 Task: Explore Airbnb accommodation in Mityana, Uganda from 10th December, 2023 to 15th December, 2023 for 7 adults.4 bedrooms having 7 beds and 4 bathrooms. Property type can be house. Amenities needed are: wifi, TV, free parkinig on premises, gym, breakfast. Look for 3 properties as per requirement.
Action: Mouse moved to (472, 114)
Screenshot: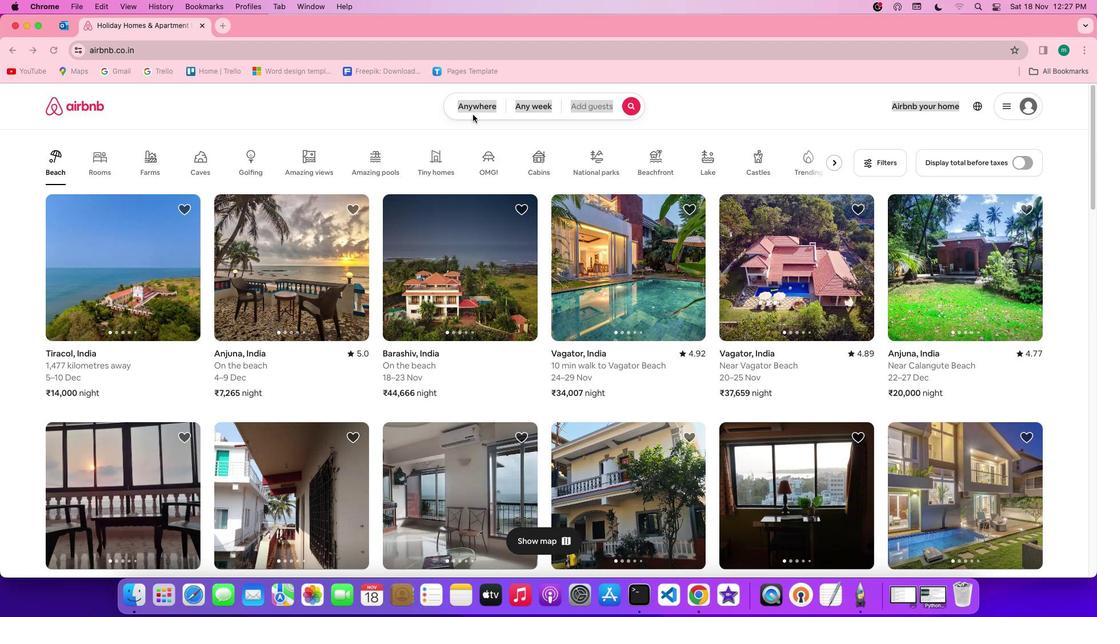 
Action: Mouse pressed left at (472, 114)
Screenshot: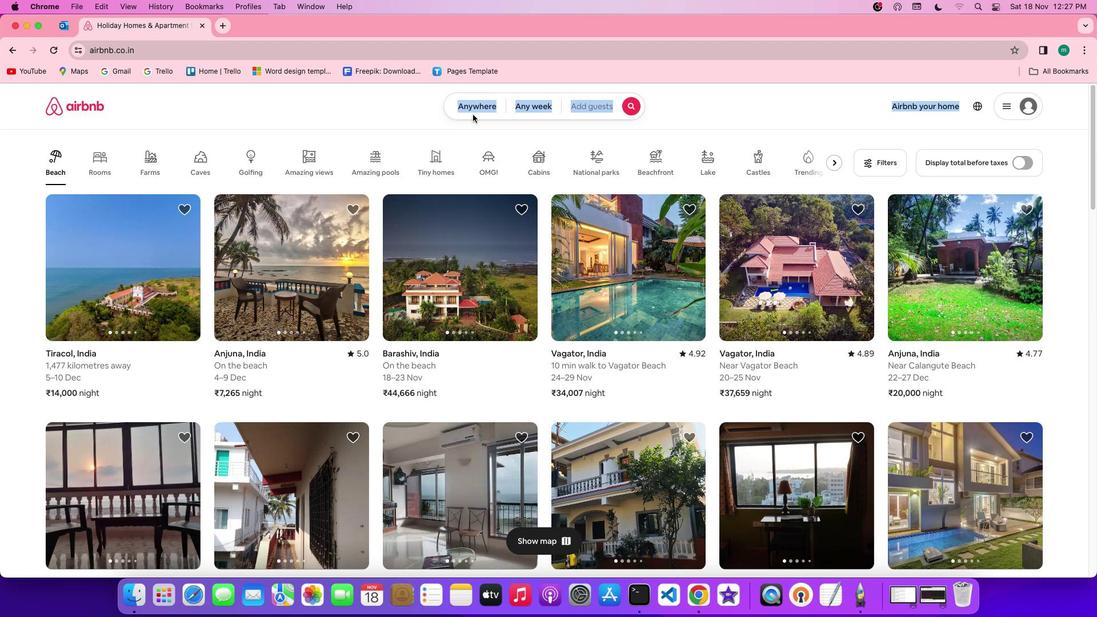 
Action: Mouse moved to (473, 110)
Screenshot: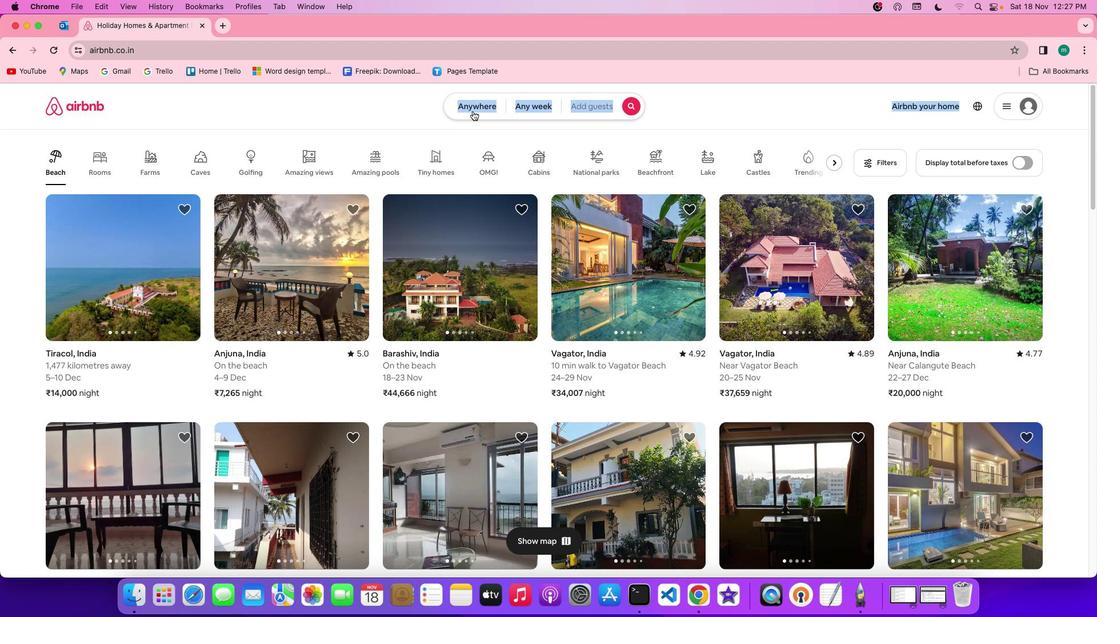 
Action: Mouse pressed left at (473, 110)
Screenshot: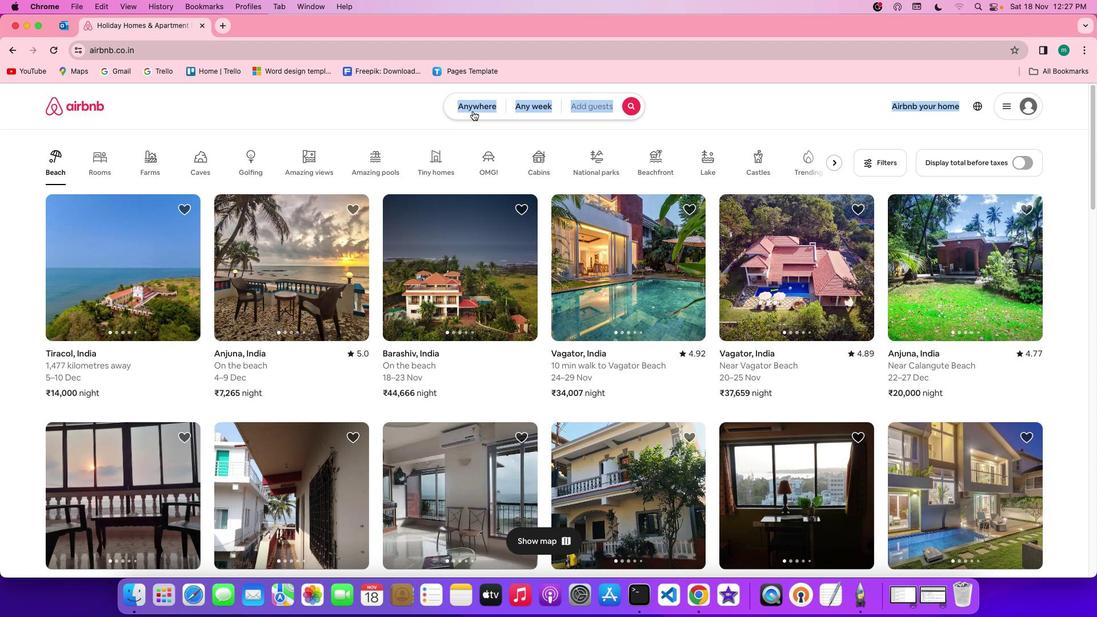 
Action: Mouse moved to (401, 152)
Screenshot: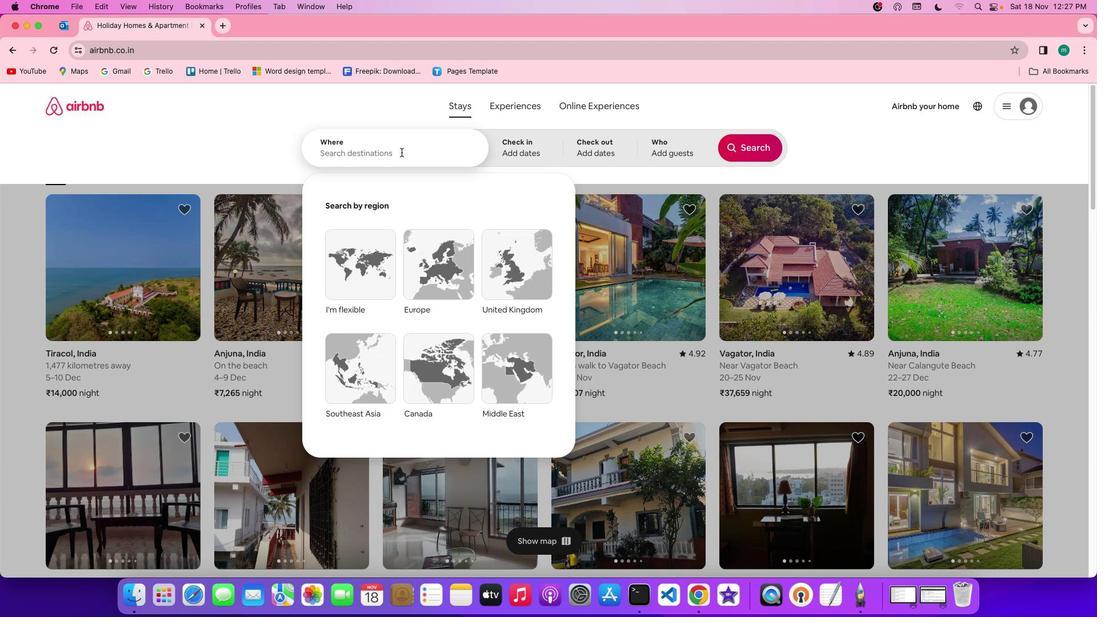 
Action: Mouse pressed left at (401, 152)
Screenshot: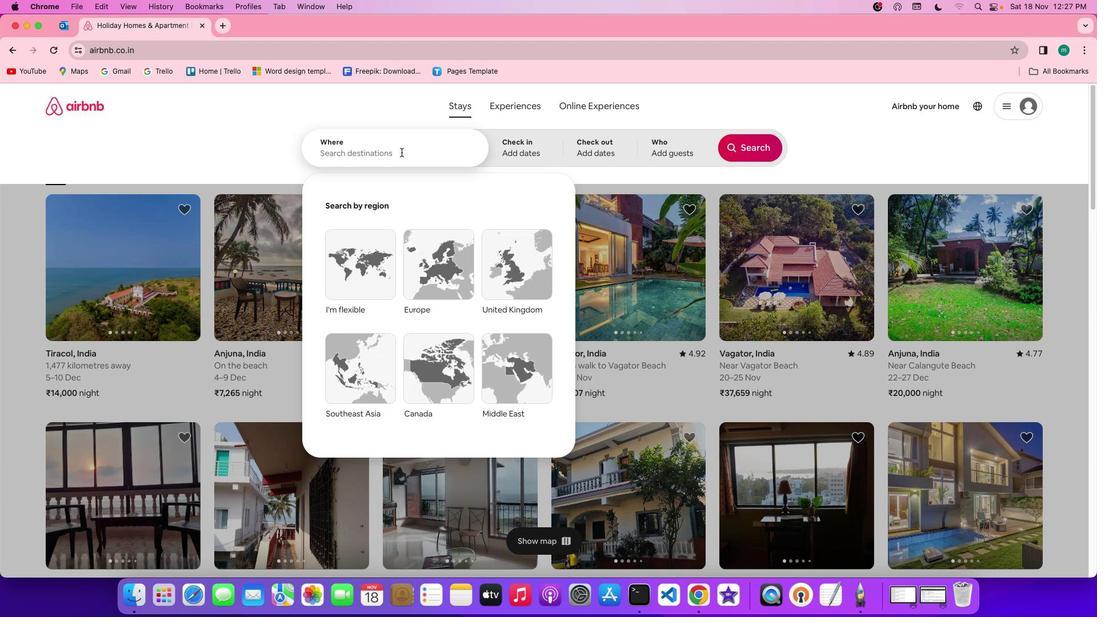 
Action: Key pressed Key.shift'M''i''t''y''a''n''a'','Key.spaceKey.shift'U''g''a''n''d'
Screenshot: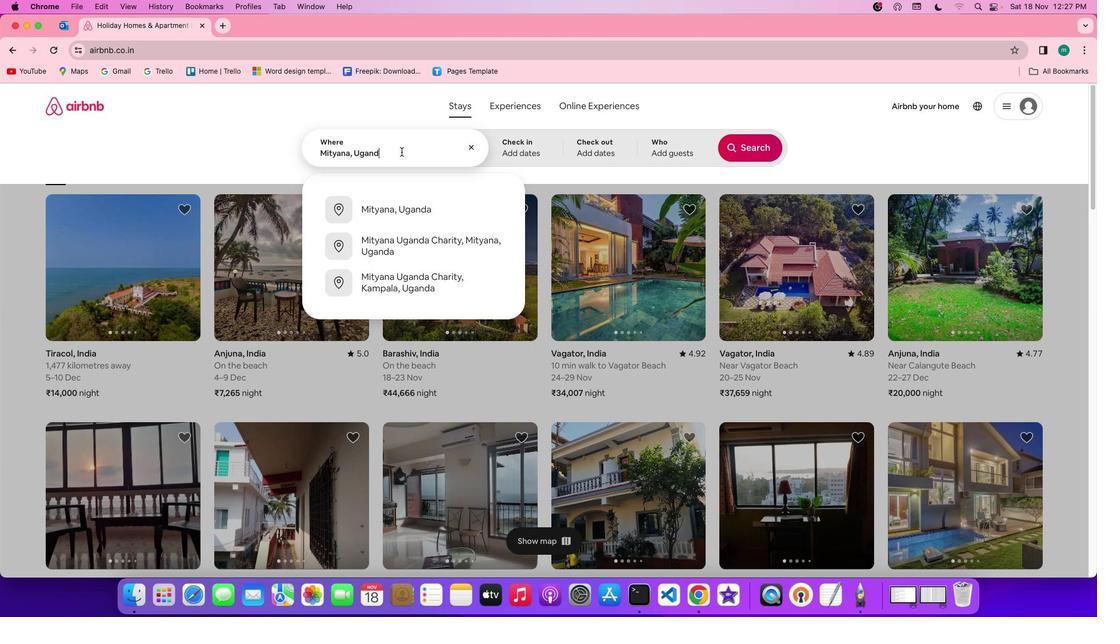 
Action: Mouse moved to (401, 152)
Screenshot: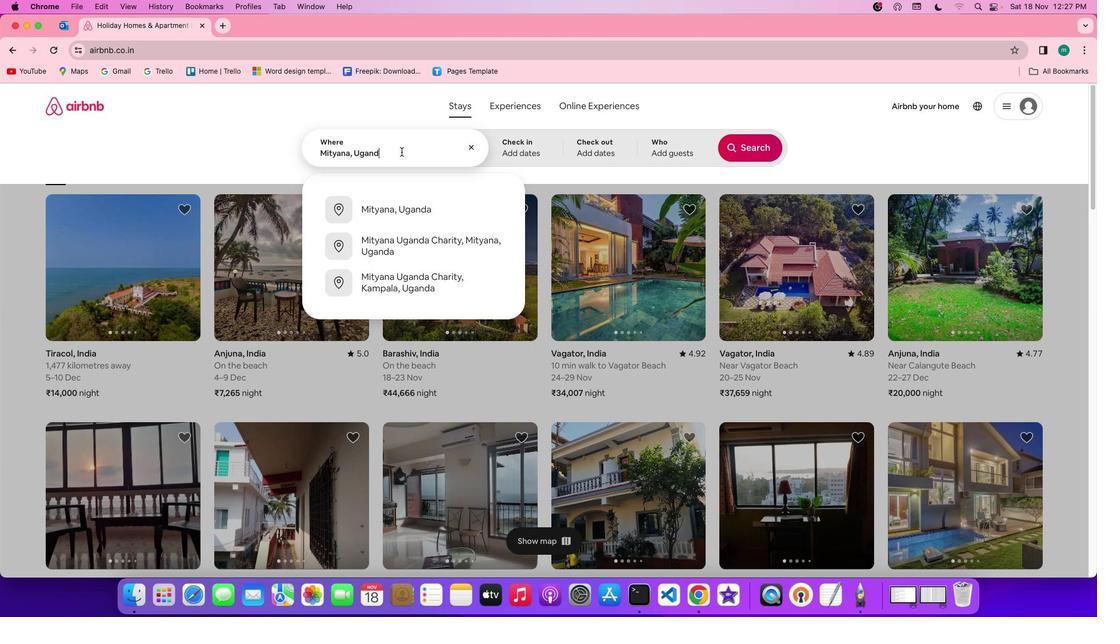 
Action: Key pressed 'a'
Screenshot: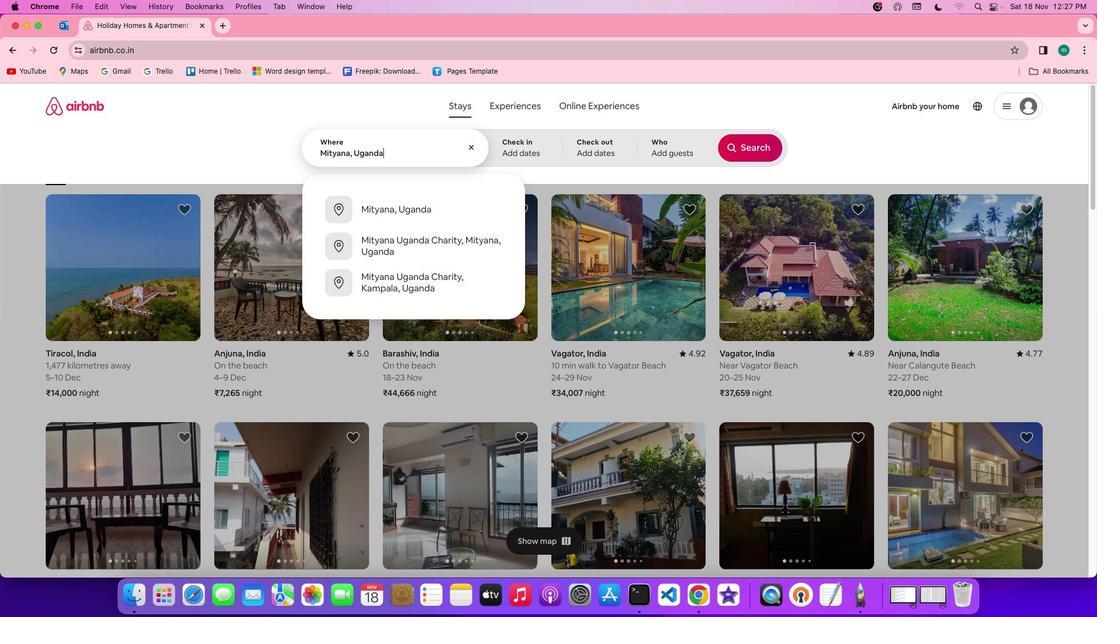 
Action: Mouse moved to (531, 144)
Screenshot: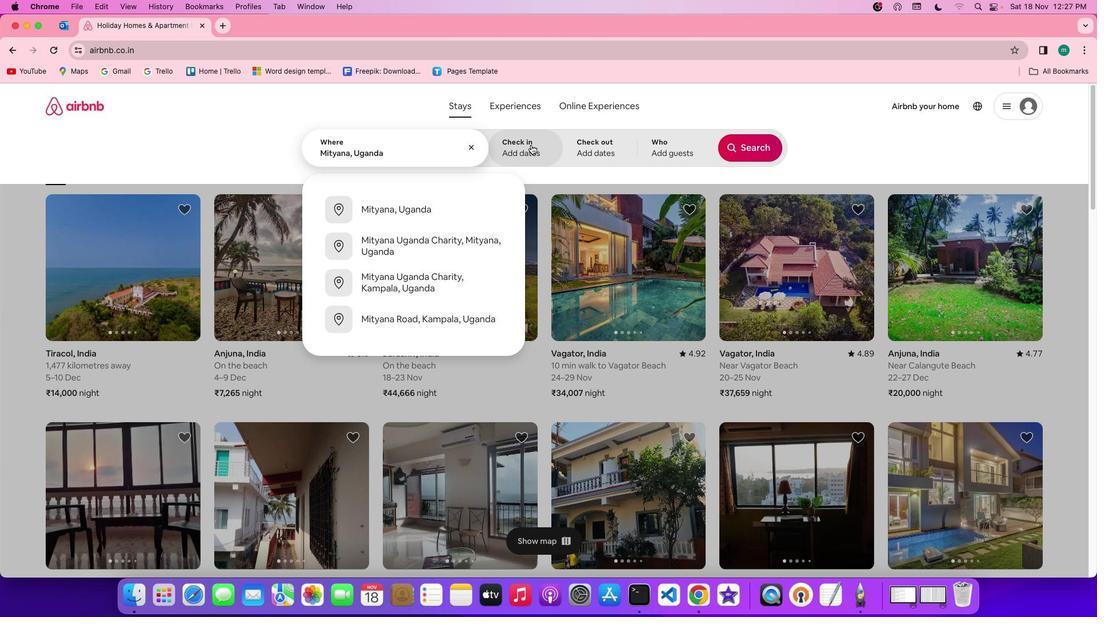 
Action: Mouse pressed left at (531, 144)
Screenshot: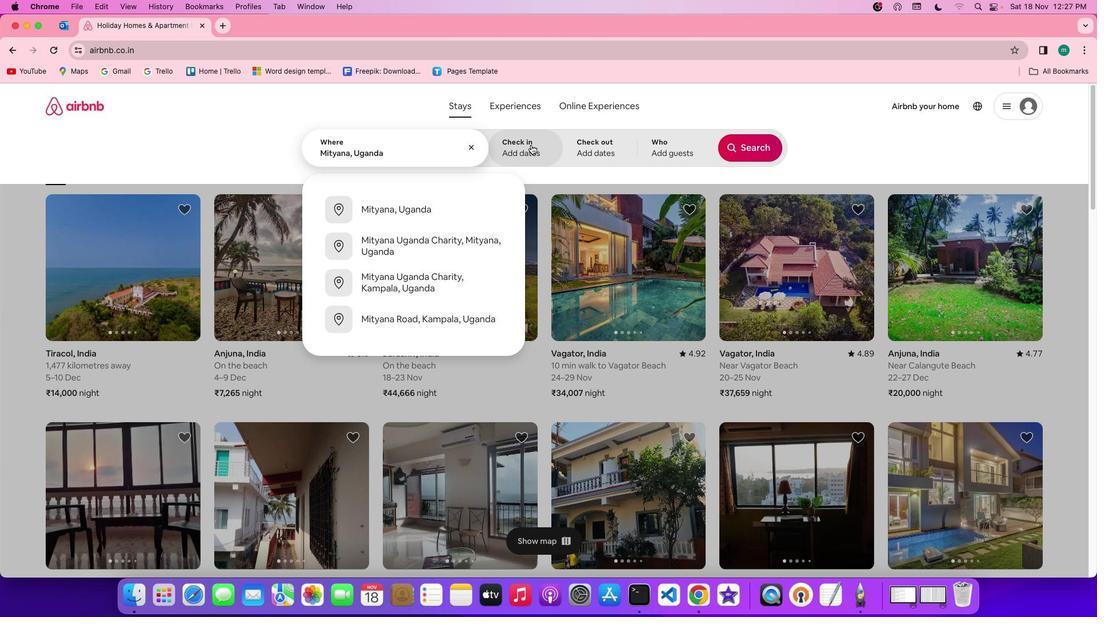 
Action: Mouse moved to (575, 341)
Screenshot: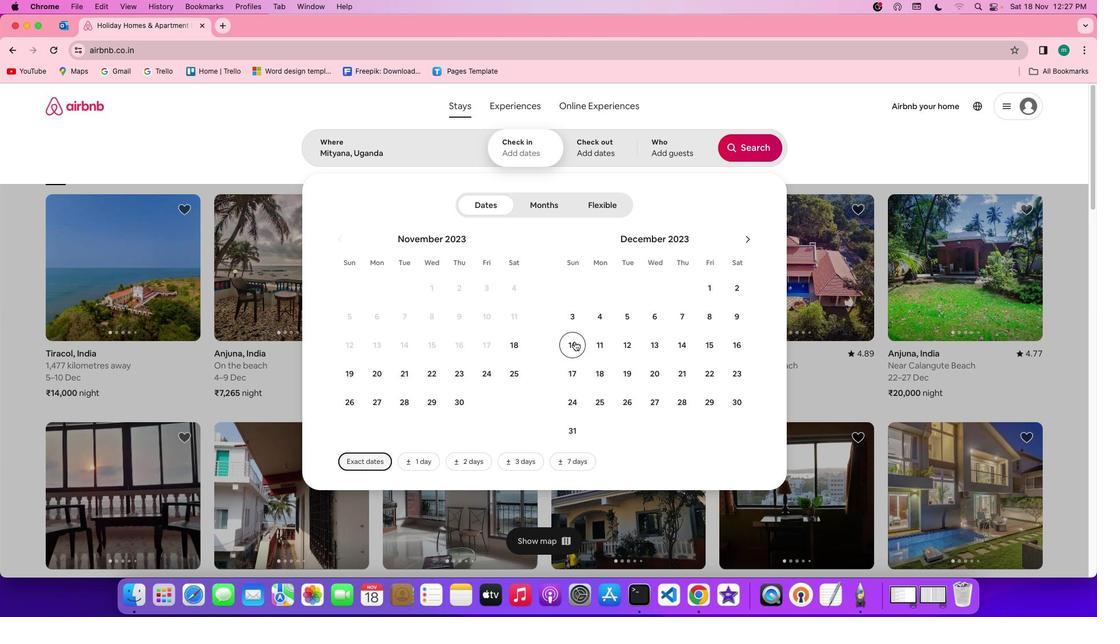 
Action: Mouse pressed left at (575, 341)
Screenshot: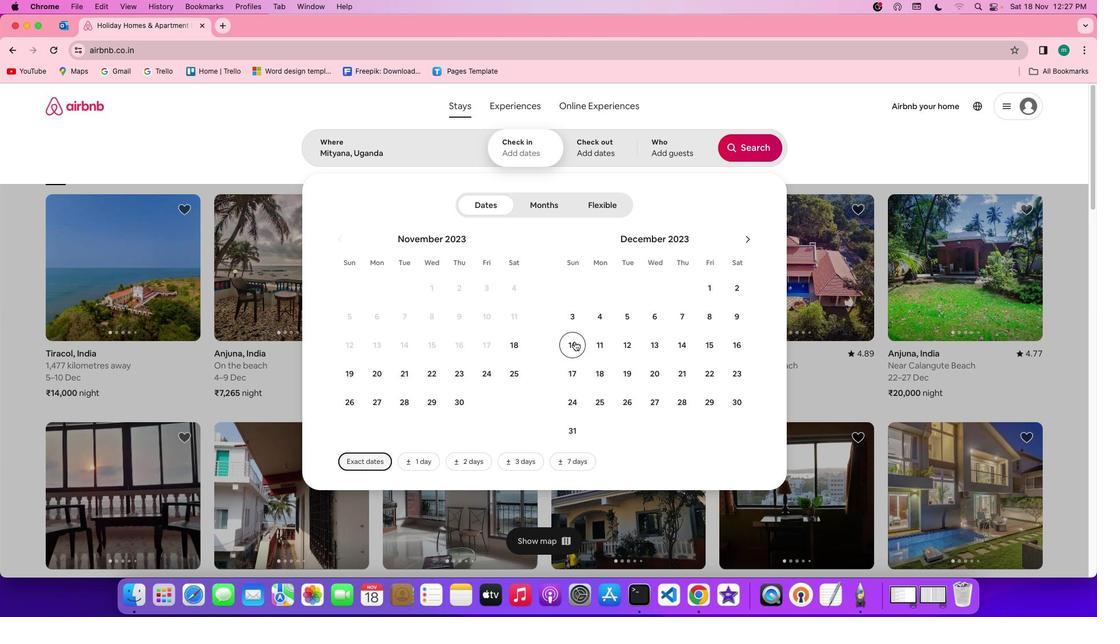 
Action: Mouse moved to (720, 345)
Screenshot: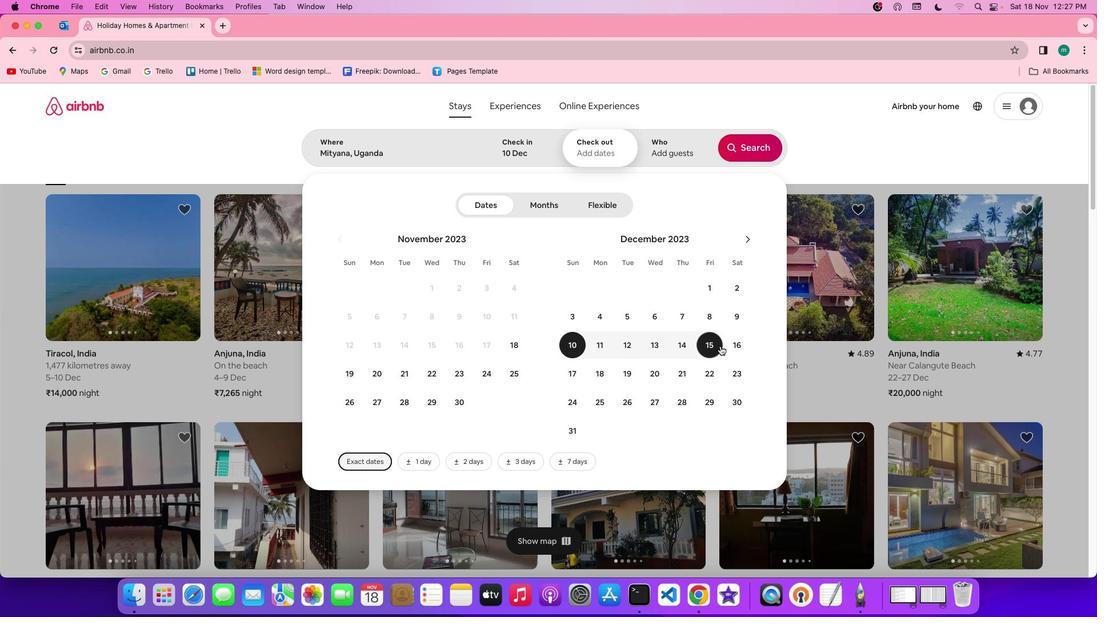 
Action: Mouse pressed left at (720, 345)
Screenshot: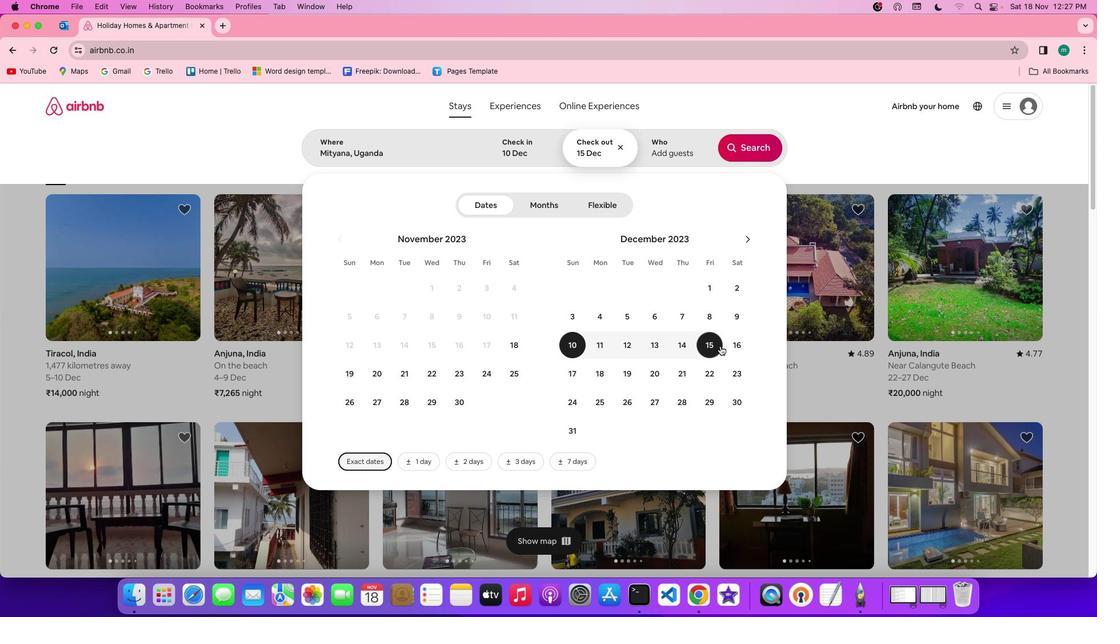 
Action: Mouse moved to (683, 144)
Screenshot: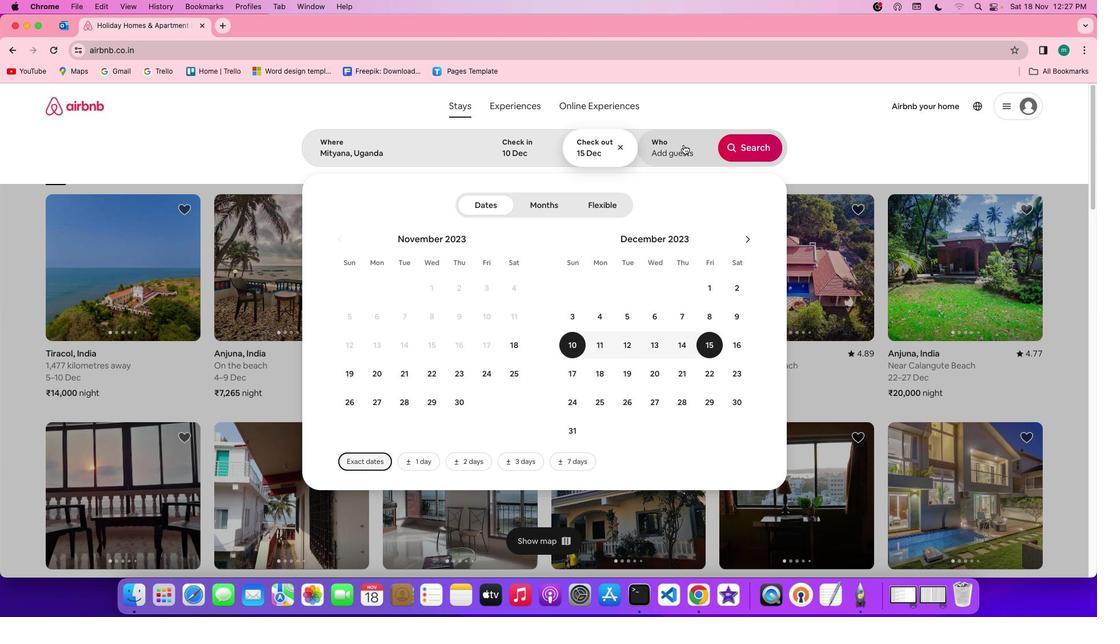 
Action: Mouse pressed left at (683, 144)
Screenshot: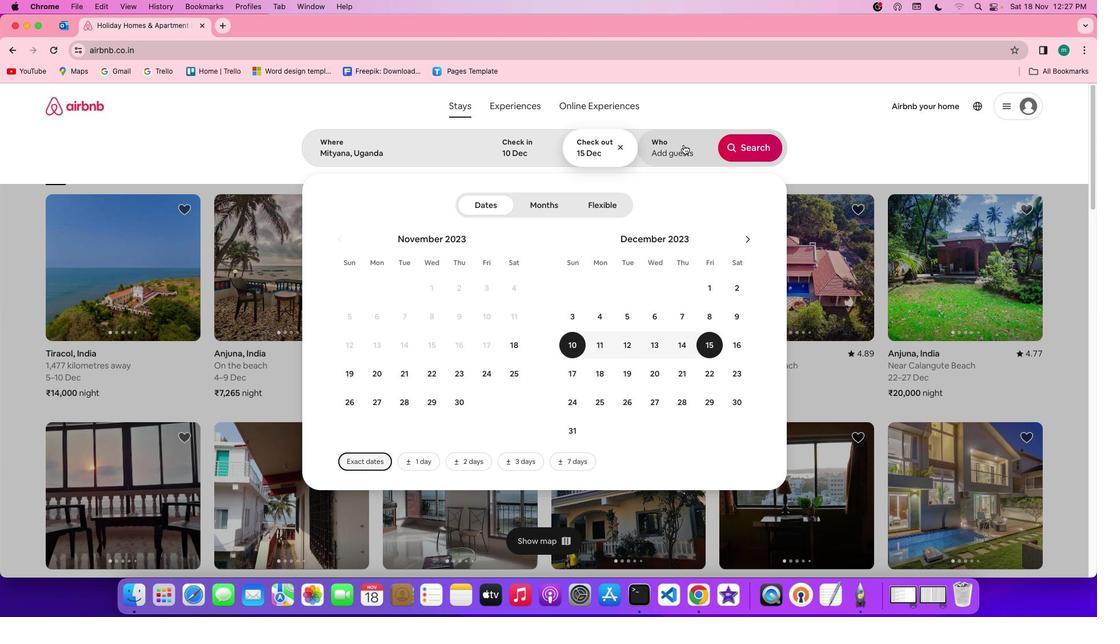 
Action: Mouse moved to (752, 209)
Screenshot: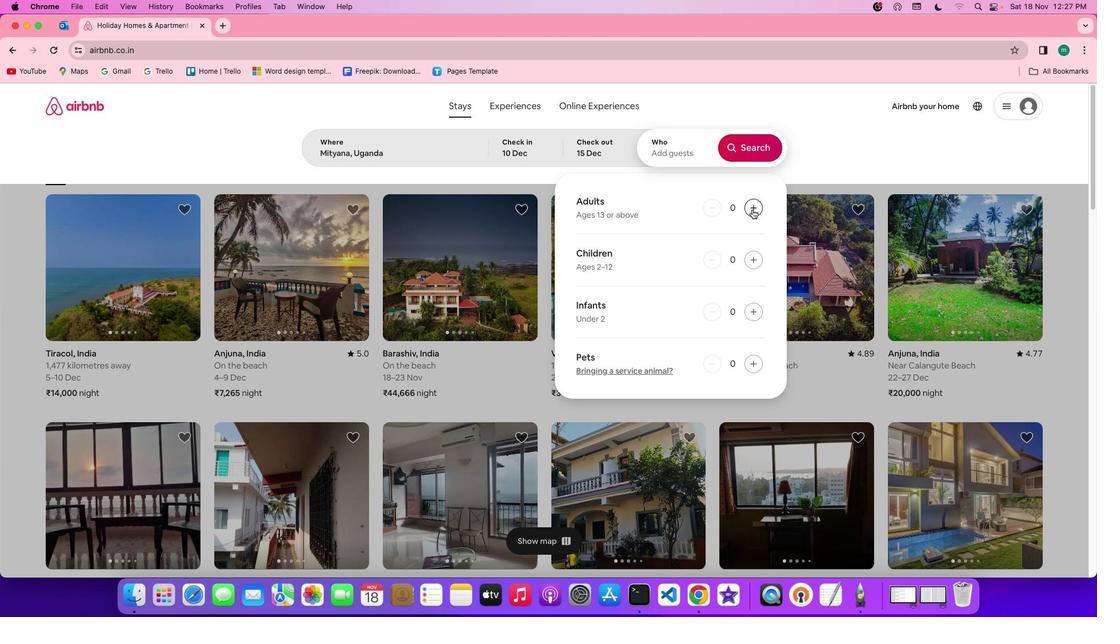 
Action: Mouse pressed left at (752, 209)
Screenshot: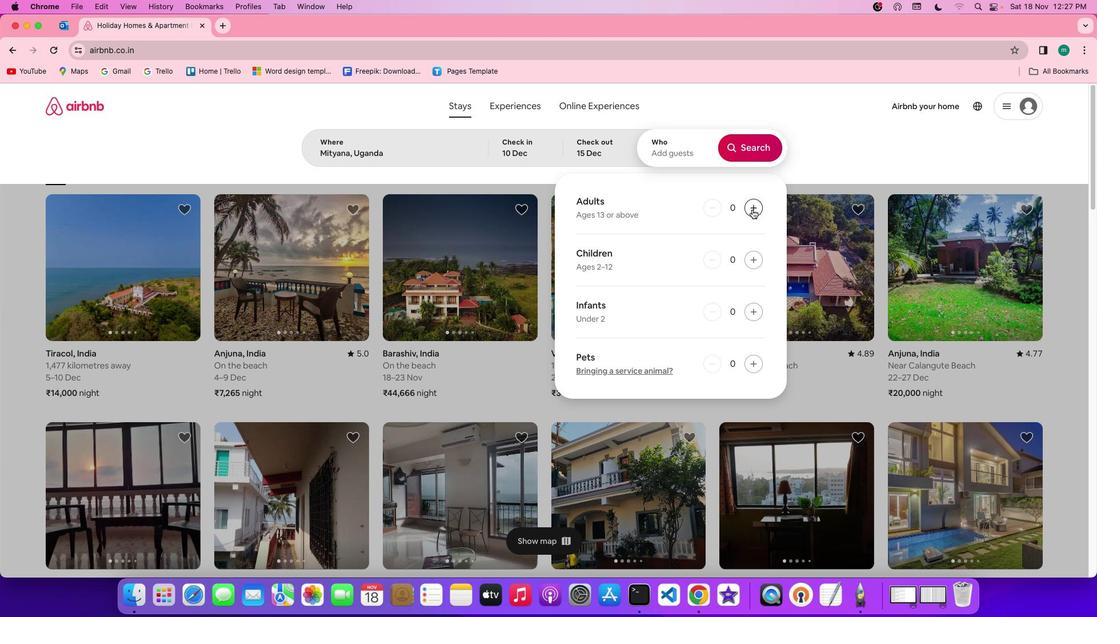 
Action: Mouse pressed left at (752, 209)
Screenshot: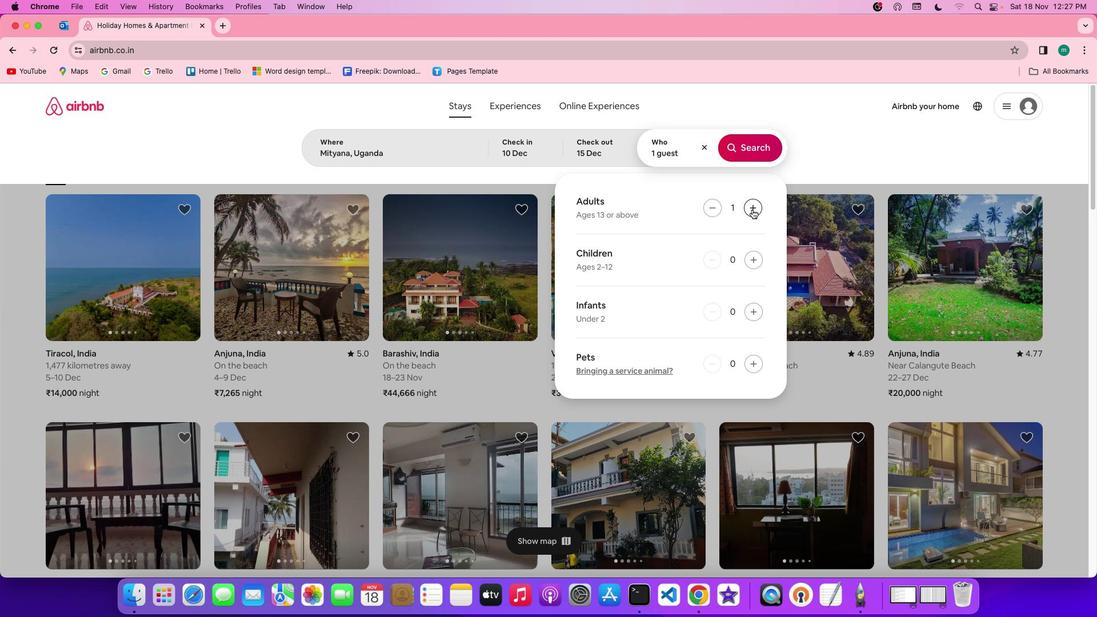 
Action: Mouse pressed left at (752, 209)
Screenshot: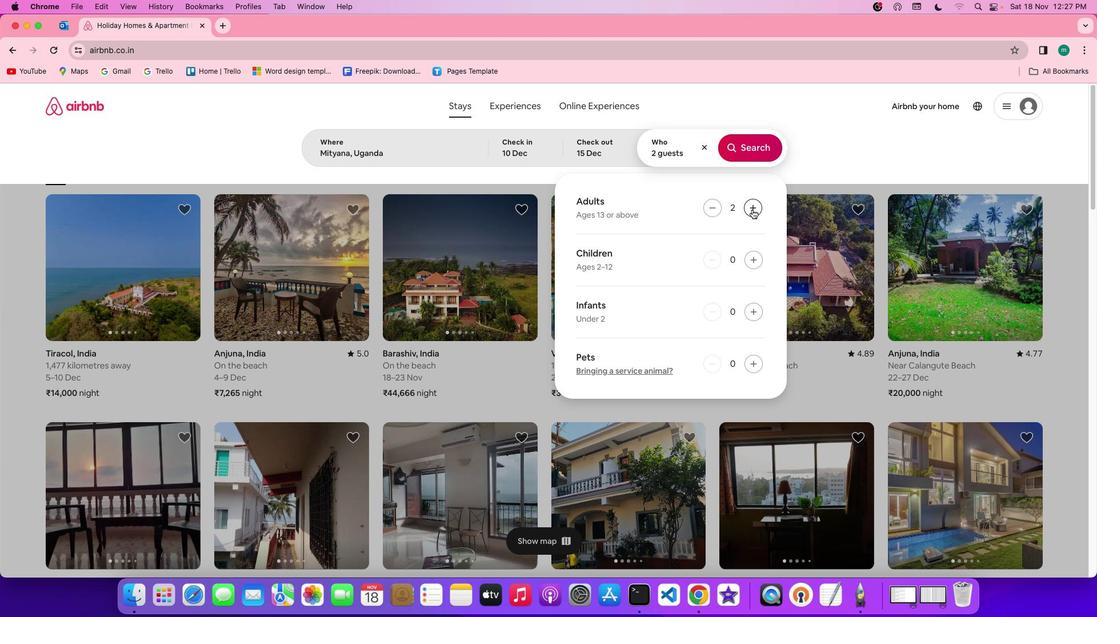
Action: Mouse pressed left at (752, 209)
Screenshot: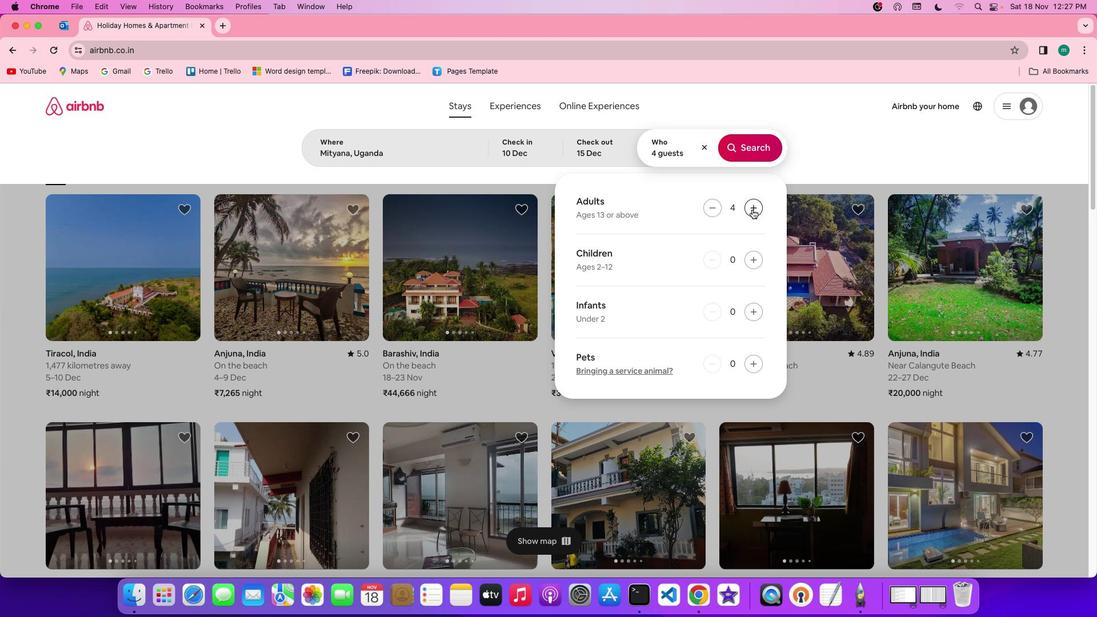 
Action: Mouse pressed left at (752, 209)
Screenshot: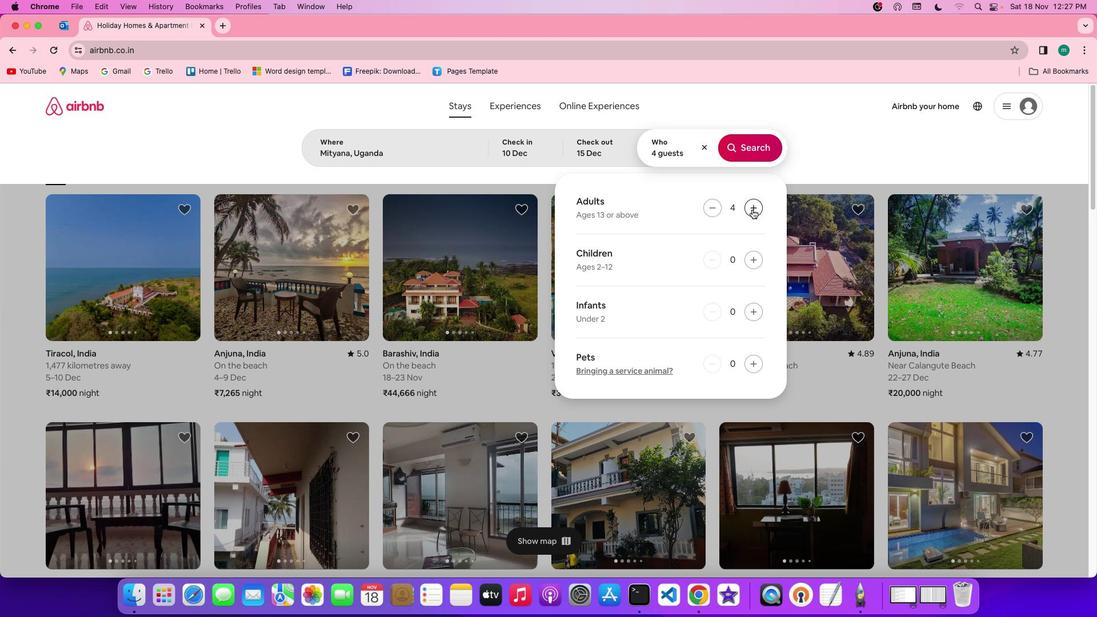 
Action: Mouse pressed left at (752, 209)
Screenshot: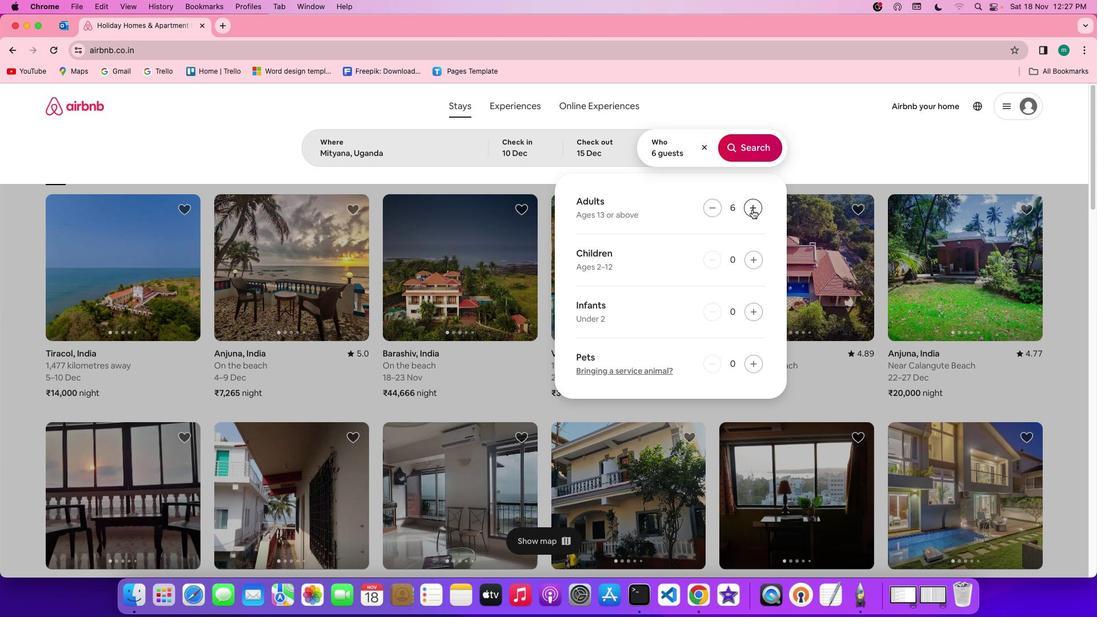 
Action: Mouse pressed left at (752, 209)
Screenshot: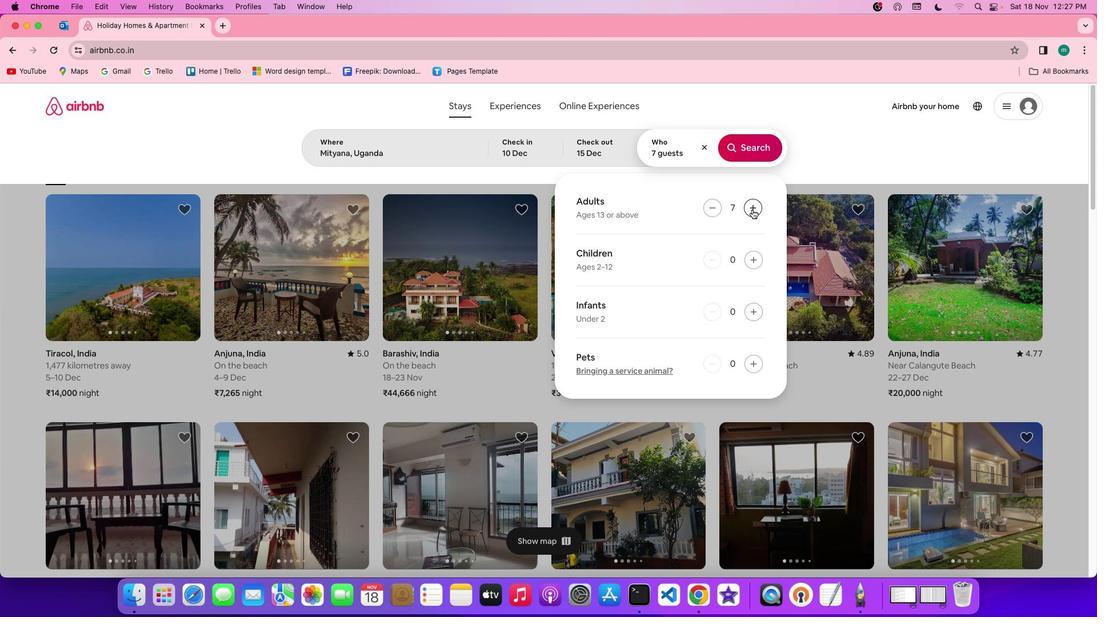 
Action: Mouse moved to (750, 141)
Screenshot: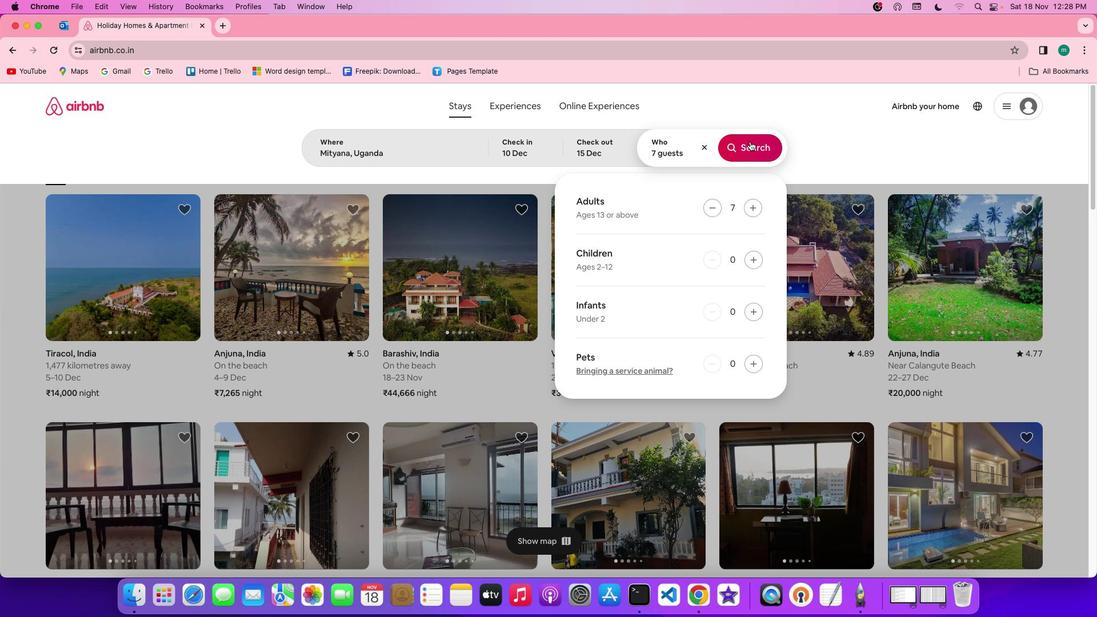 
Action: Mouse pressed left at (750, 141)
Screenshot: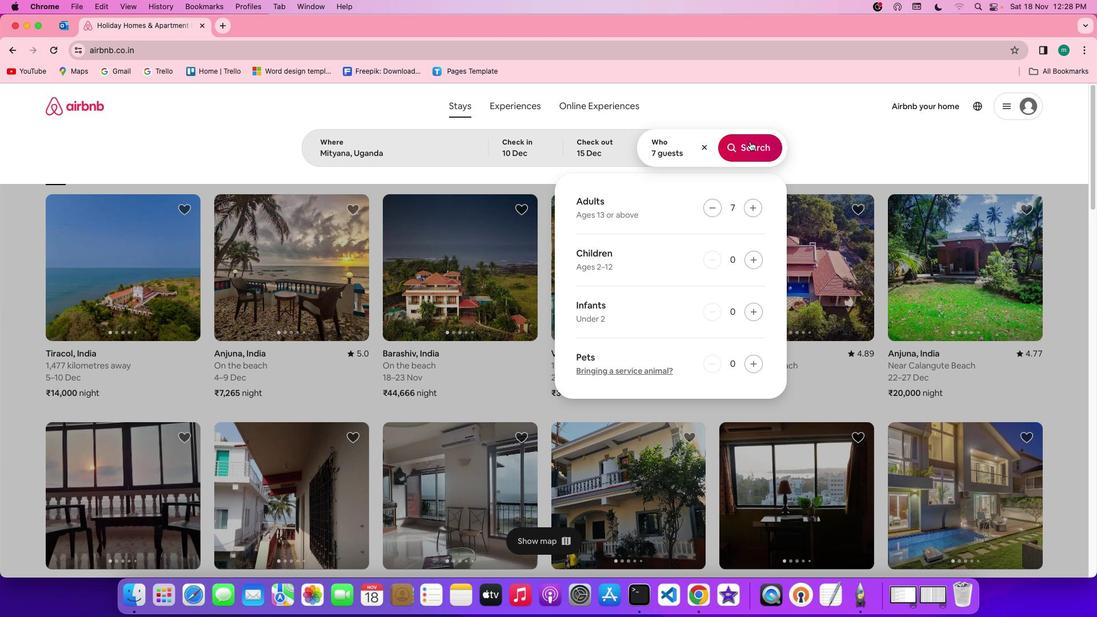 
Action: Mouse moved to (925, 153)
Screenshot: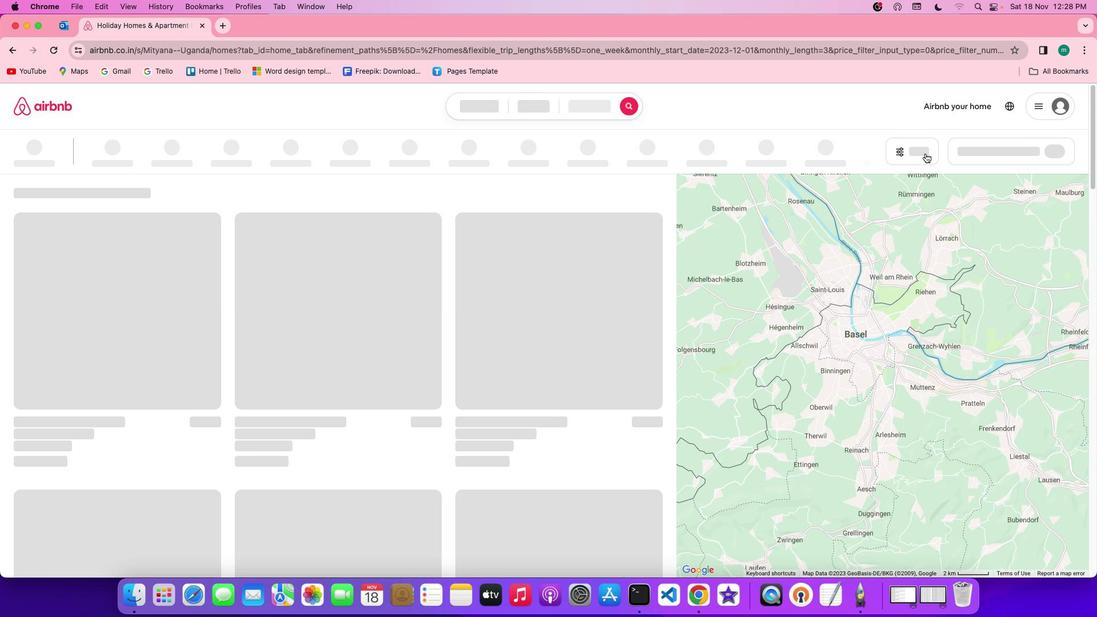 
Action: Mouse pressed left at (925, 153)
Screenshot: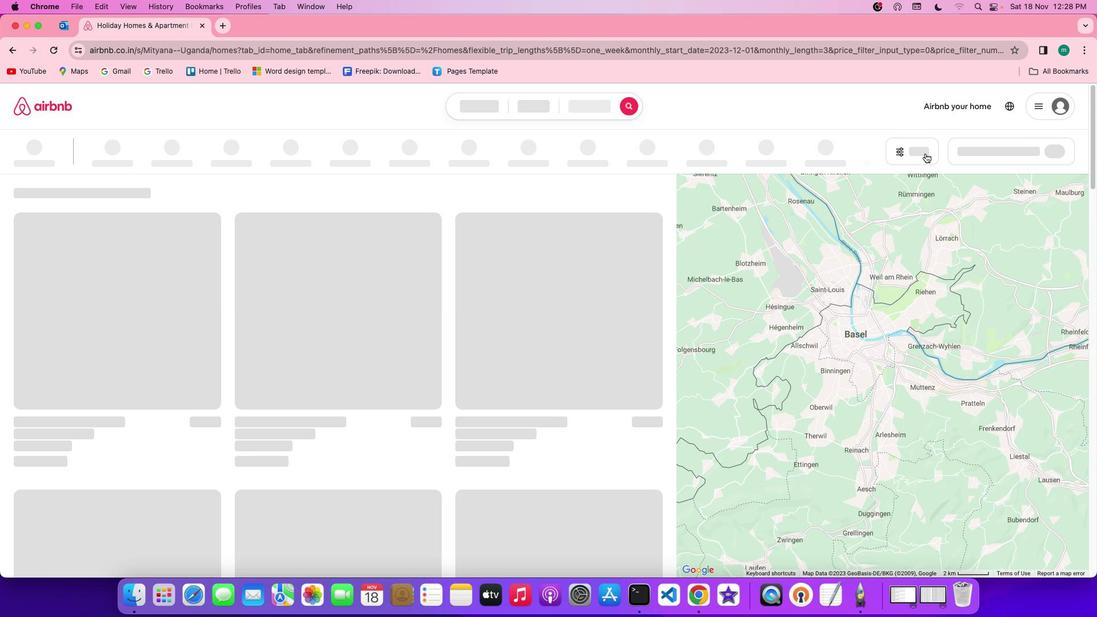 
Action: Mouse moved to (569, 316)
Screenshot: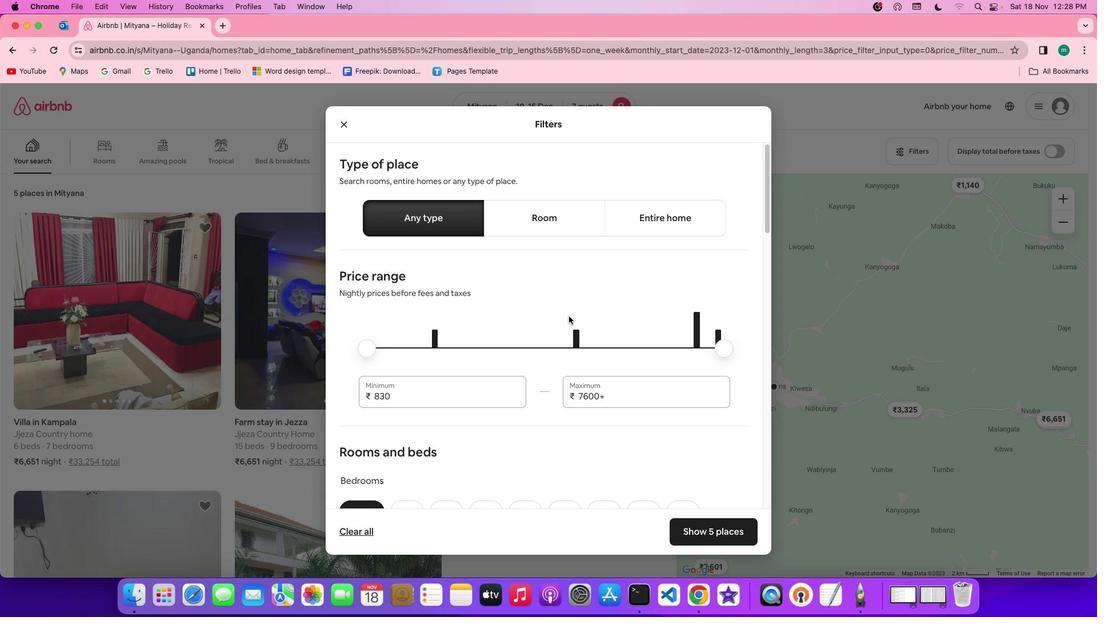 
Action: Mouse scrolled (569, 316) with delta (0, 0)
Screenshot: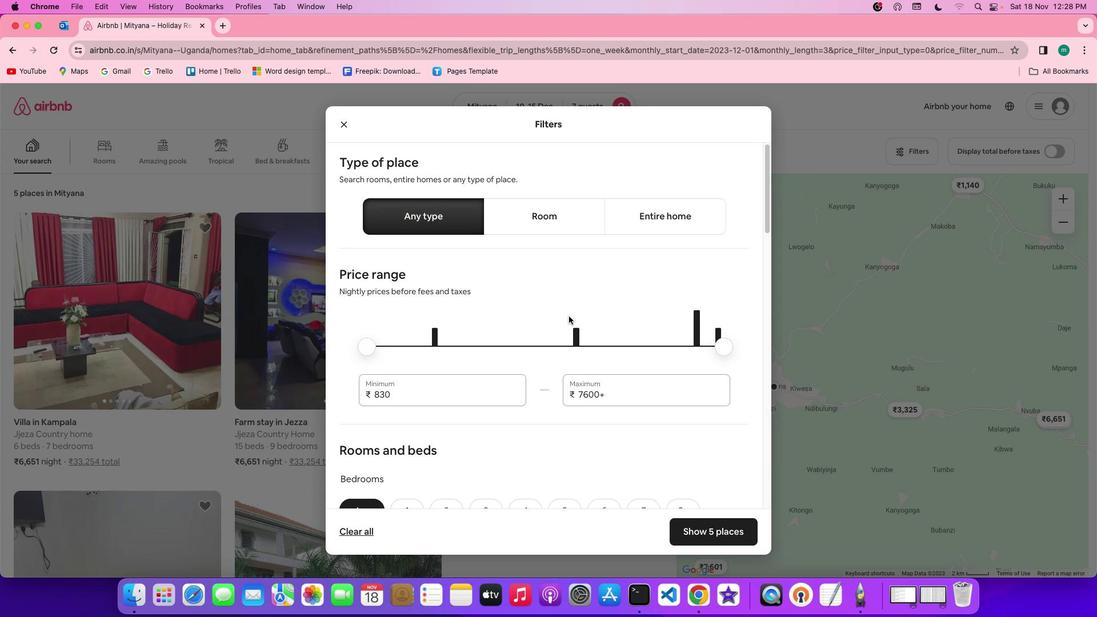 
Action: Mouse scrolled (569, 316) with delta (0, 0)
Screenshot: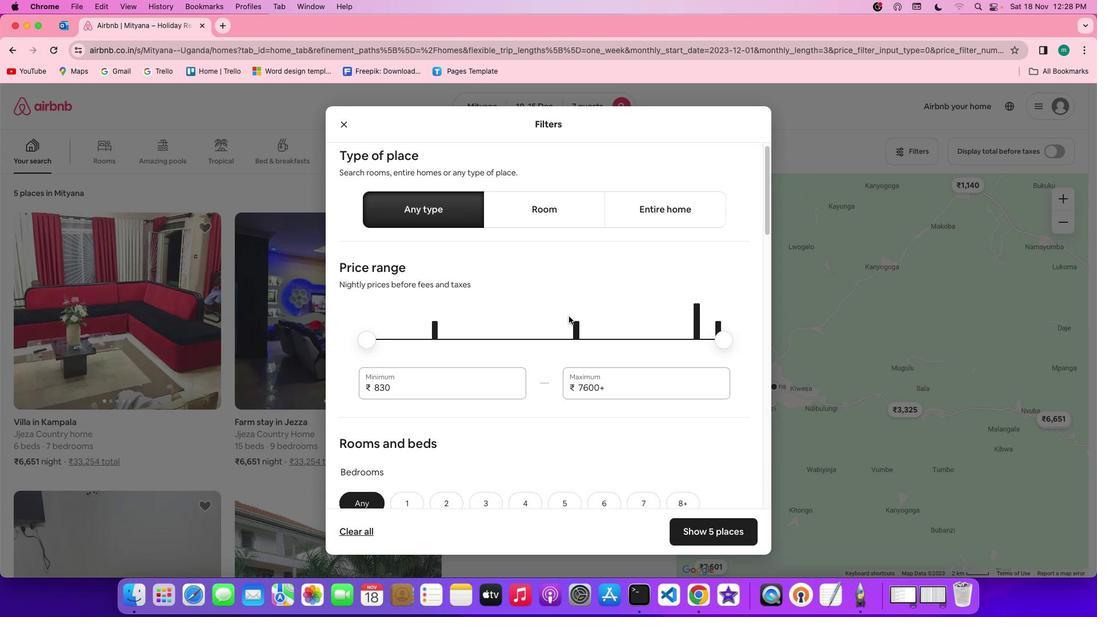 
Action: Mouse scrolled (569, 316) with delta (0, 0)
Screenshot: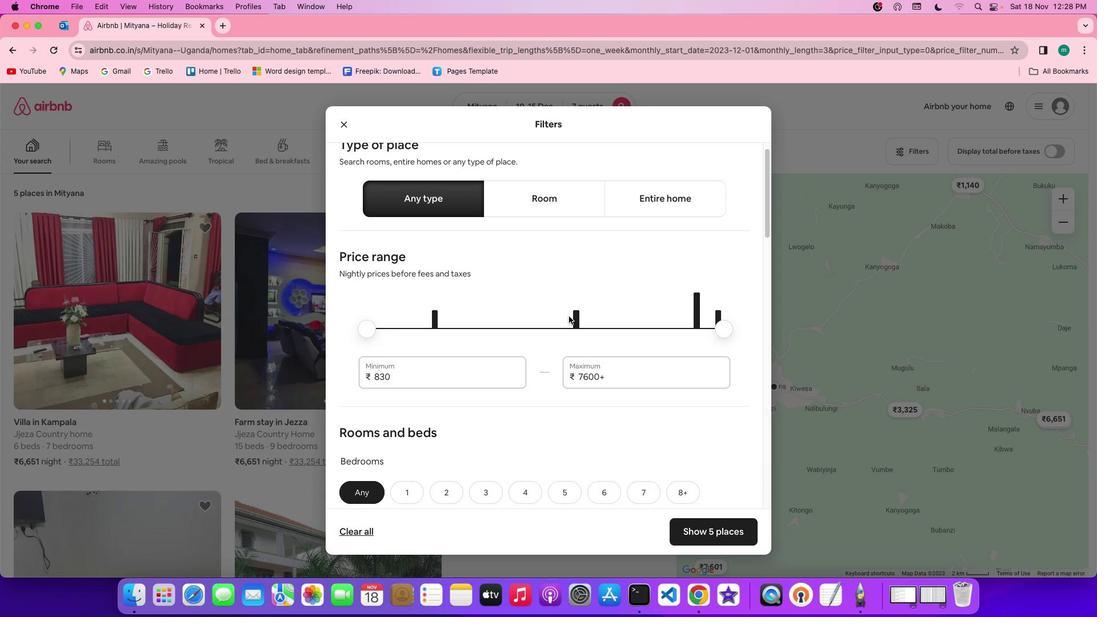 
Action: Mouse scrolled (569, 316) with delta (0, 0)
Screenshot: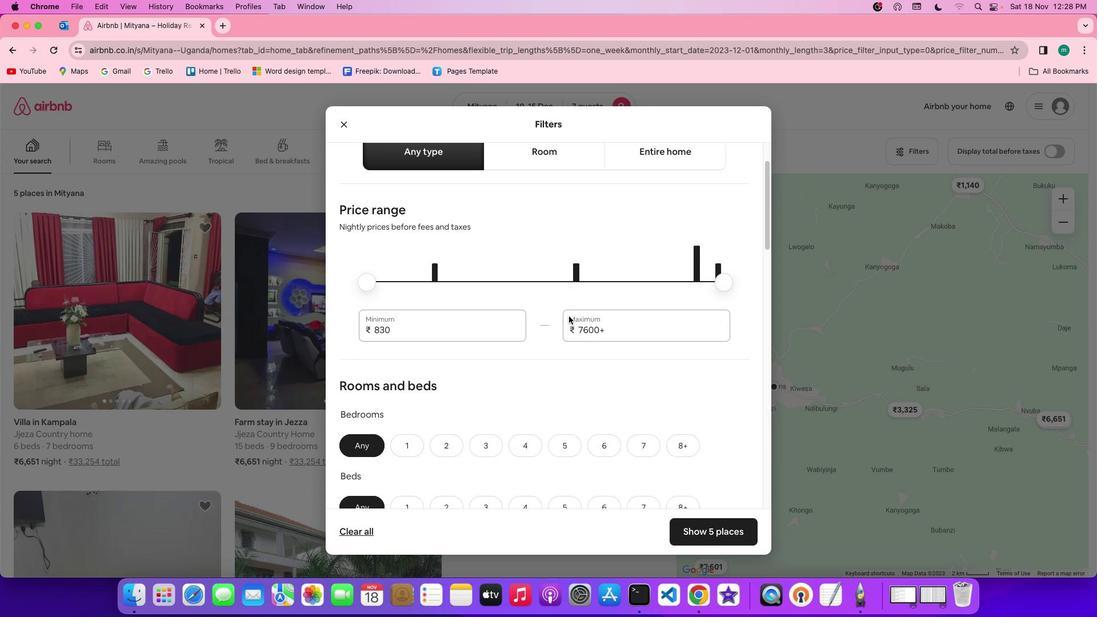
Action: Mouse moved to (569, 312)
Screenshot: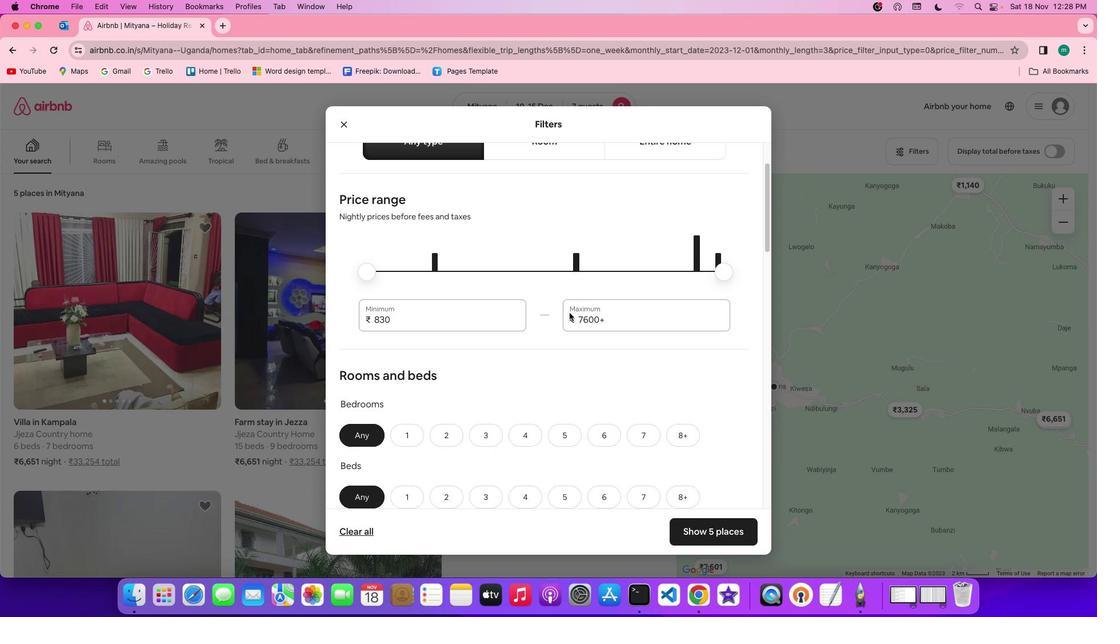 
Action: Mouse scrolled (569, 312) with delta (0, 0)
Screenshot: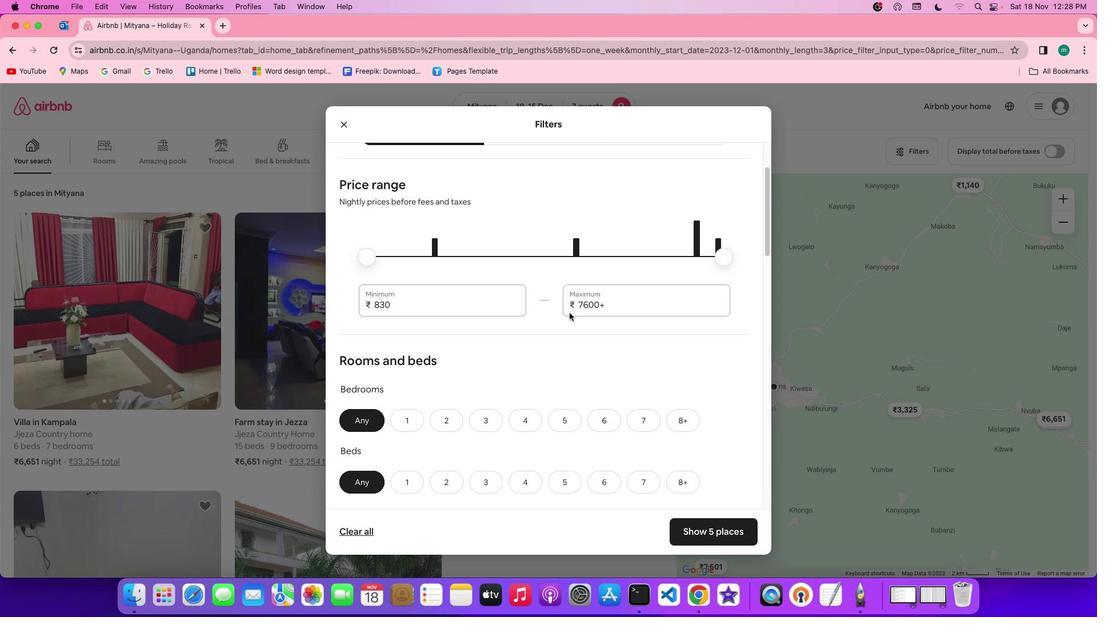 
Action: Mouse scrolled (569, 312) with delta (0, 0)
Screenshot: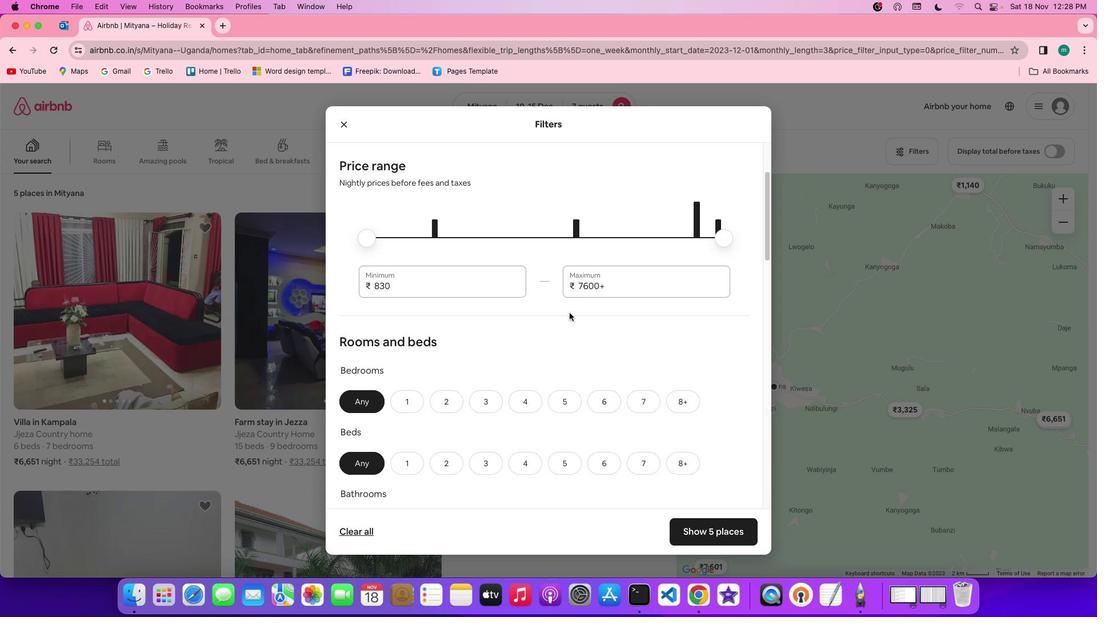 
Action: Mouse scrolled (569, 312) with delta (0, -1)
Screenshot: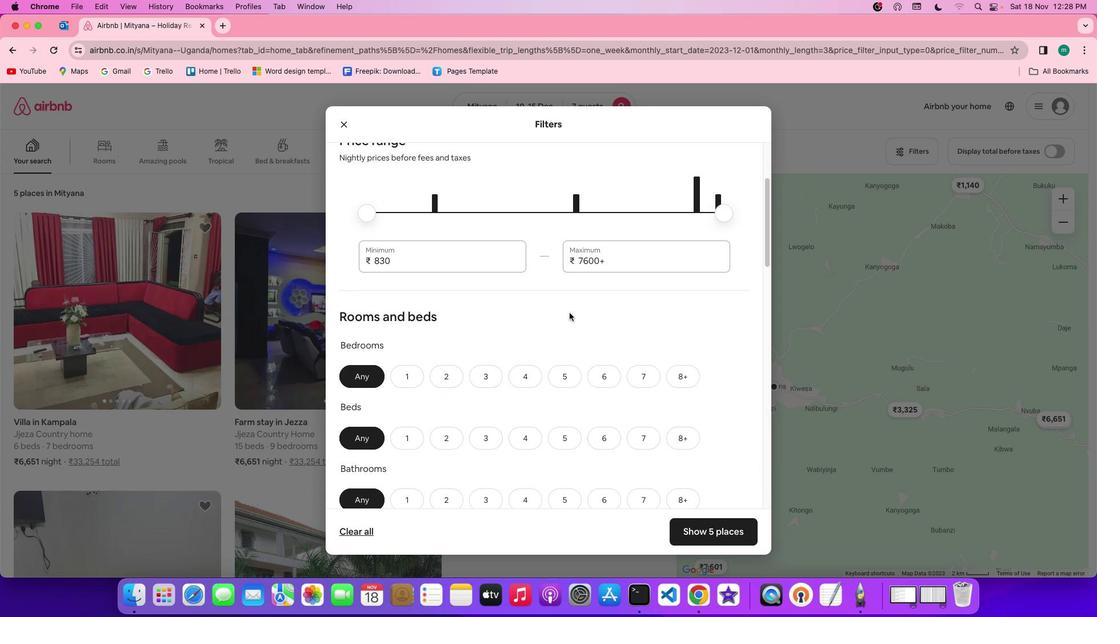 
Action: Mouse scrolled (569, 312) with delta (0, -1)
Screenshot: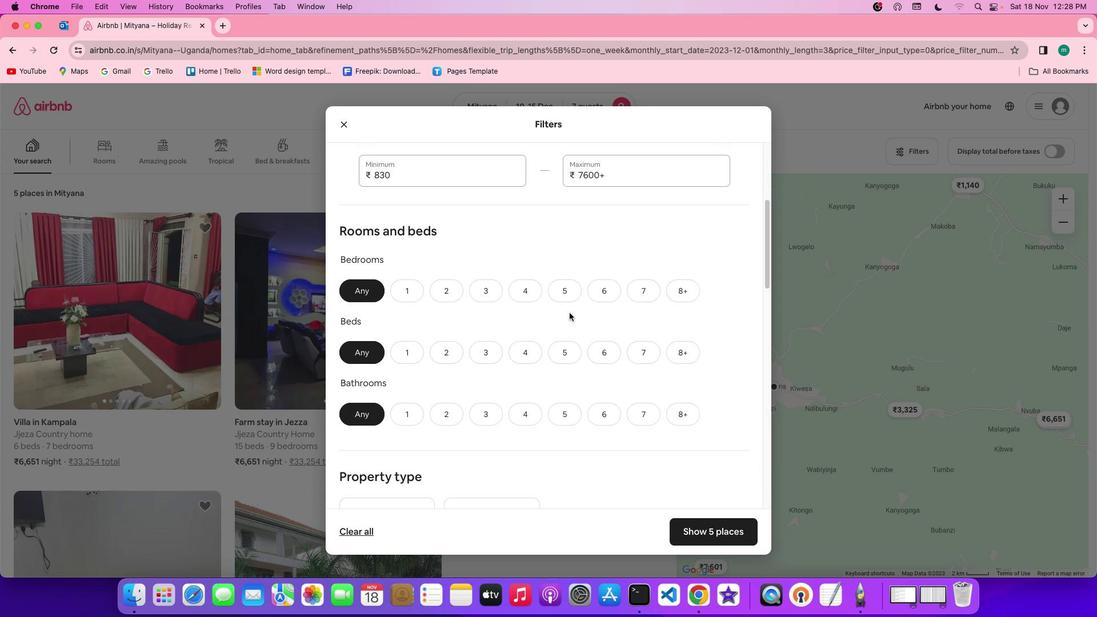 
Action: Mouse moved to (529, 283)
Screenshot: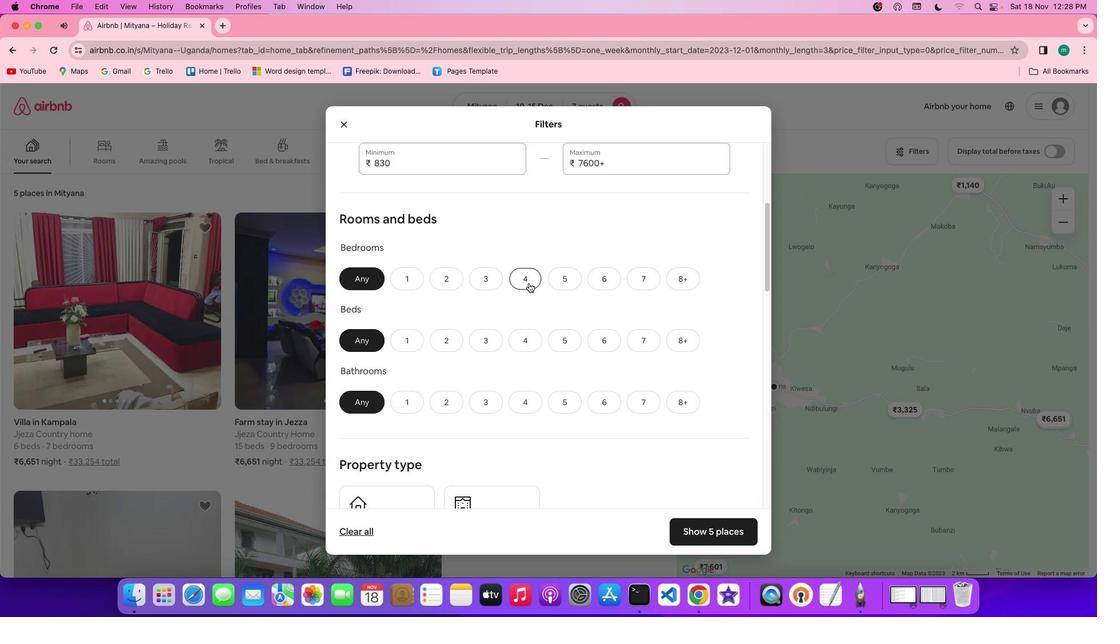 
Action: Mouse pressed left at (529, 283)
Screenshot: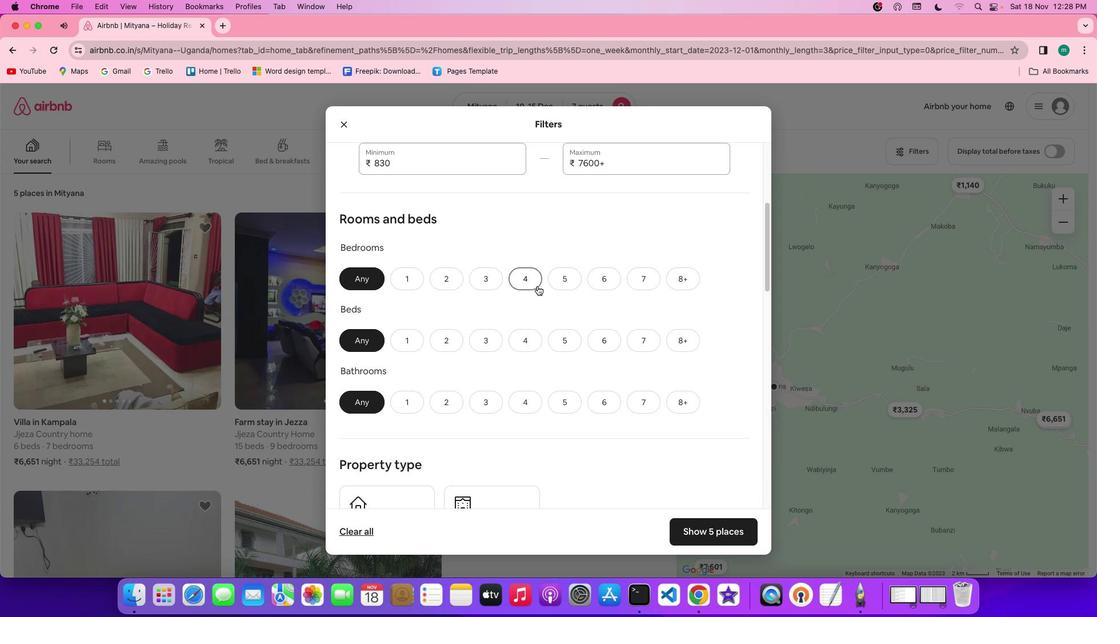 
Action: Mouse moved to (632, 334)
Screenshot: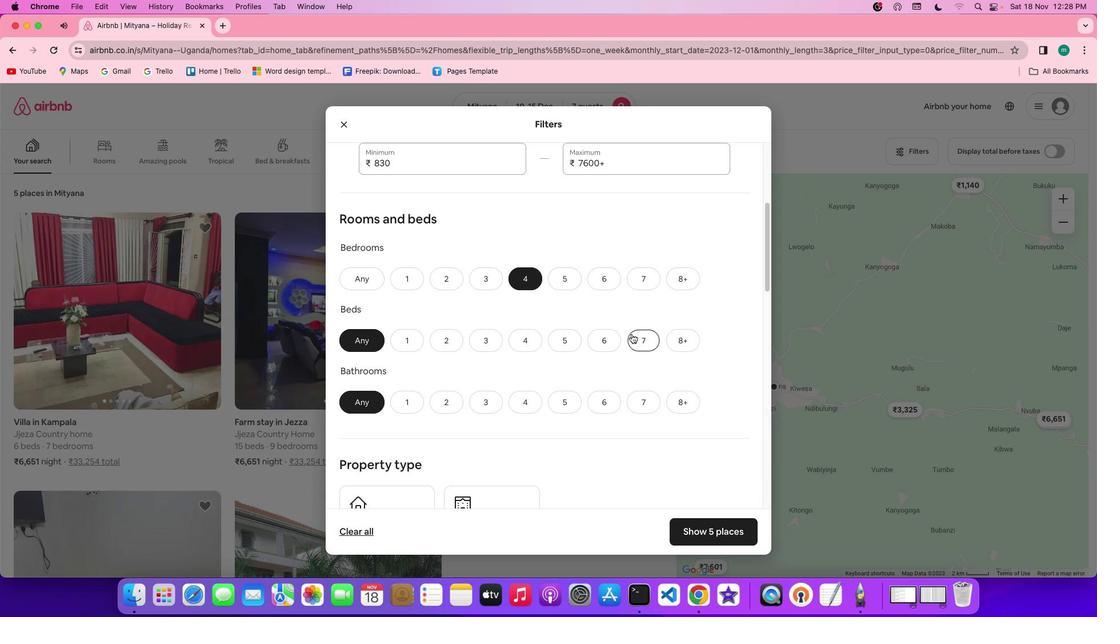 
Action: Mouse pressed left at (632, 334)
Screenshot: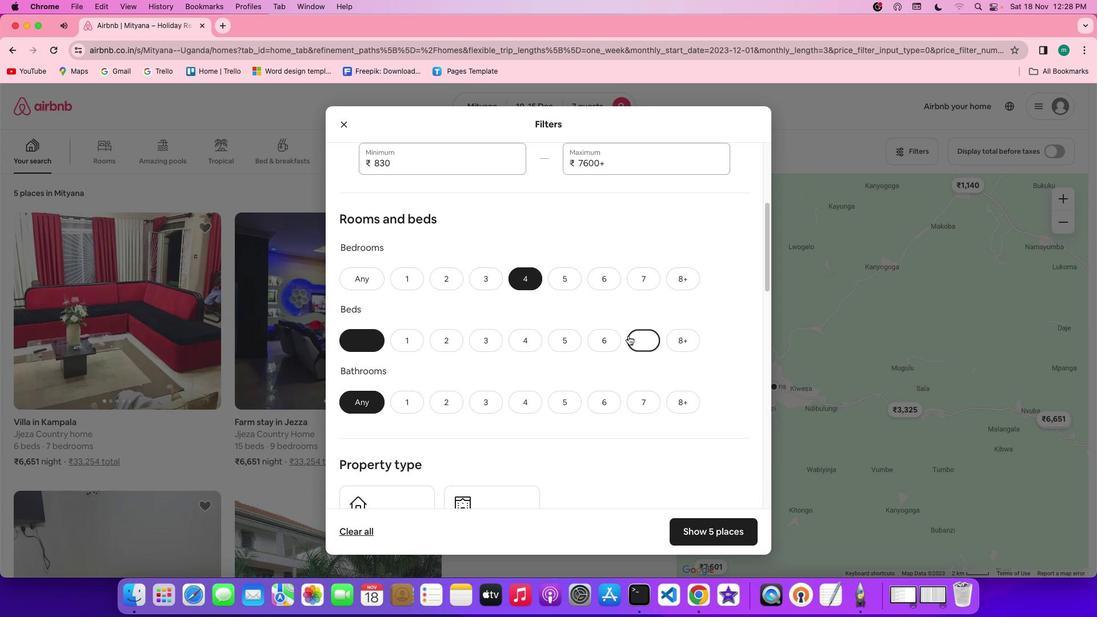 
Action: Mouse moved to (528, 397)
Screenshot: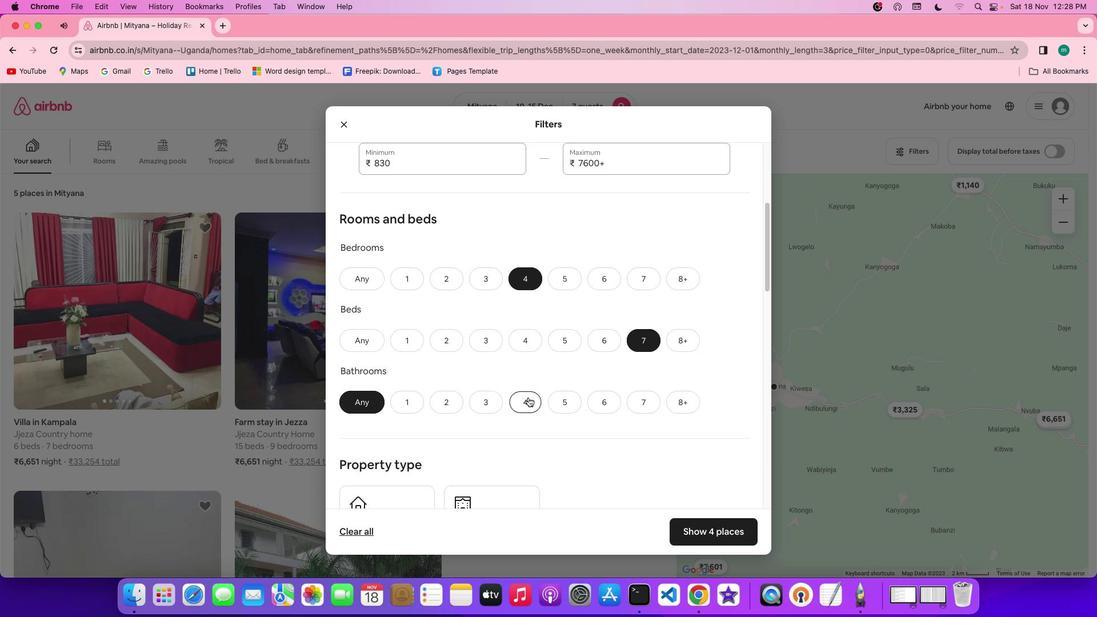 
Action: Mouse pressed left at (528, 397)
Screenshot: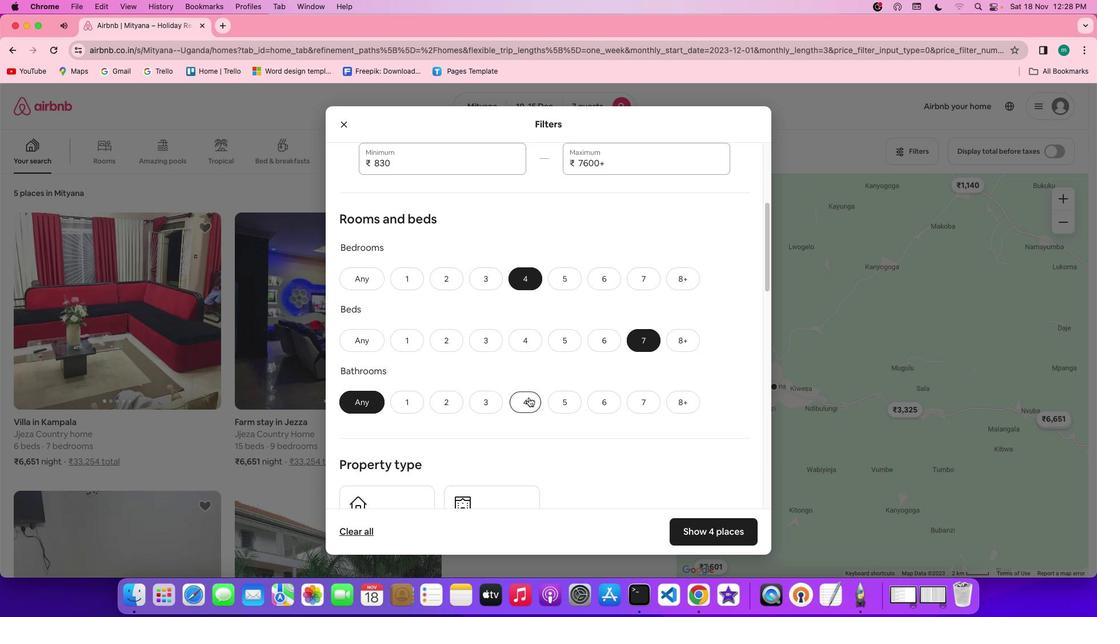 
Action: Mouse moved to (592, 395)
Screenshot: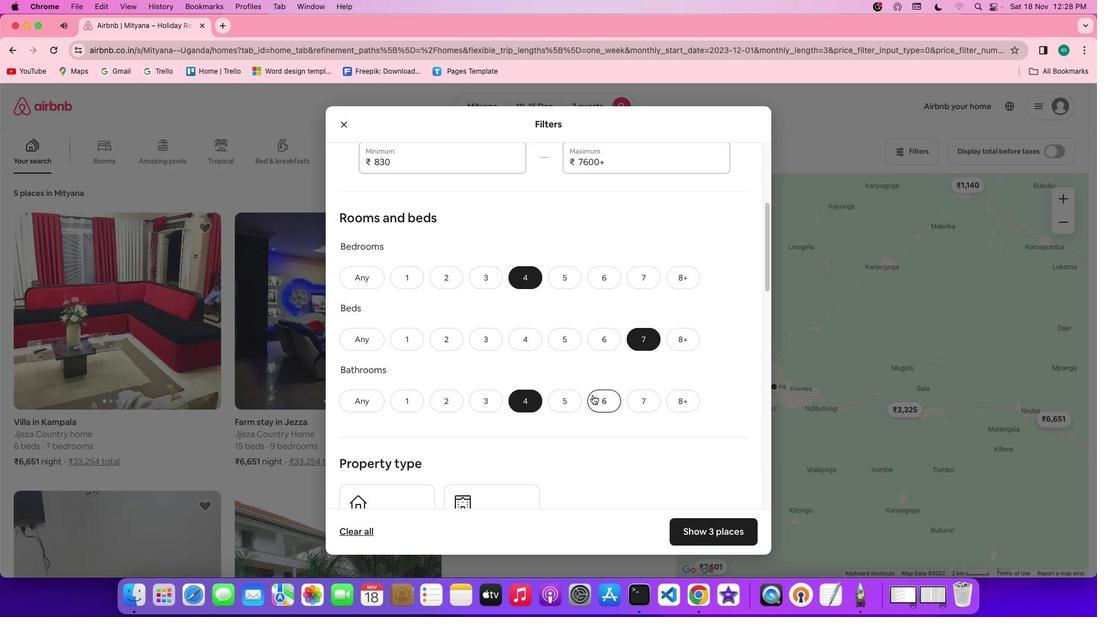 
Action: Mouse scrolled (592, 395) with delta (0, 0)
Screenshot: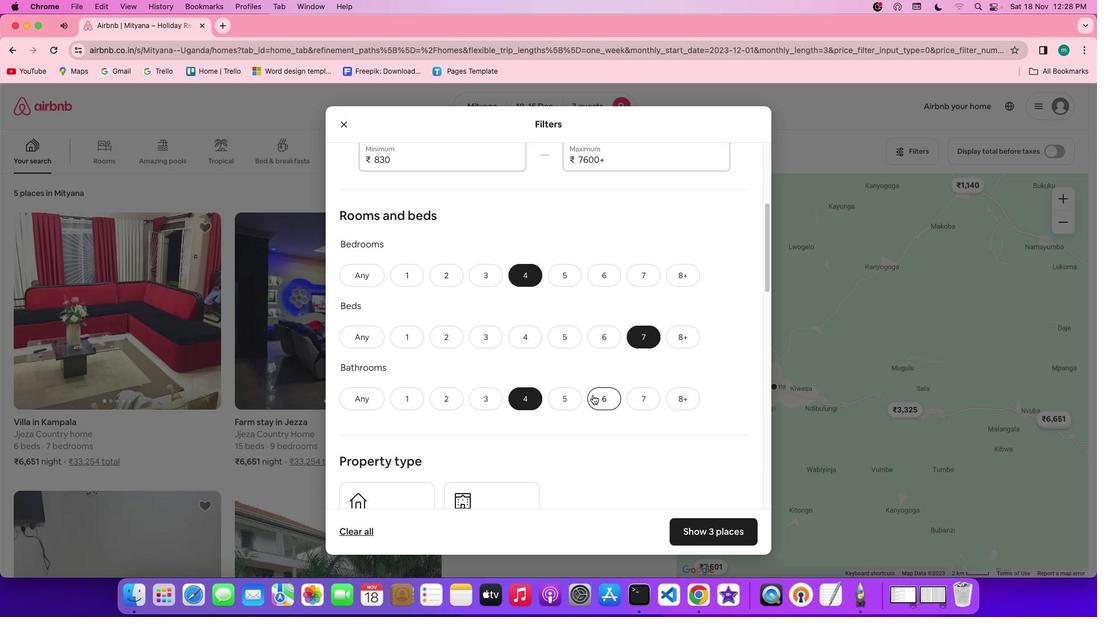 
Action: Mouse scrolled (592, 395) with delta (0, 0)
Screenshot: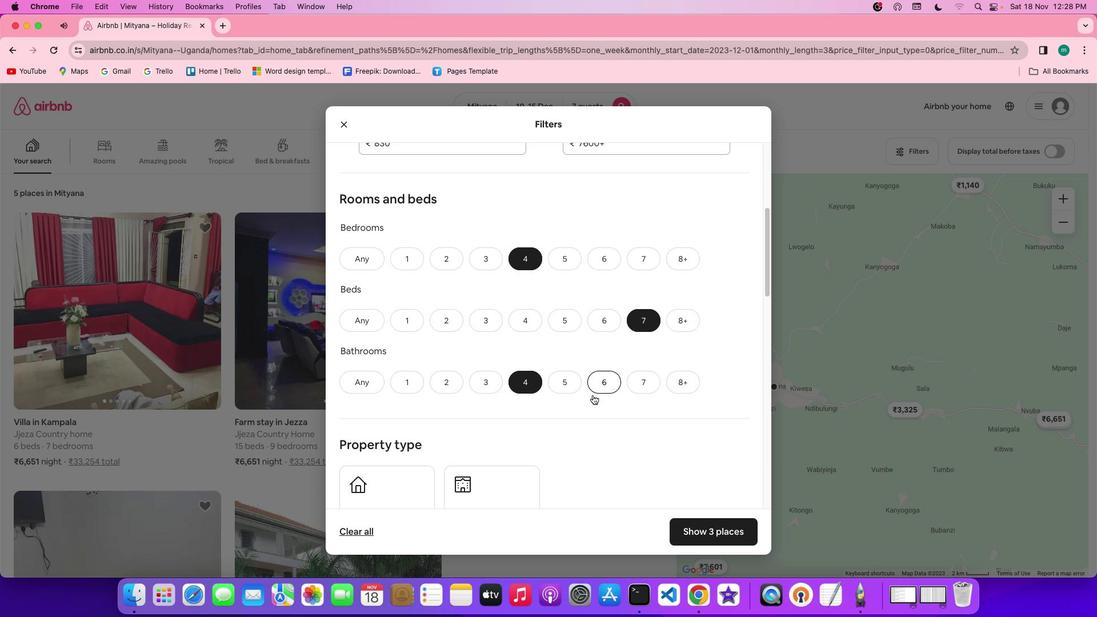
Action: Mouse scrolled (592, 395) with delta (0, 0)
Screenshot: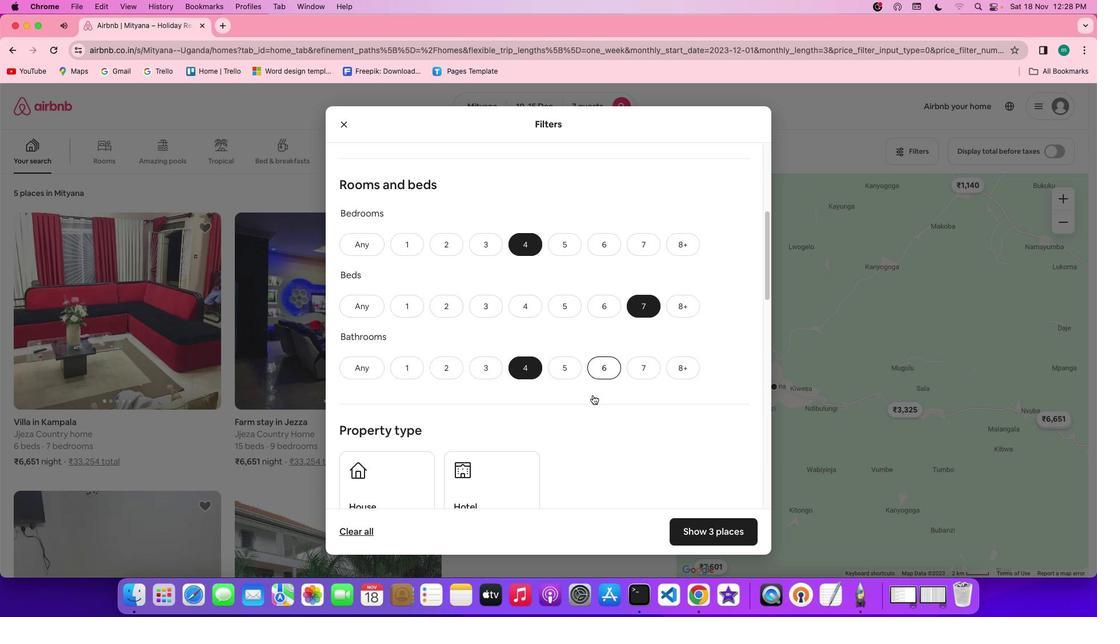 
Action: Mouse scrolled (592, 395) with delta (0, -1)
Screenshot: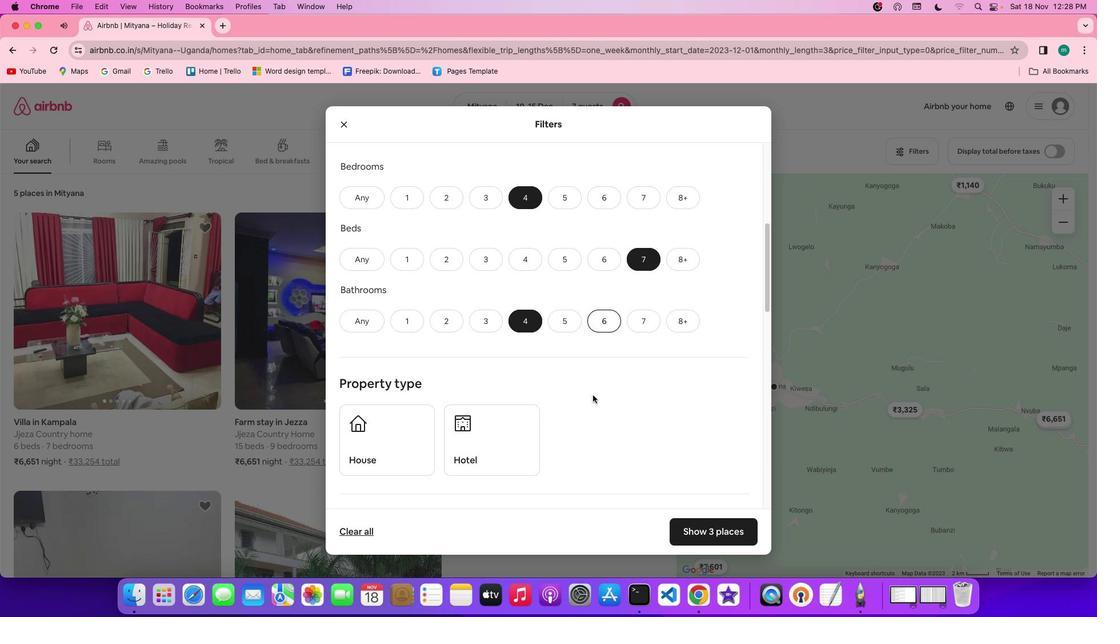 
Action: Mouse moved to (593, 395)
Screenshot: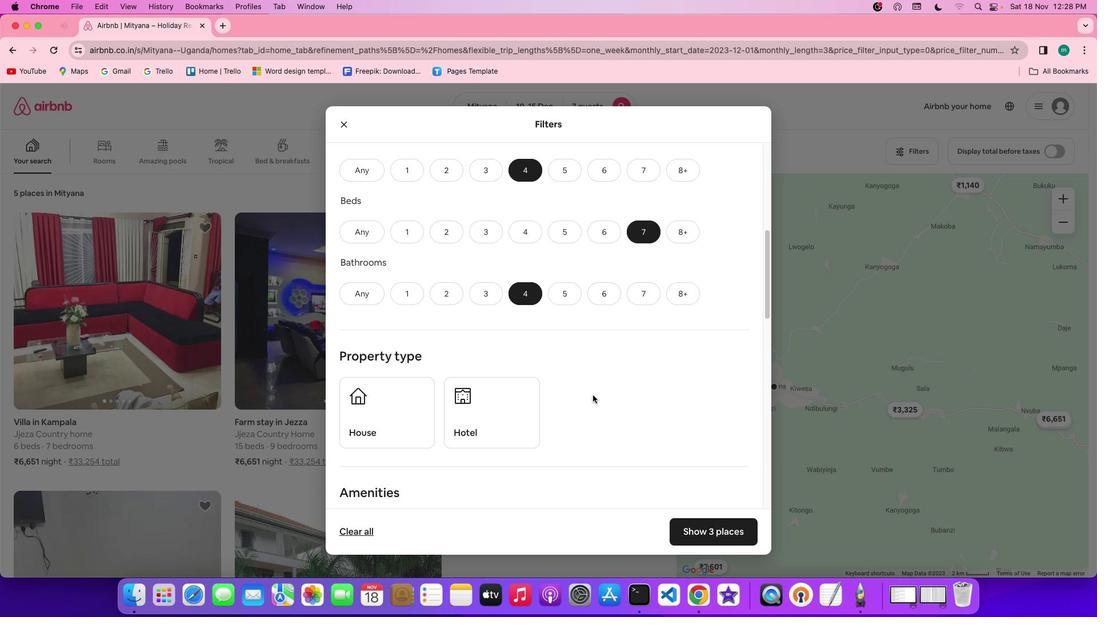 
Action: Mouse scrolled (593, 395) with delta (0, 0)
Screenshot: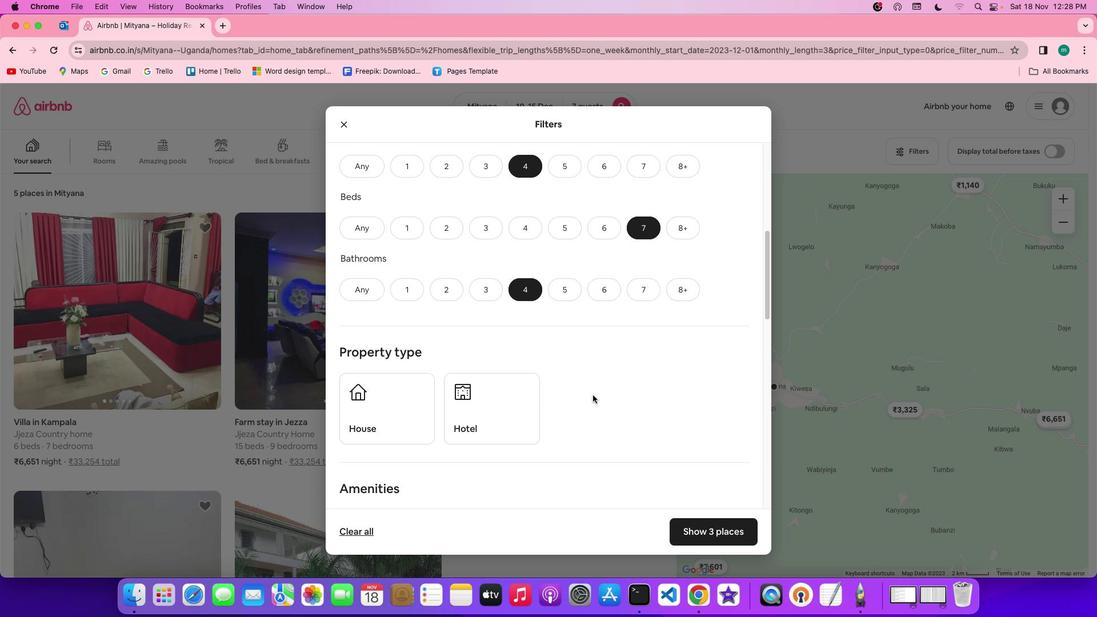 
Action: Mouse scrolled (593, 395) with delta (0, 0)
Screenshot: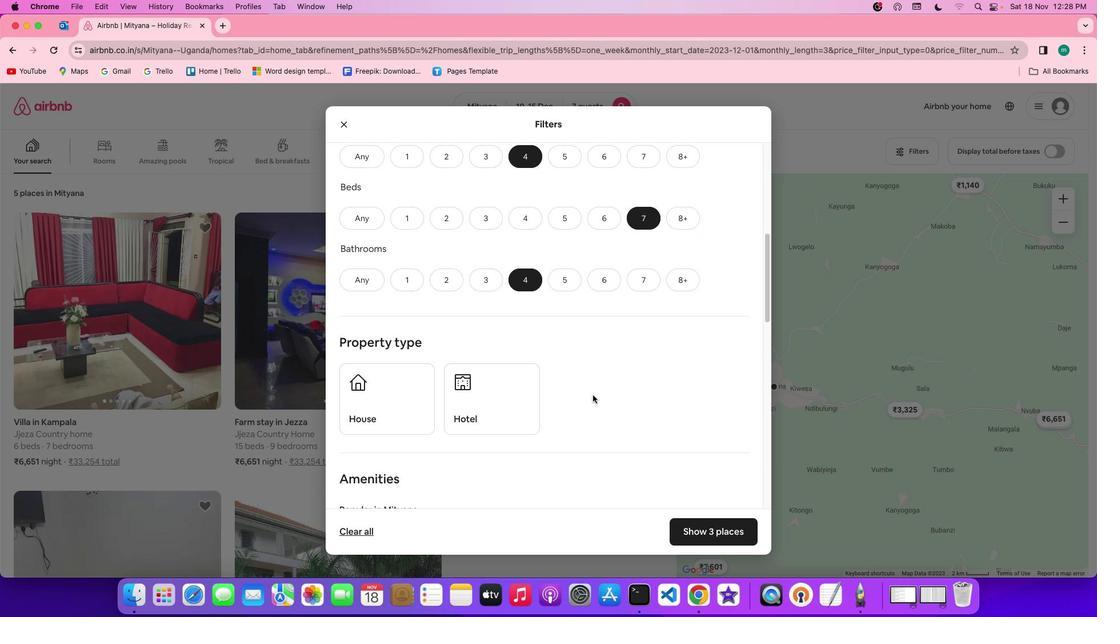 
Action: Mouse scrolled (593, 395) with delta (0, 0)
Screenshot: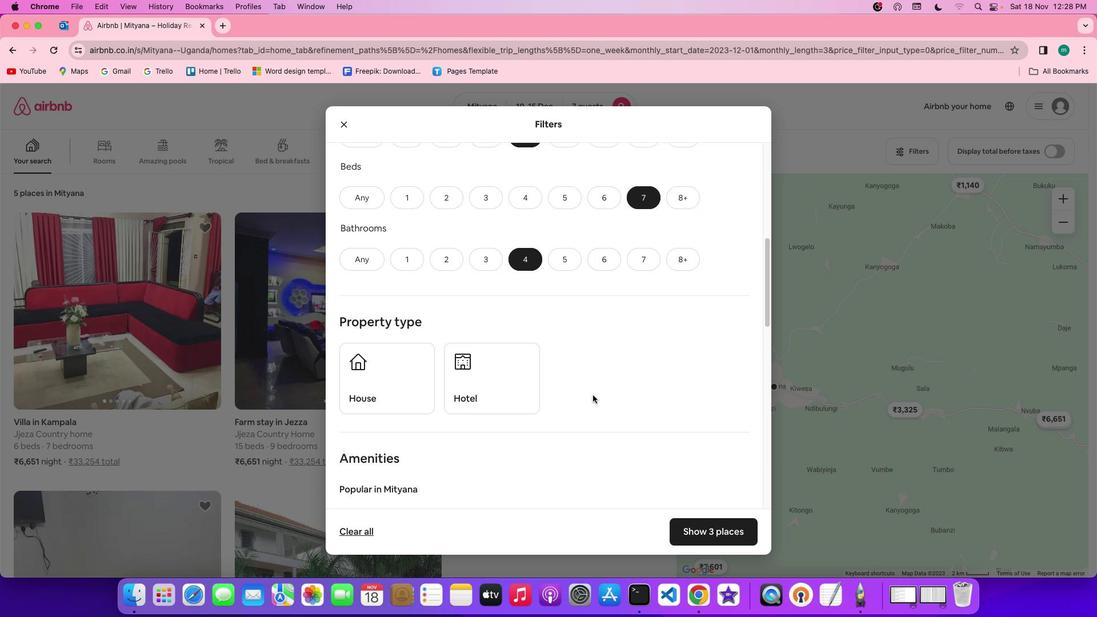 
Action: Mouse scrolled (593, 395) with delta (0, 0)
Screenshot: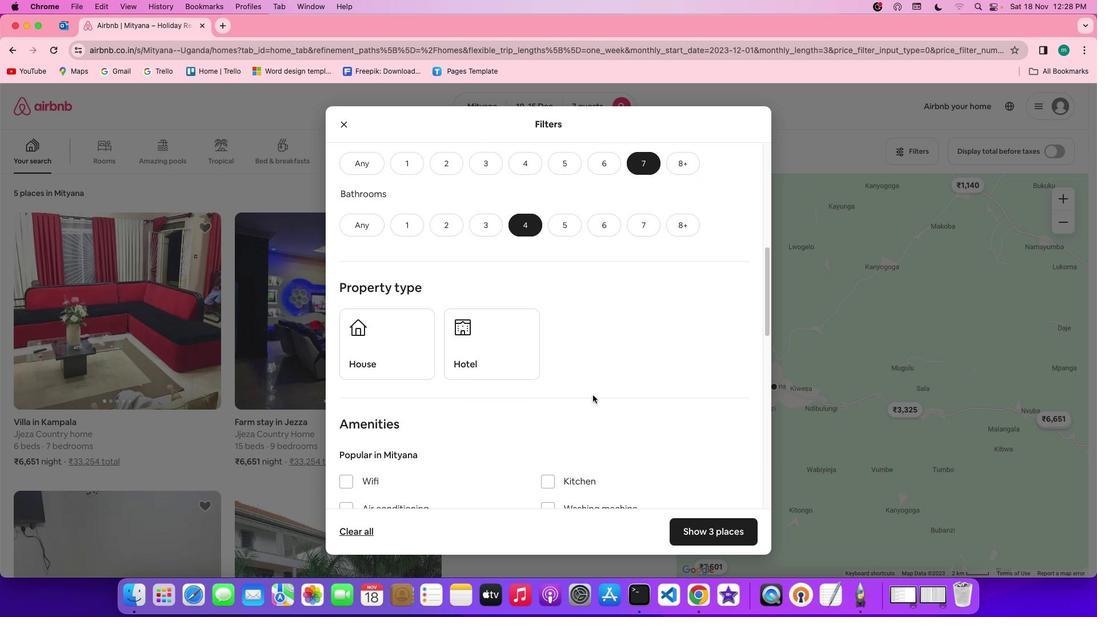
Action: Mouse scrolled (593, 395) with delta (0, 0)
Screenshot: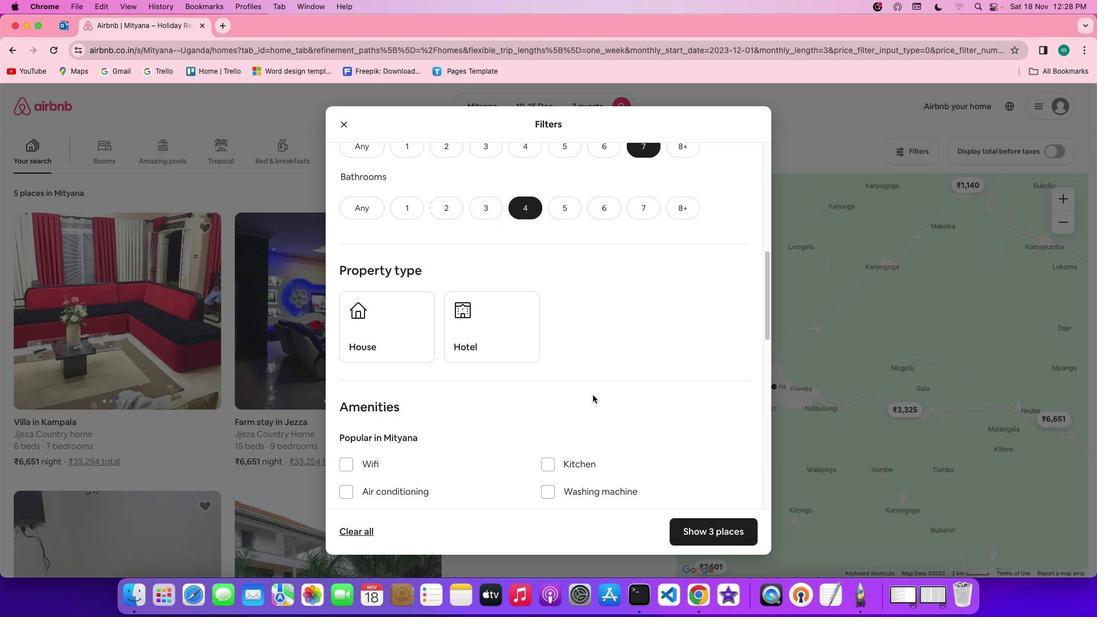
Action: Mouse scrolled (593, 395) with delta (0, 0)
Screenshot: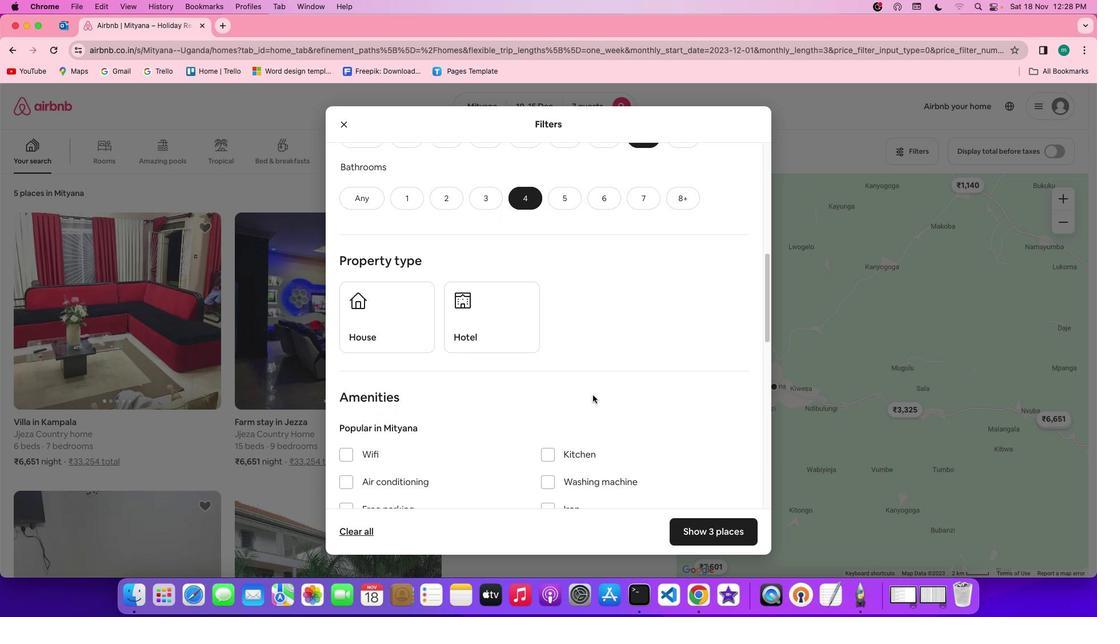 
Action: Mouse scrolled (593, 395) with delta (0, 0)
Screenshot: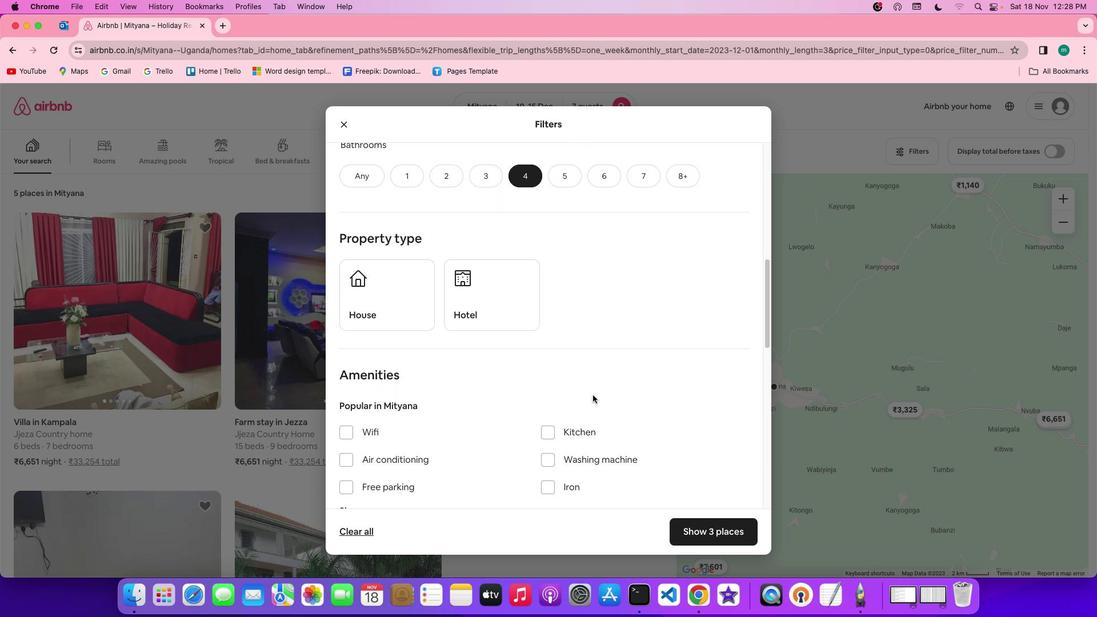 
Action: Mouse scrolled (593, 395) with delta (0, 0)
Screenshot: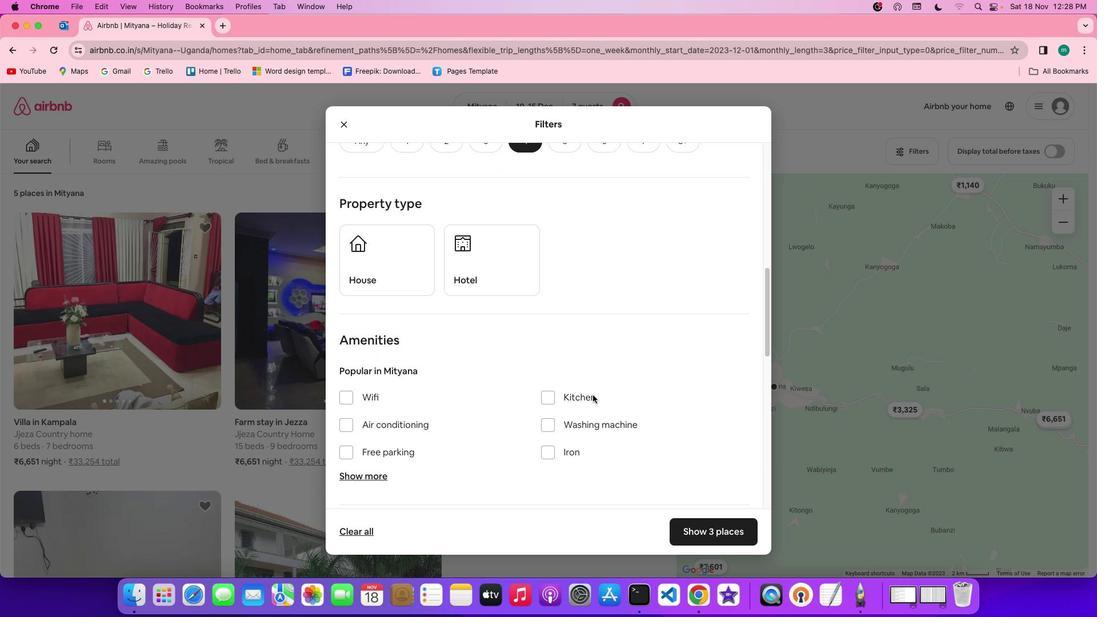 
Action: Mouse scrolled (593, 395) with delta (0, 0)
Screenshot: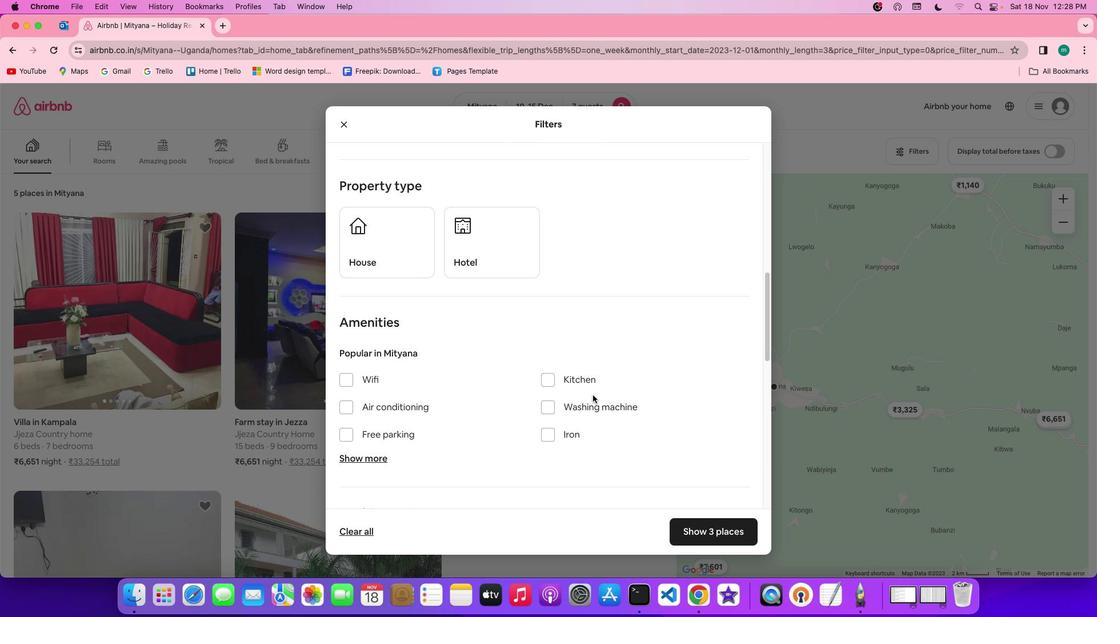 
Action: Mouse scrolled (593, 395) with delta (0, 0)
Screenshot: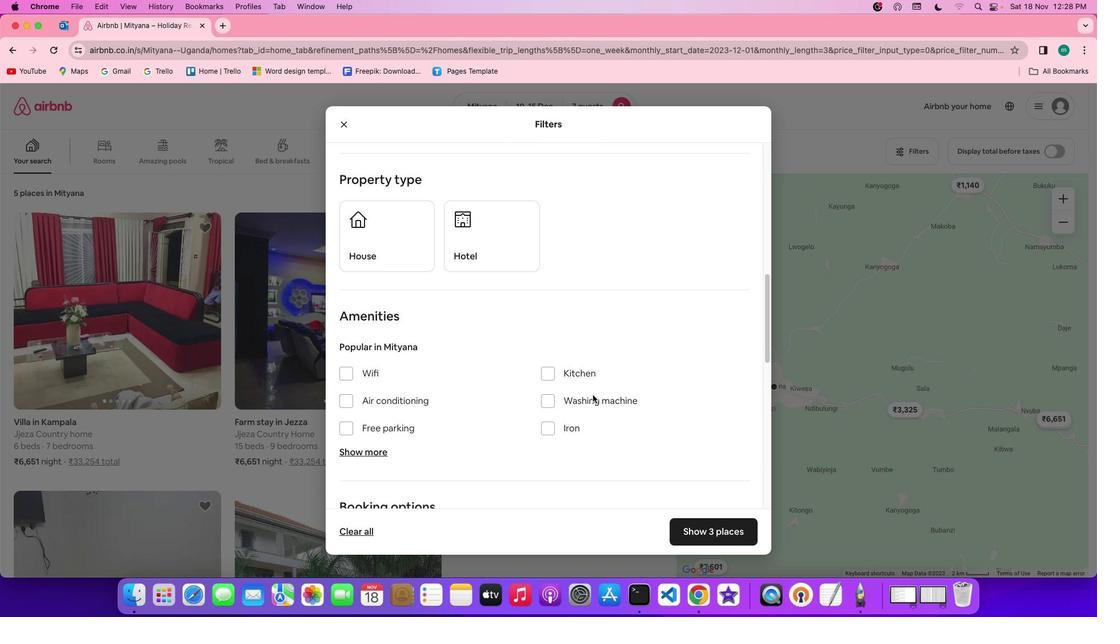 
Action: Mouse scrolled (593, 395) with delta (0, 0)
Screenshot: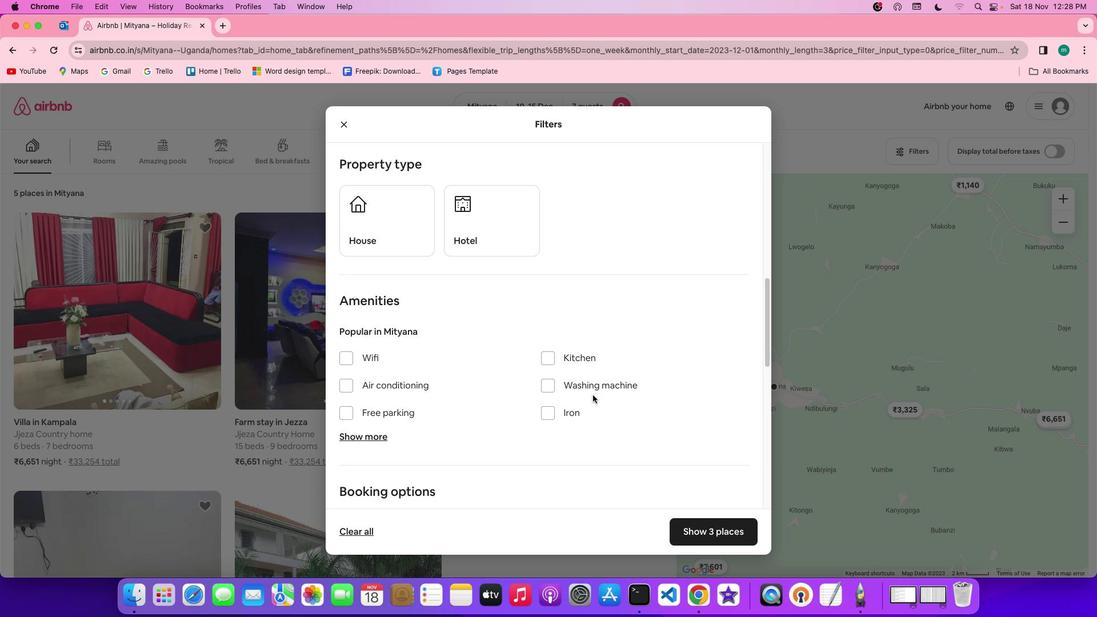 
Action: Mouse moved to (376, 234)
Screenshot: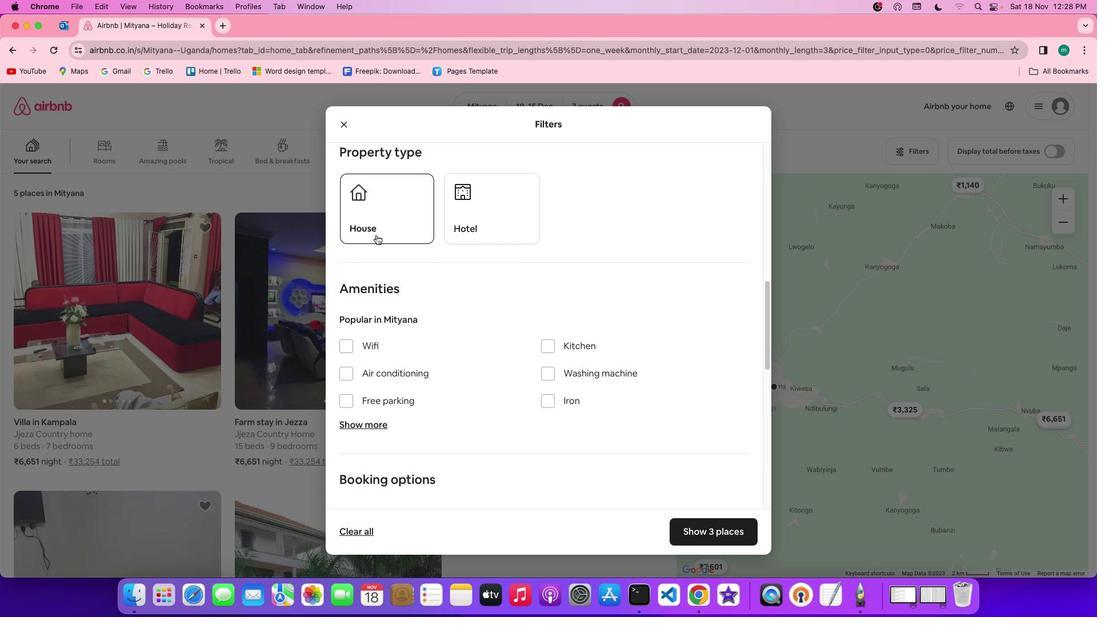 
Action: Mouse pressed left at (376, 234)
Screenshot: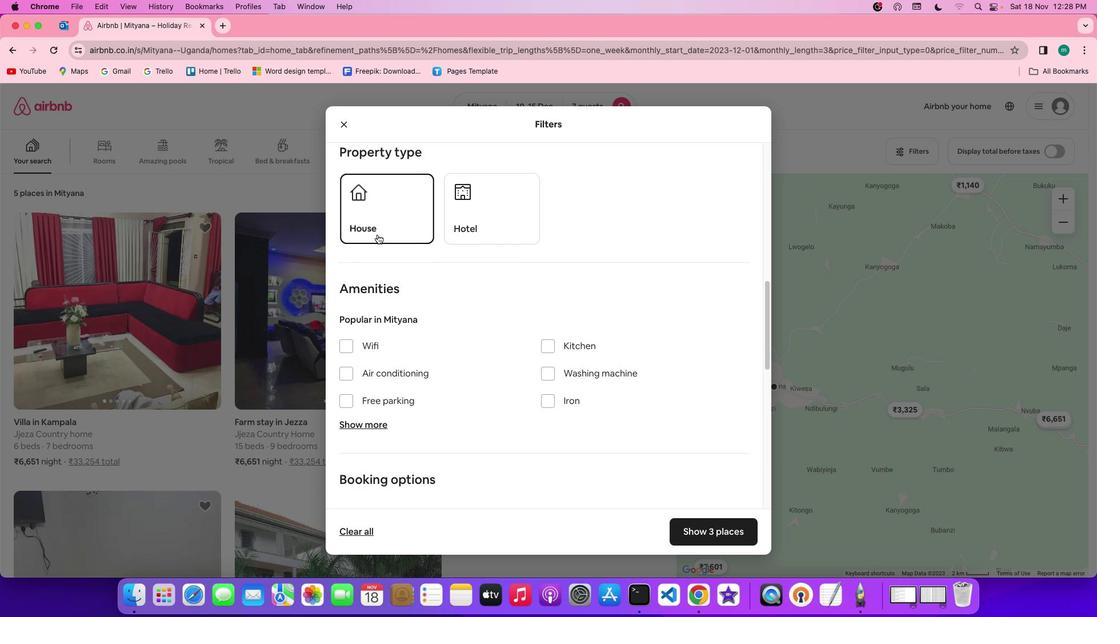 
Action: Mouse moved to (576, 337)
Screenshot: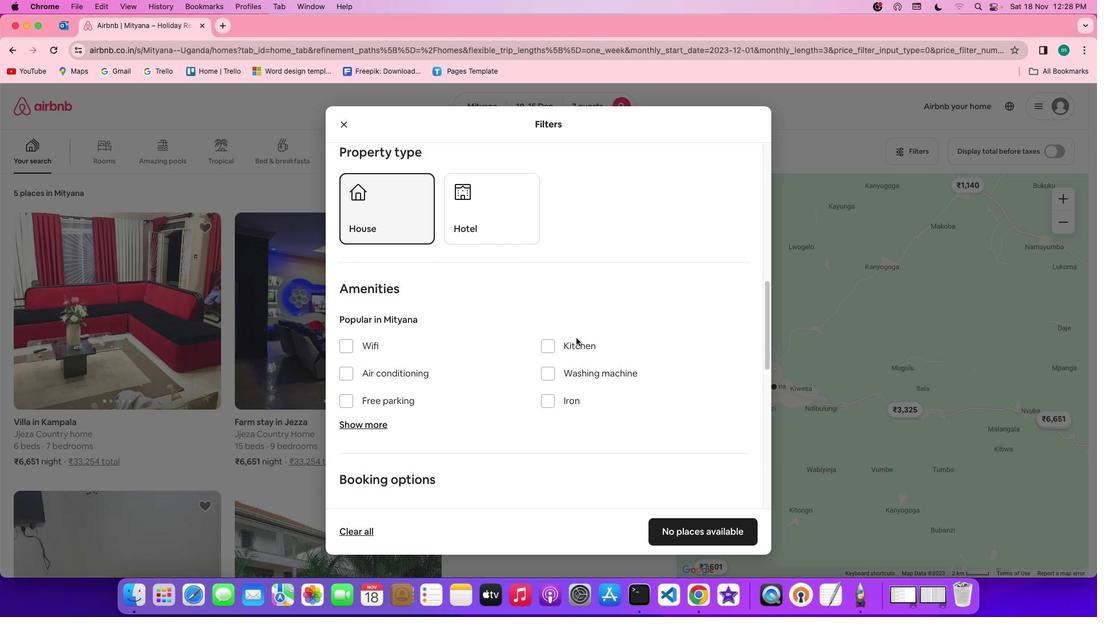
Action: Mouse scrolled (576, 337) with delta (0, 0)
Screenshot: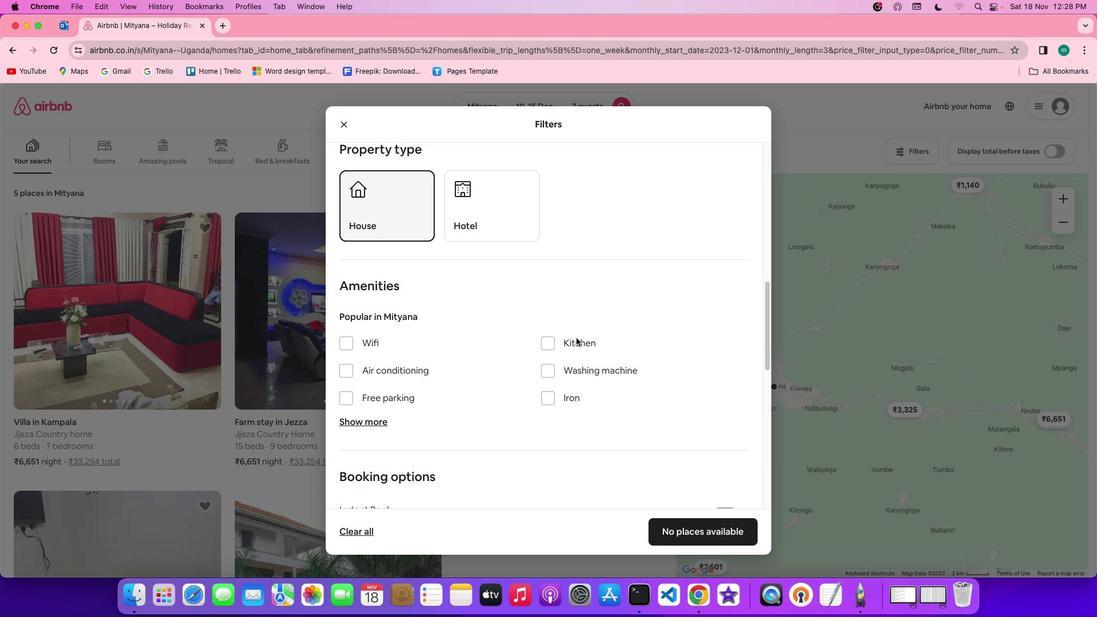 
Action: Mouse scrolled (576, 337) with delta (0, 0)
Screenshot: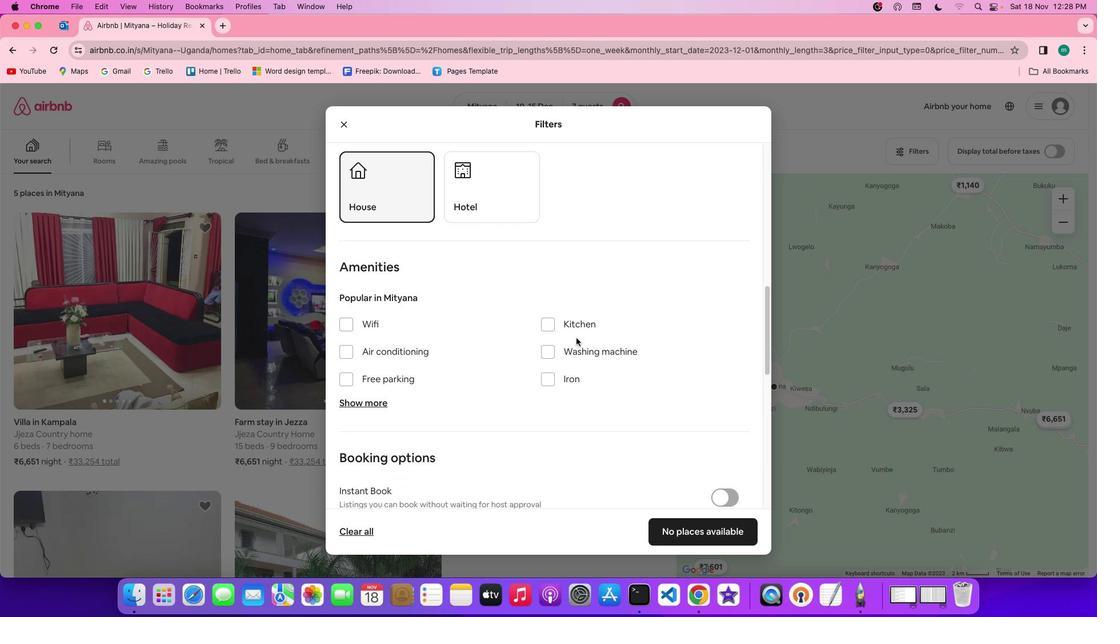 
Action: Mouse scrolled (576, 337) with delta (0, 0)
Screenshot: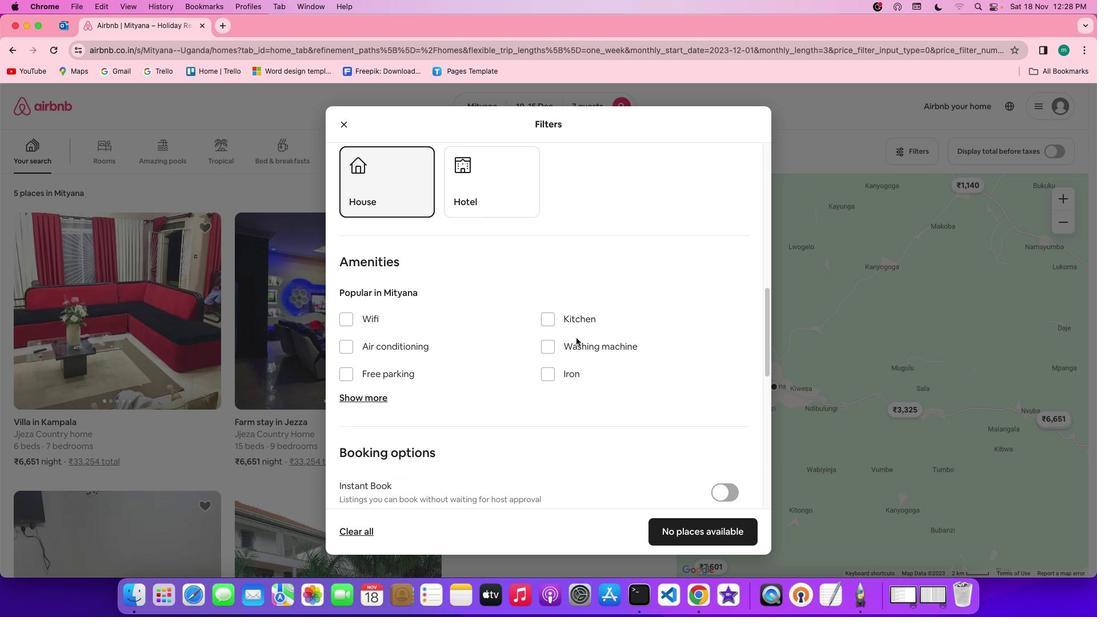 
Action: Mouse scrolled (576, 337) with delta (0, 0)
Screenshot: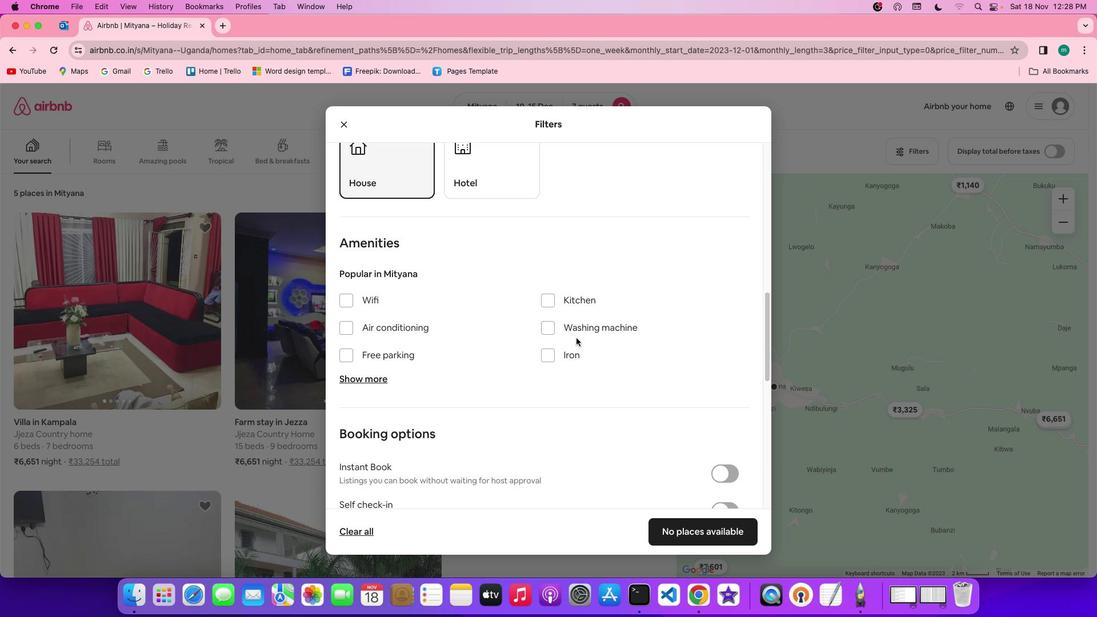 
Action: Mouse scrolled (576, 337) with delta (0, 0)
Screenshot: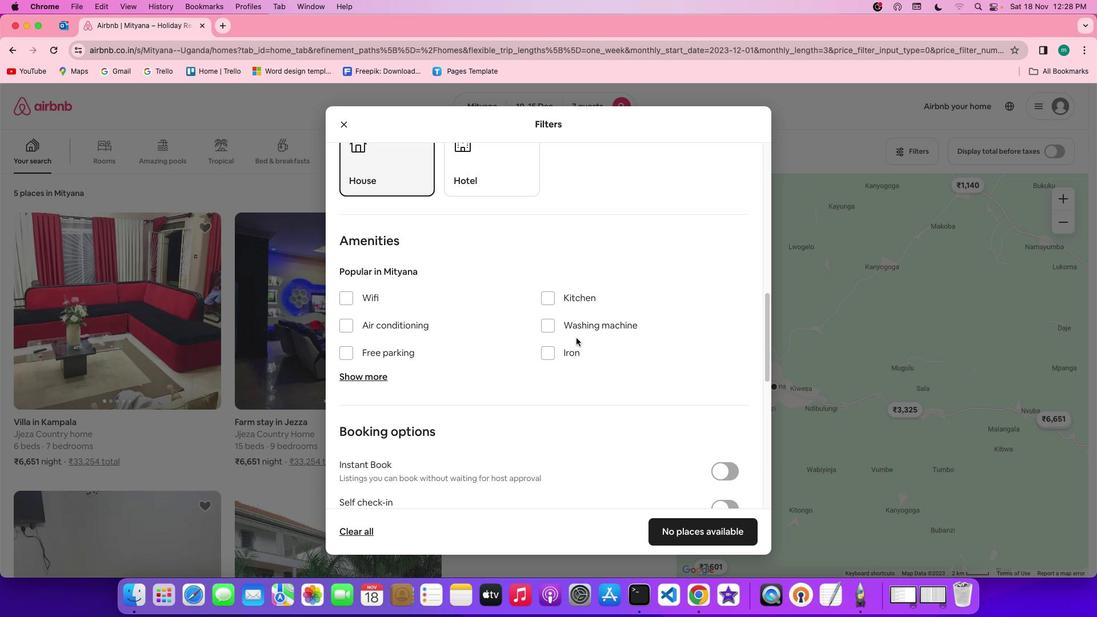 
Action: Mouse scrolled (576, 337) with delta (0, 0)
Screenshot: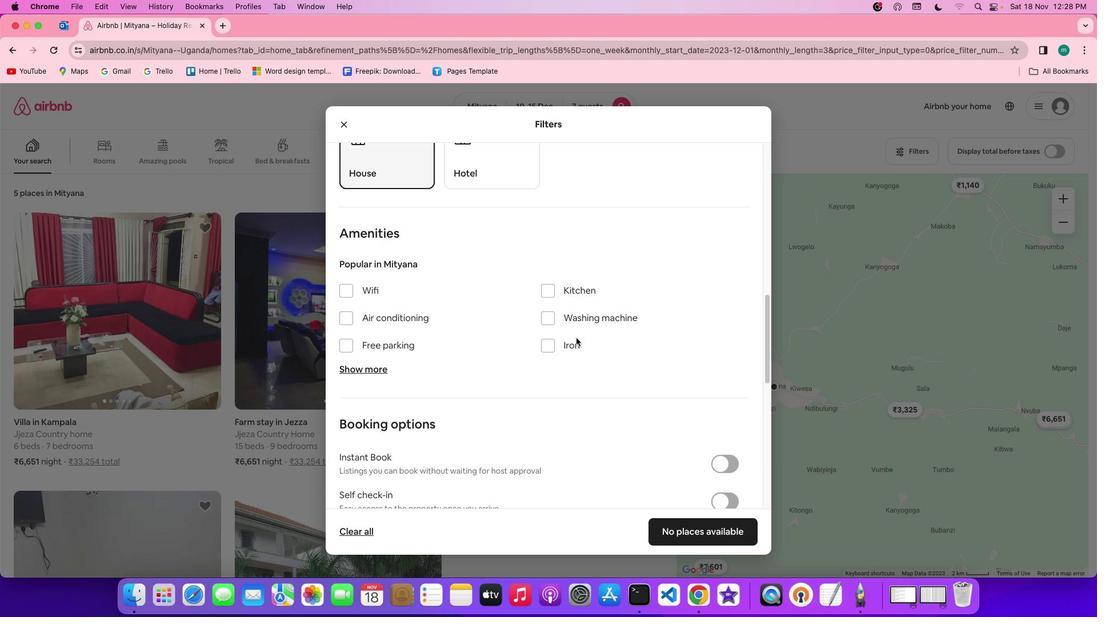 
Action: Mouse scrolled (576, 337) with delta (0, 0)
Screenshot: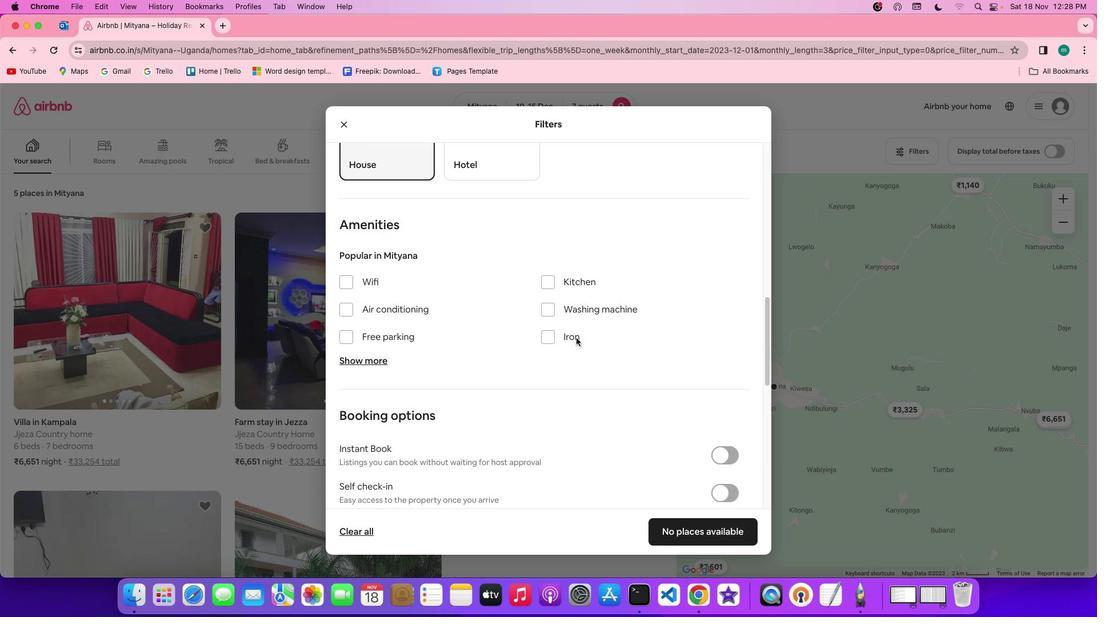 
Action: Mouse scrolled (576, 337) with delta (0, 0)
Screenshot: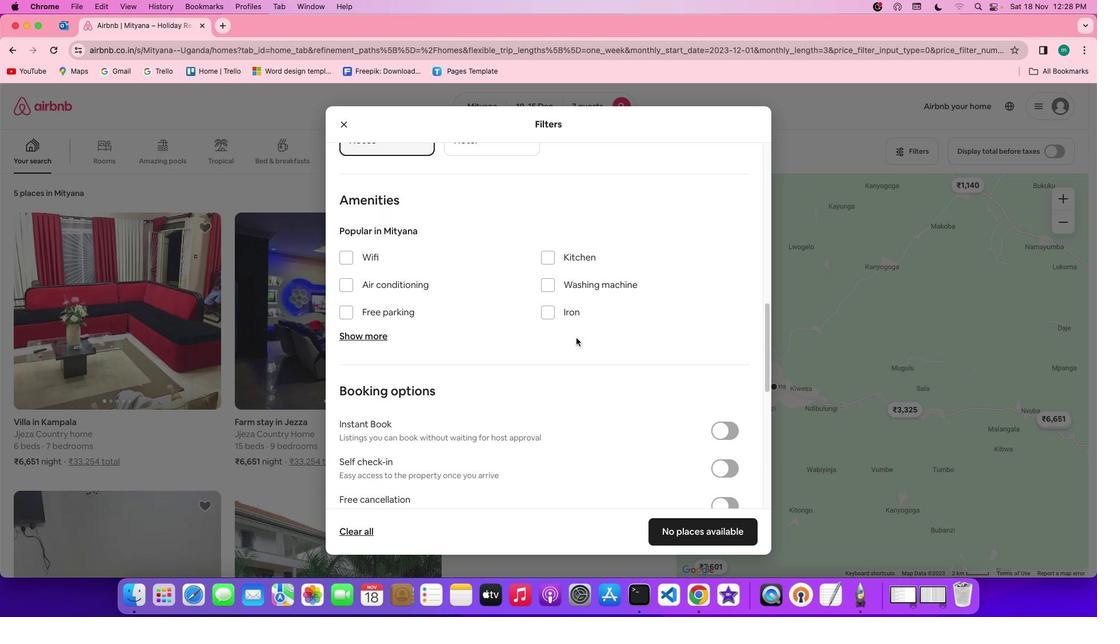 
Action: Mouse moved to (352, 246)
Screenshot: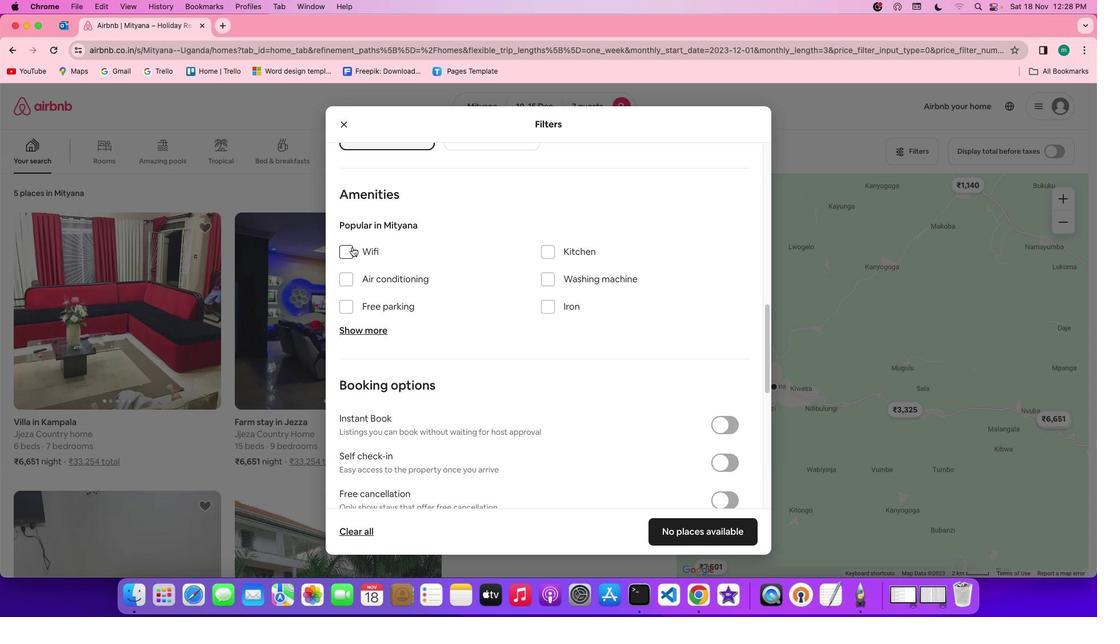 
Action: Mouse pressed left at (352, 246)
Screenshot: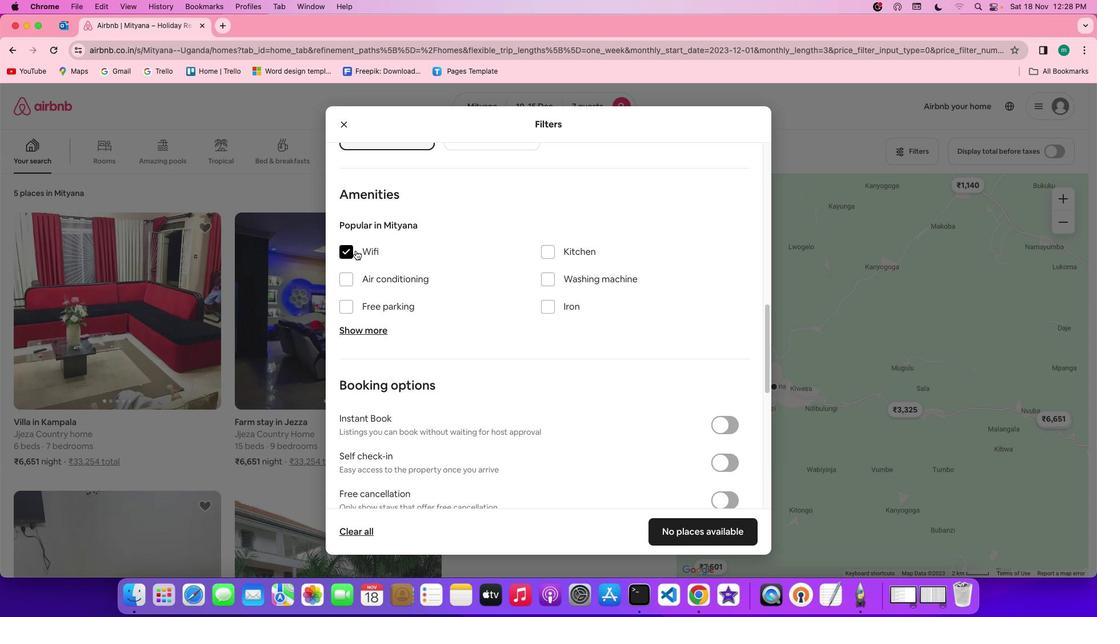 
Action: Mouse moved to (379, 330)
Screenshot: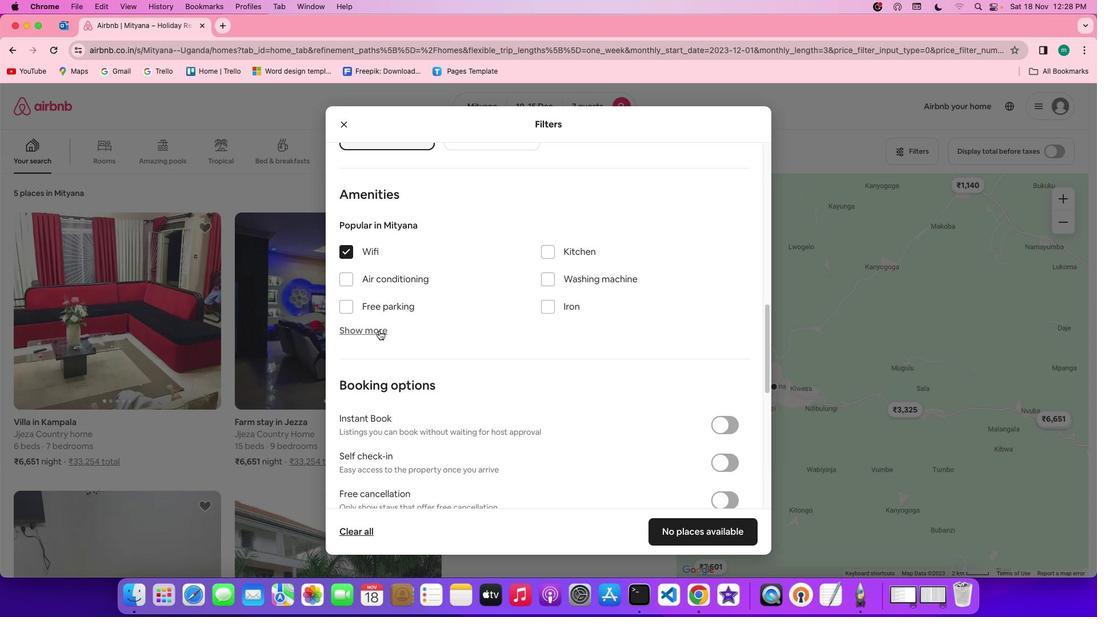 
Action: Mouse pressed left at (379, 330)
Screenshot: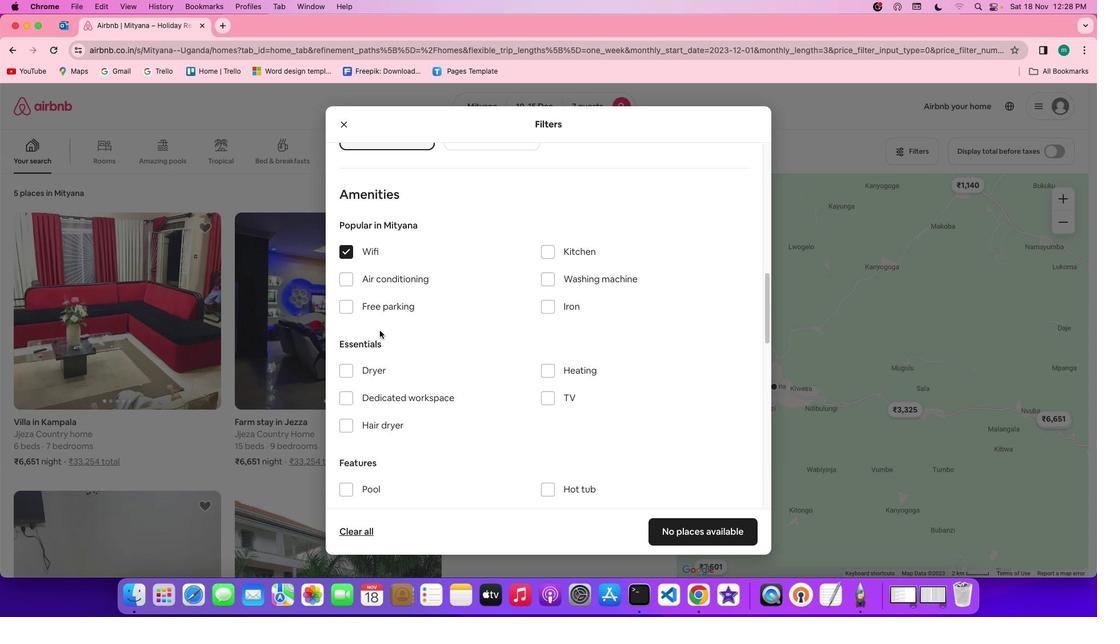 
Action: Mouse moved to (495, 353)
Screenshot: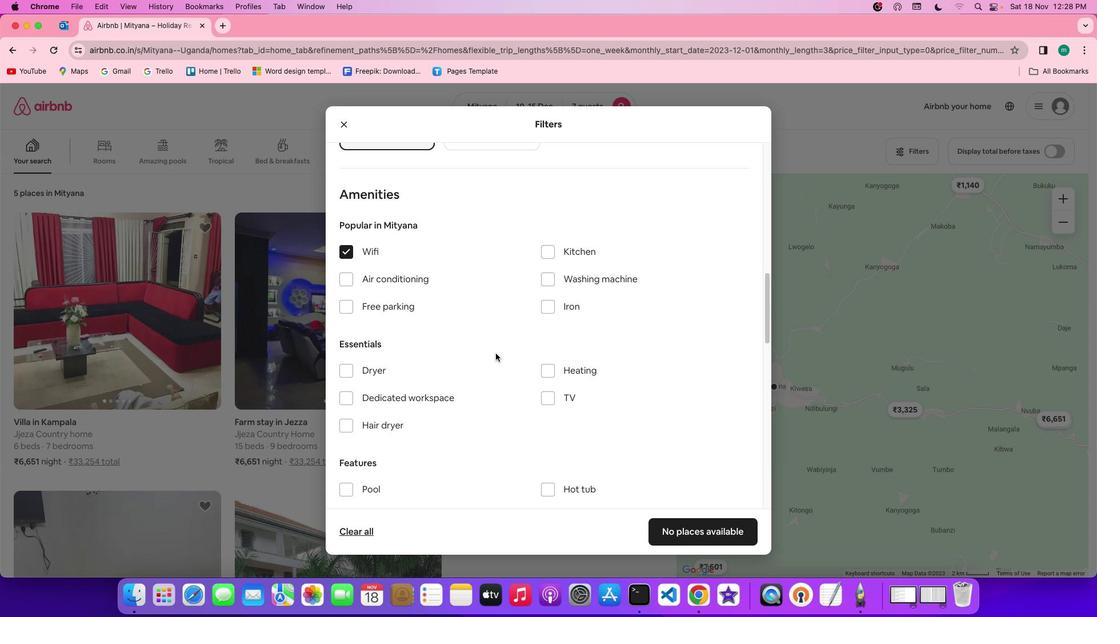 
Action: Mouse scrolled (495, 353) with delta (0, 0)
Screenshot: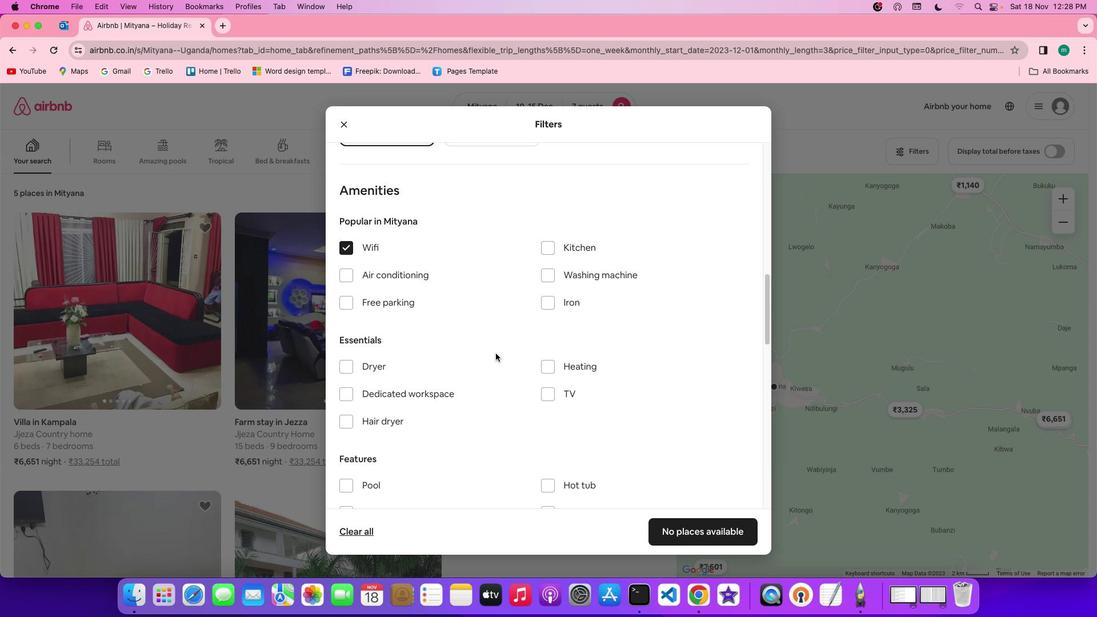 
Action: Mouse scrolled (495, 353) with delta (0, 0)
Screenshot: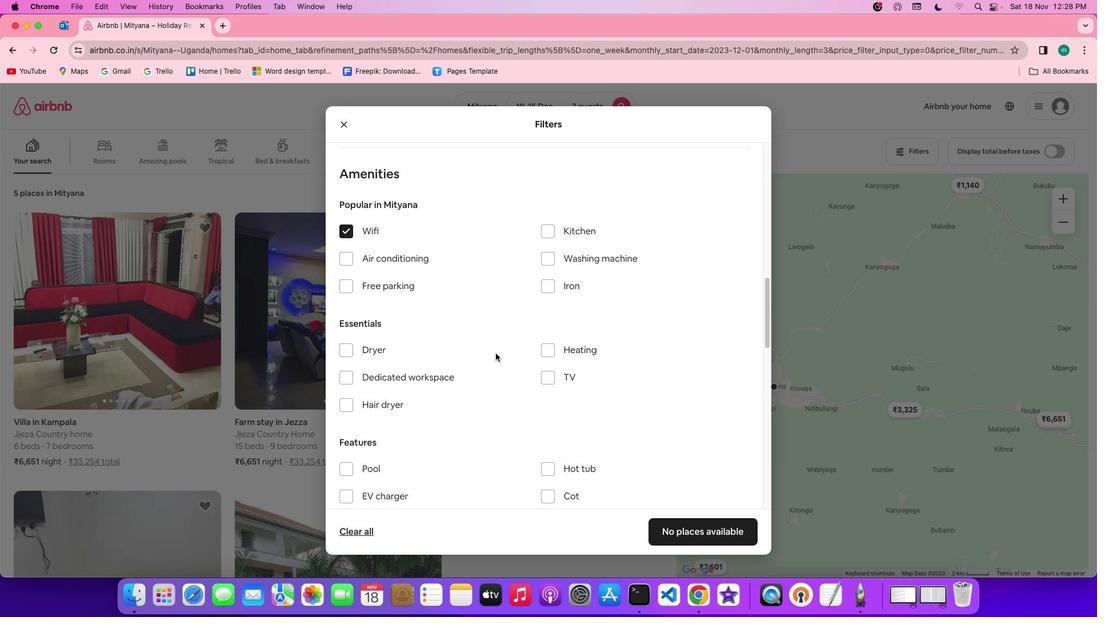 
Action: Mouse scrolled (495, 353) with delta (0, 0)
Screenshot: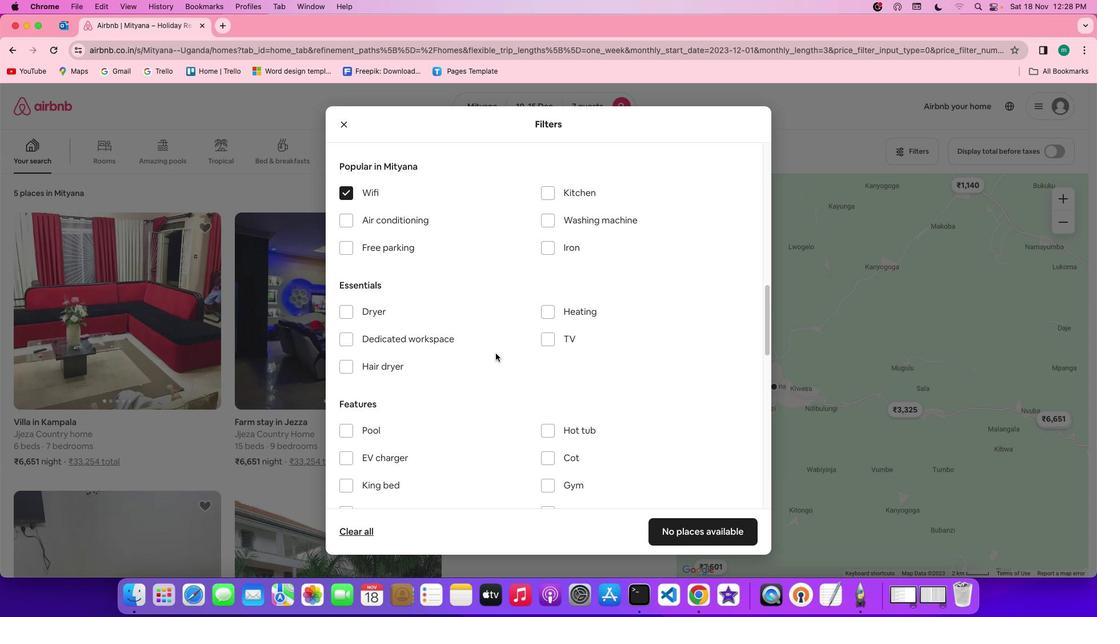 
Action: Mouse scrolled (495, 353) with delta (0, -1)
Screenshot: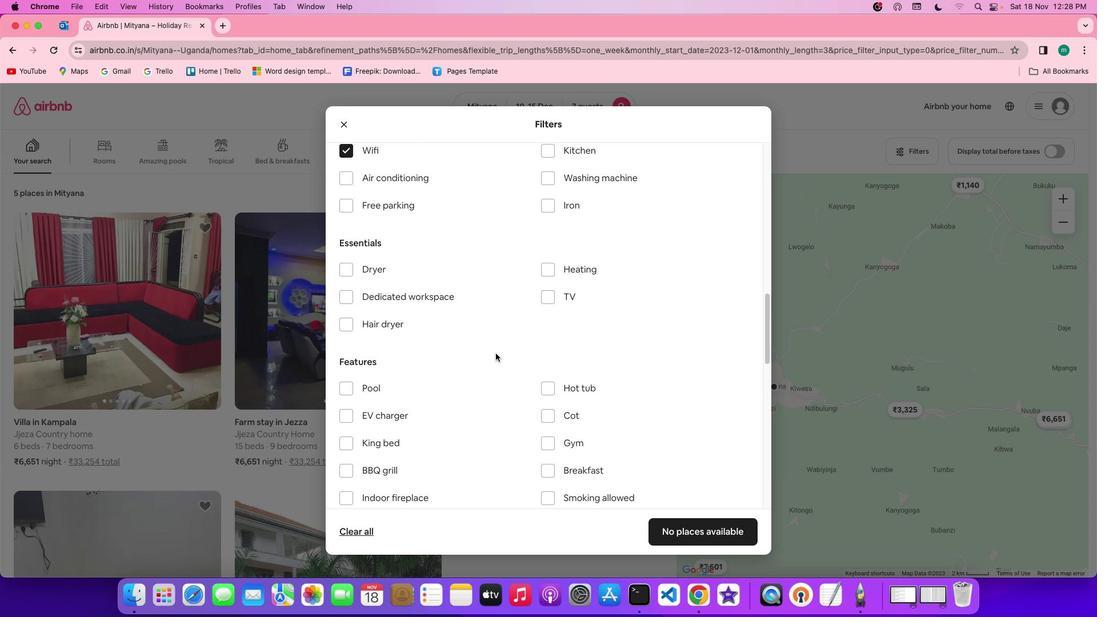 
Action: Mouse moved to (545, 294)
Screenshot: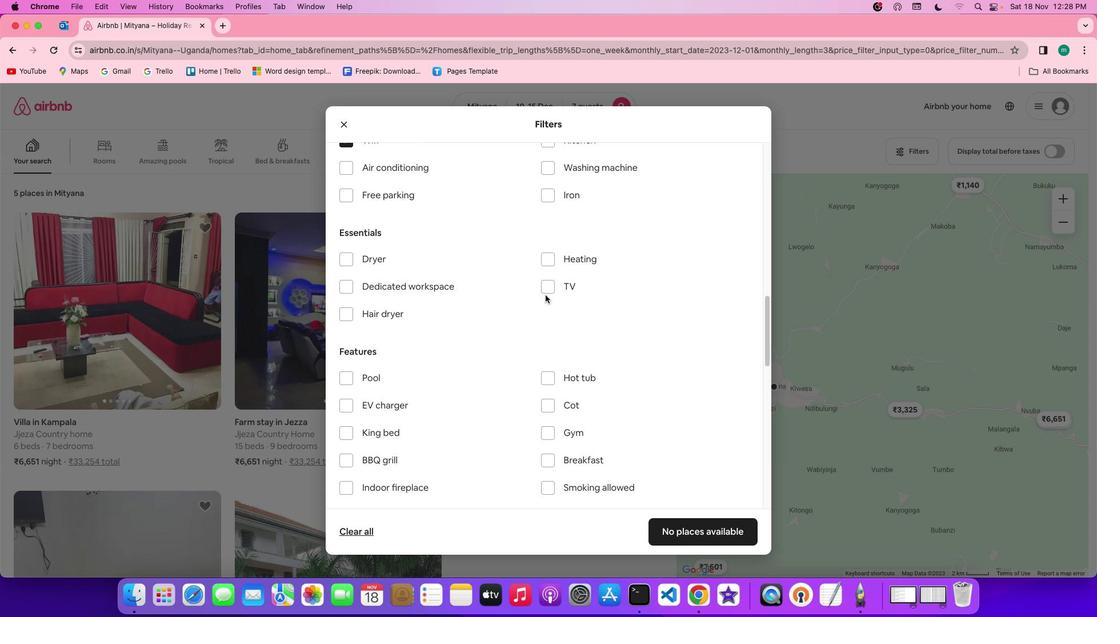 
Action: Mouse pressed left at (545, 294)
Screenshot: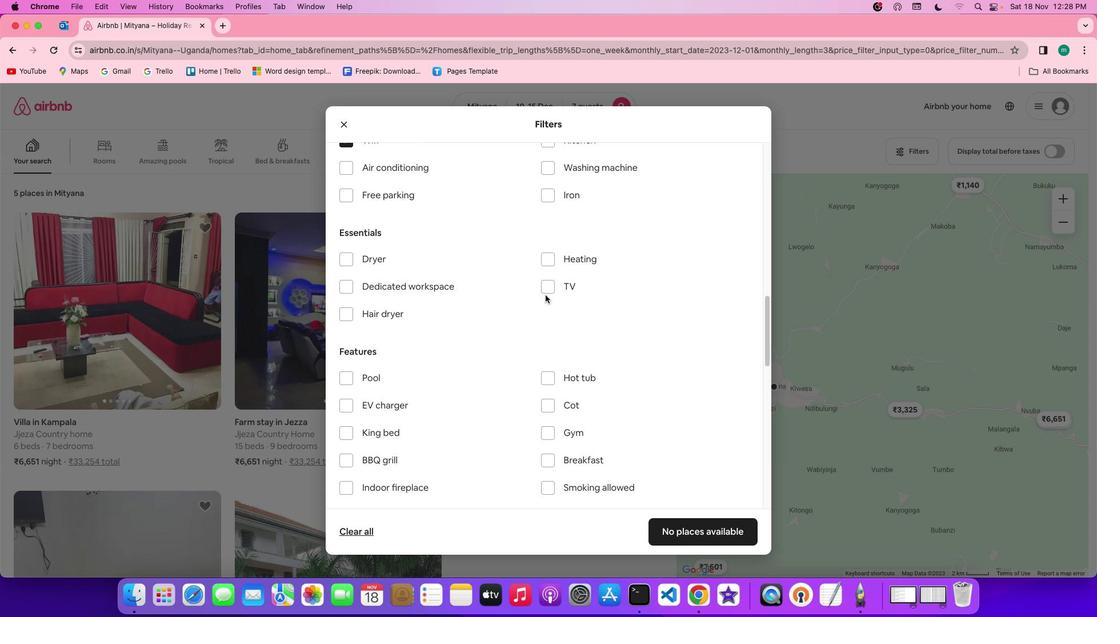 
Action: Mouse moved to (539, 288)
Screenshot: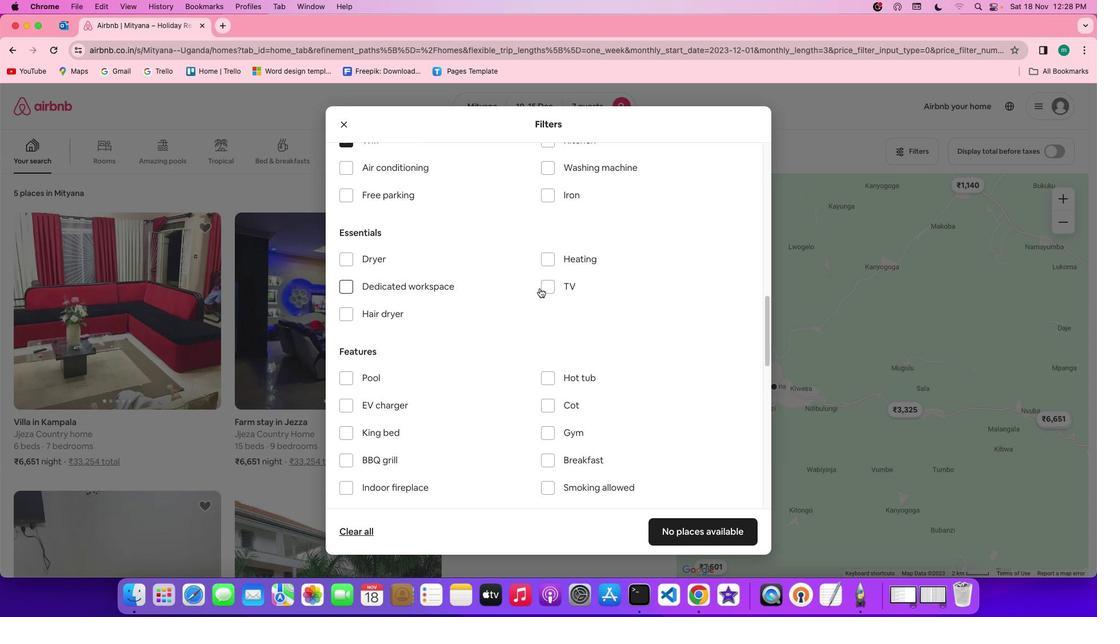 
Action: Mouse pressed left at (539, 288)
Screenshot: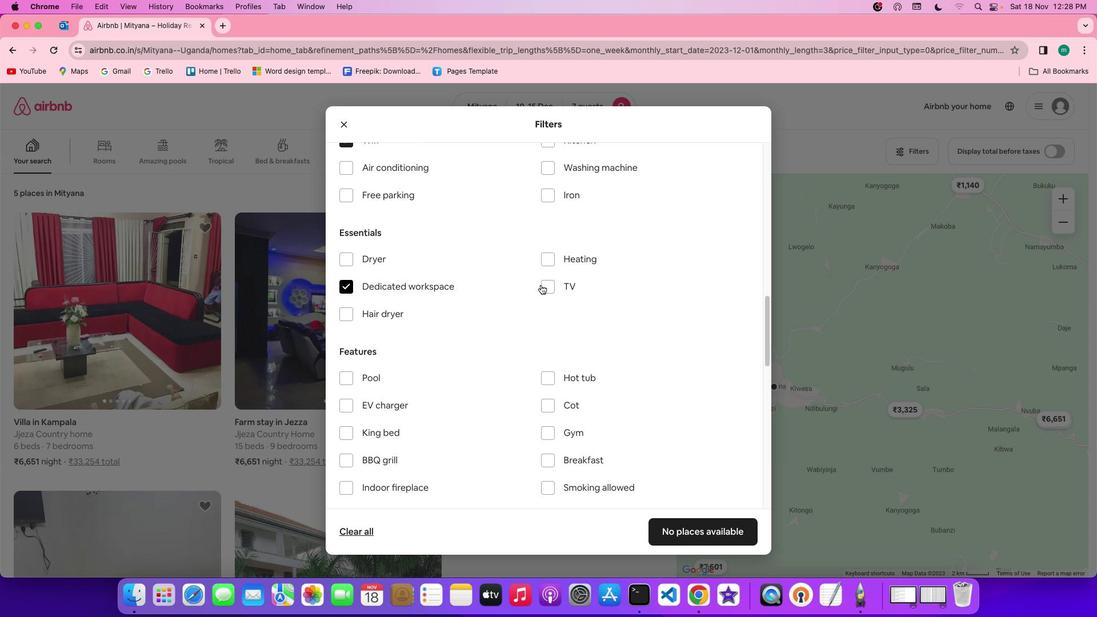
Action: Mouse moved to (552, 286)
Screenshot: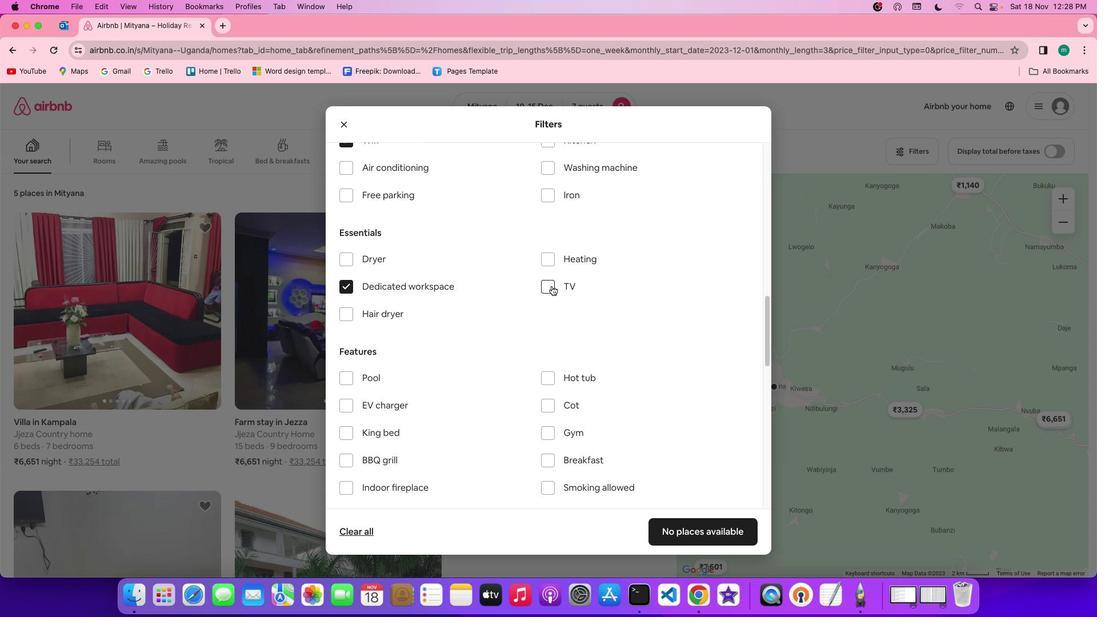
Action: Mouse pressed left at (552, 286)
Screenshot: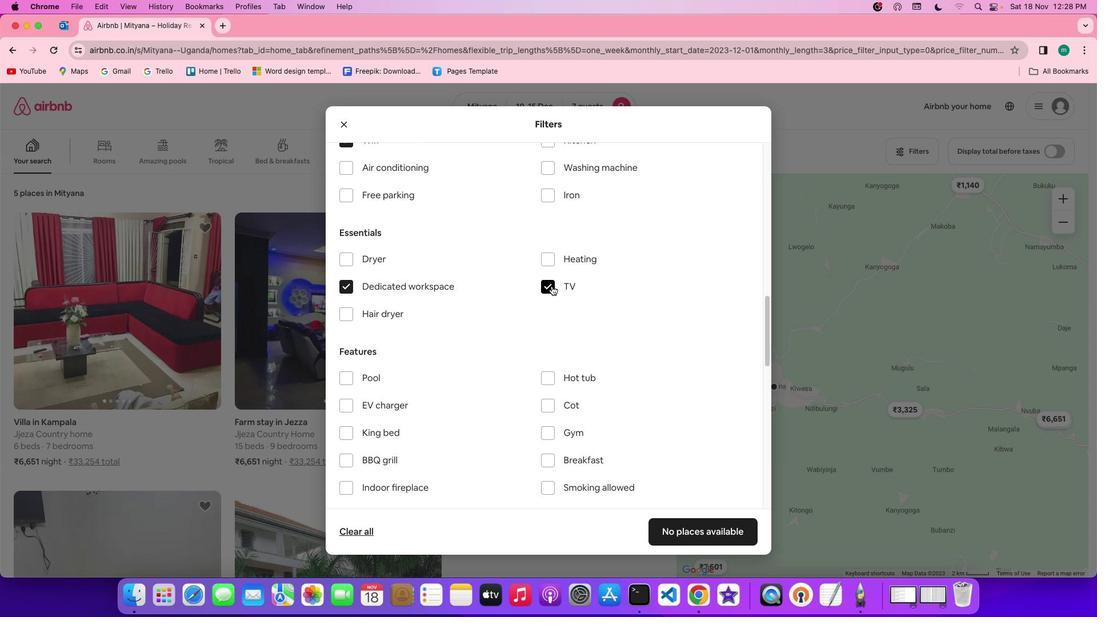 
Action: Mouse moved to (441, 285)
Screenshot: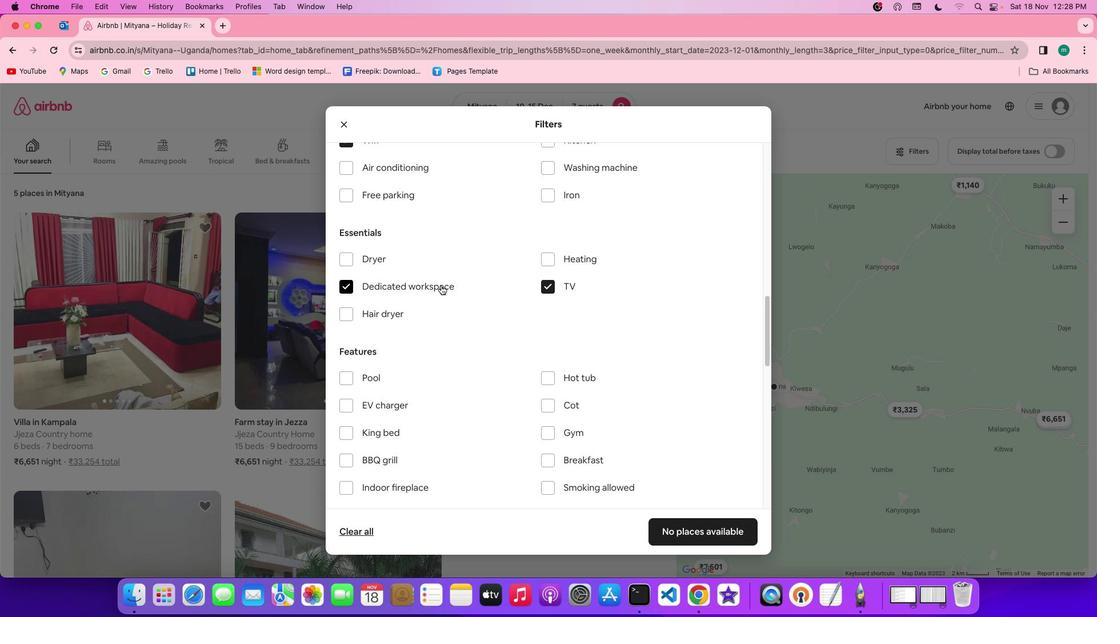 
Action: Mouse pressed left at (441, 285)
Screenshot: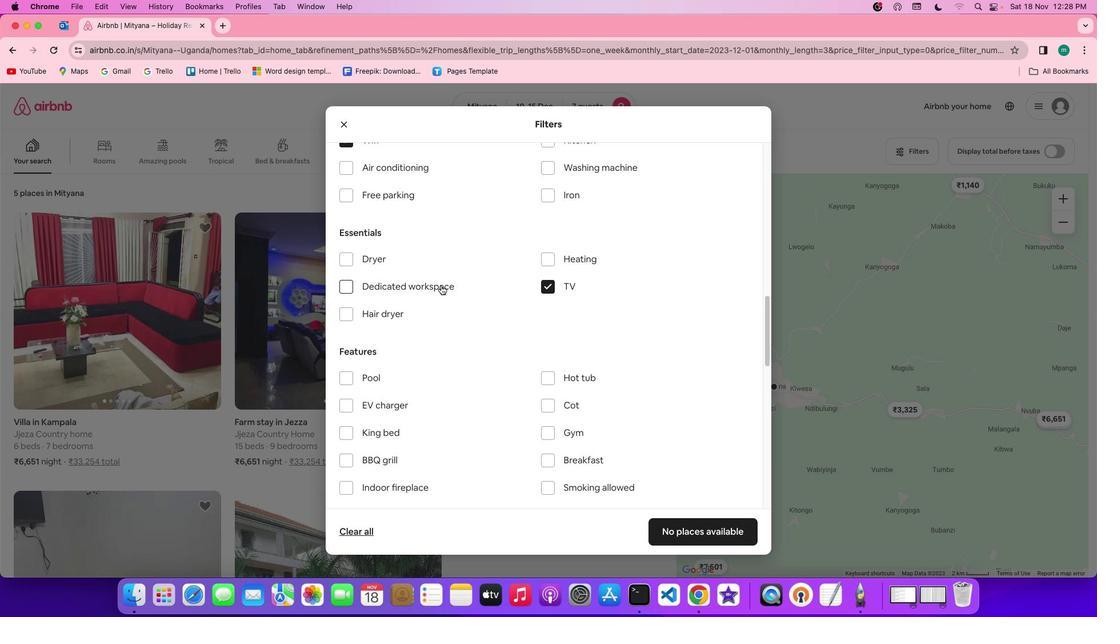 
Action: Mouse moved to (378, 197)
Screenshot: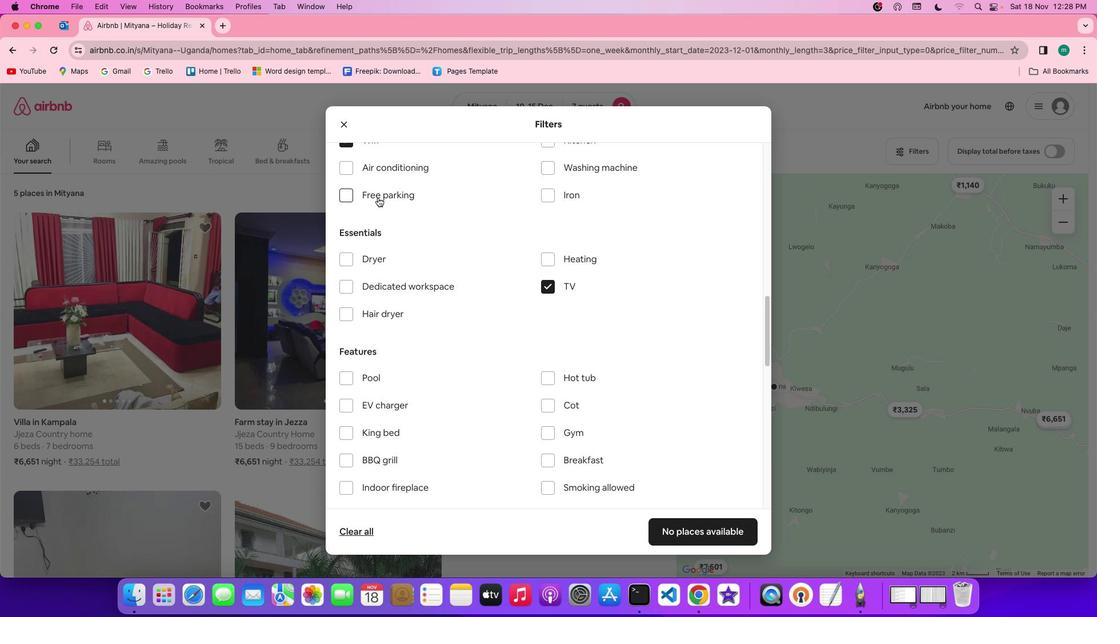 
Action: Mouse pressed left at (378, 197)
Screenshot: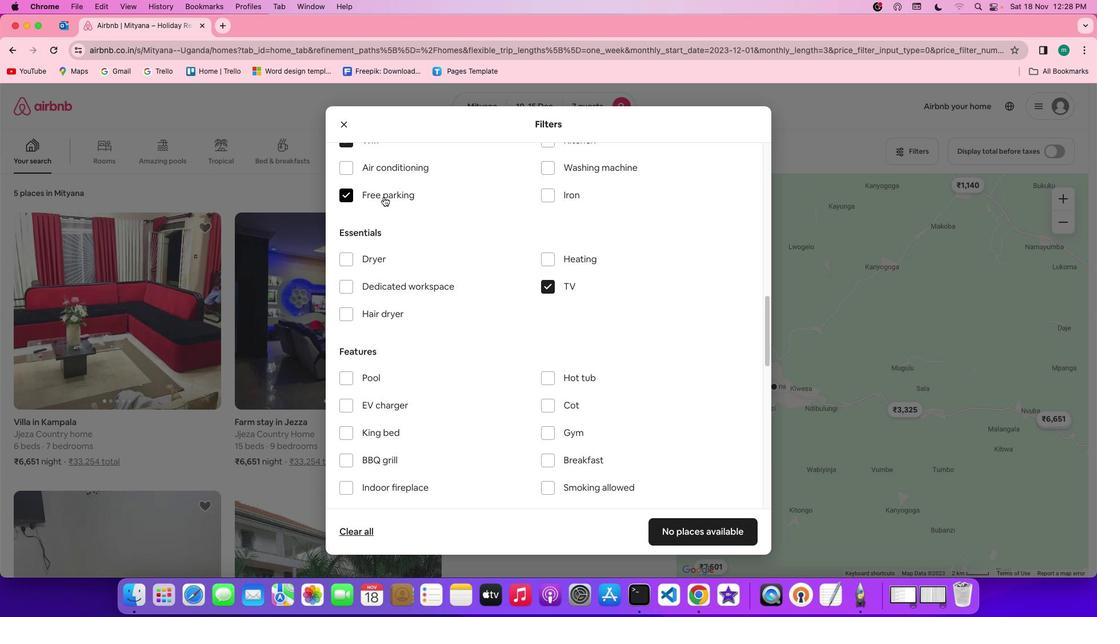 
Action: Mouse moved to (469, 328)
Screenshot: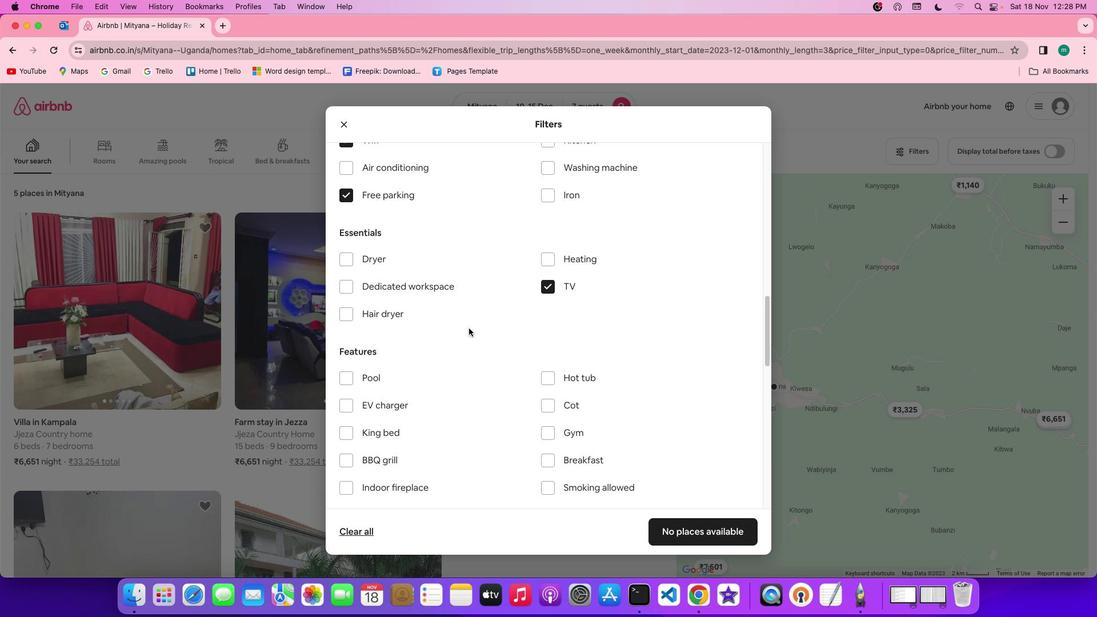 
Action: Mouse scrolled (469, 328) with delta (0, 0)
Screenshot: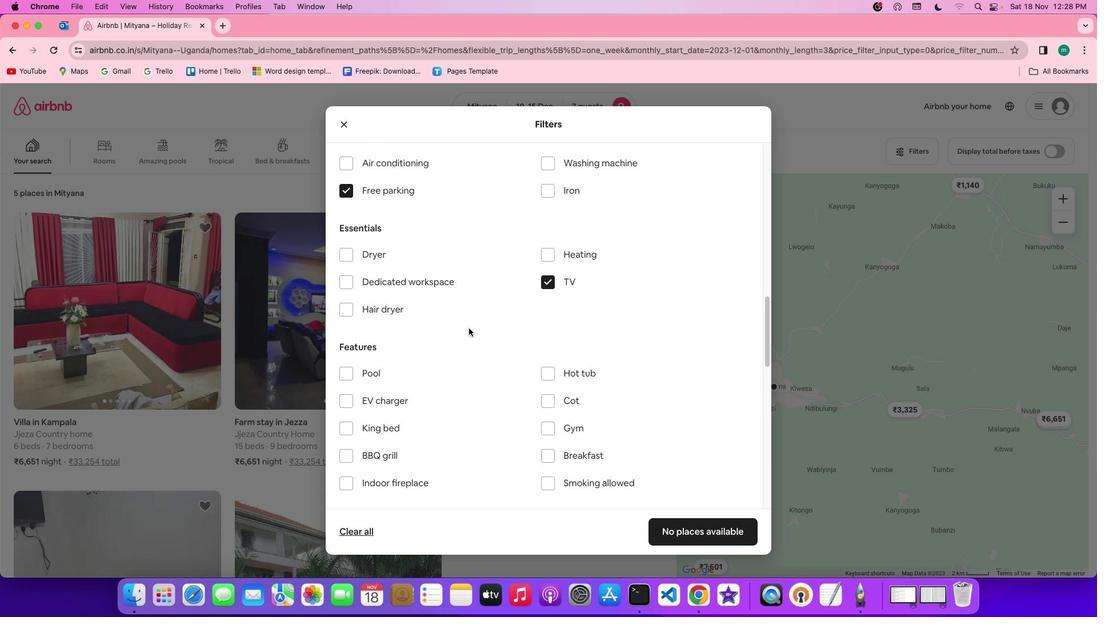 
Action: Mouse scrolled (469, 328) with delta (0, 0)
Screenshot: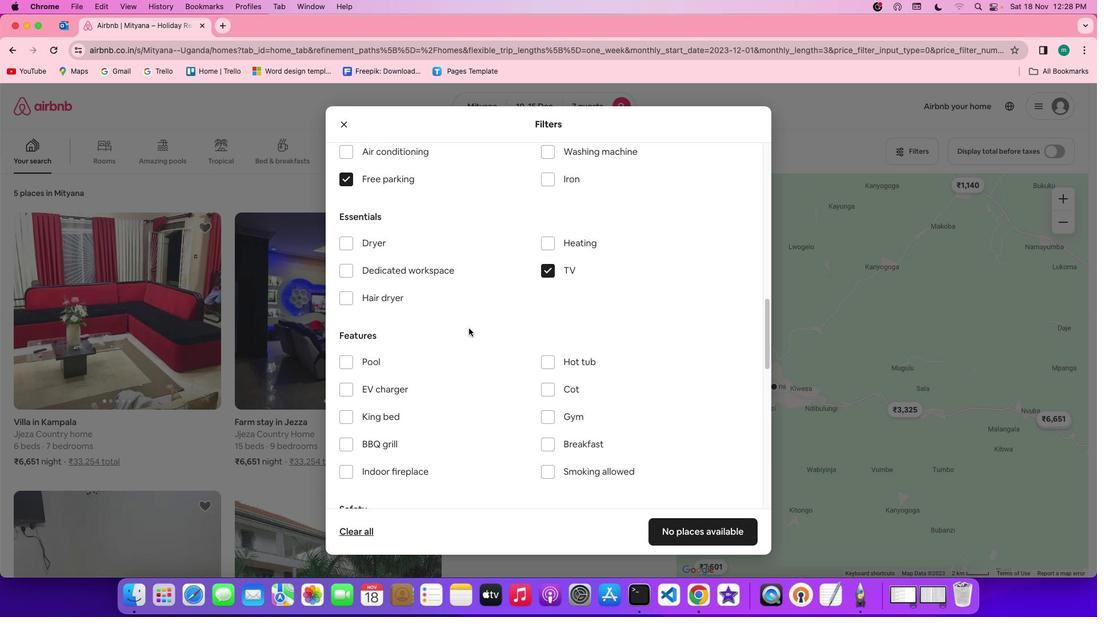 
Action: Mouse scrolled (469, 328) with delta (0, 0)
Screenshot: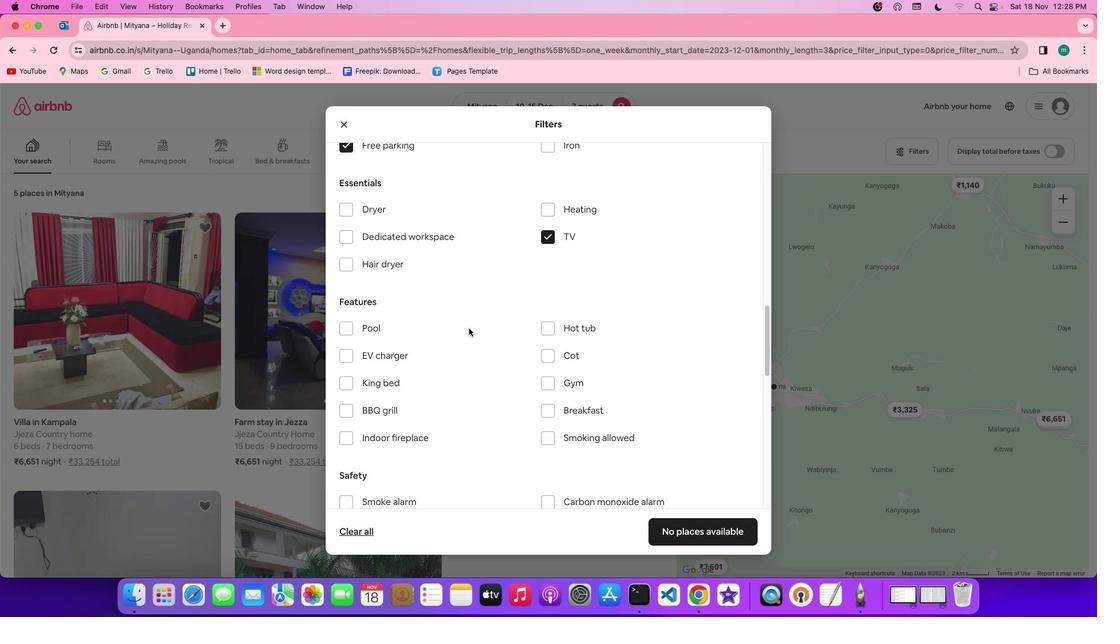 
Action: Mouse scrolled (469, 328) with delta (0, 0)
Screenshot: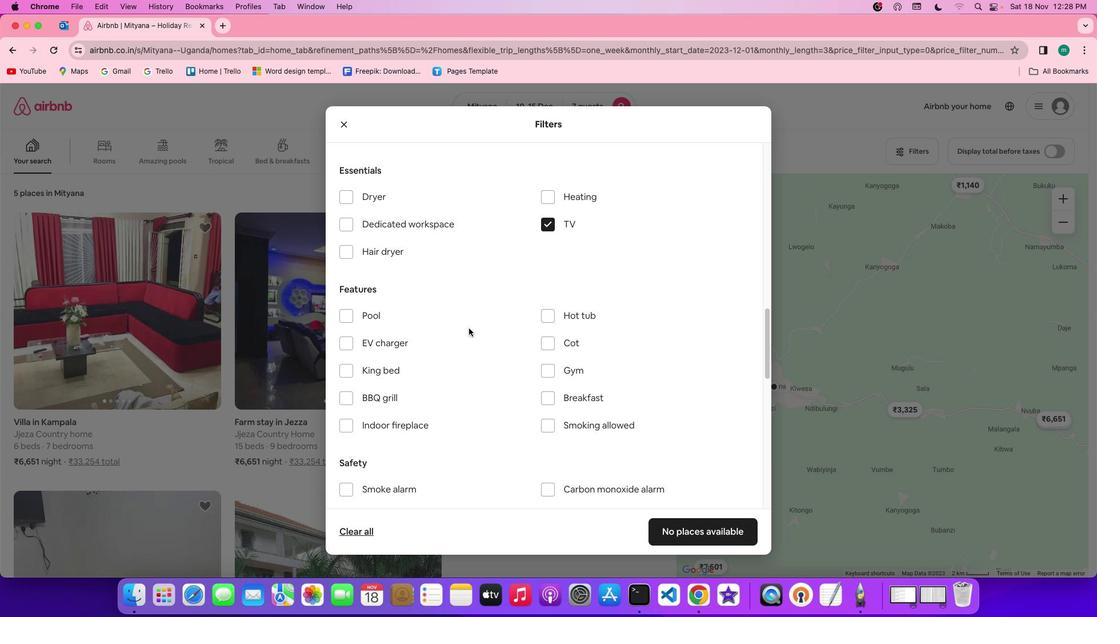 
Action: Mouse scrolled (469, 328) with delta (0, 0)
Screenshot: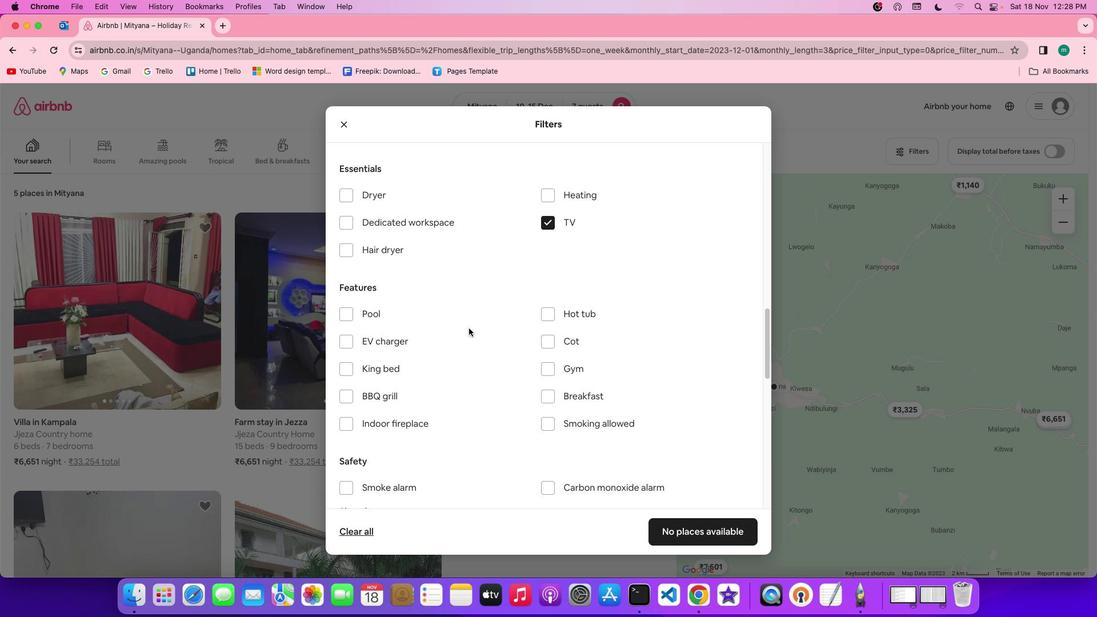 
Action: Mouse scrolled (469, 328) with delta (0, 0)
Screenshot: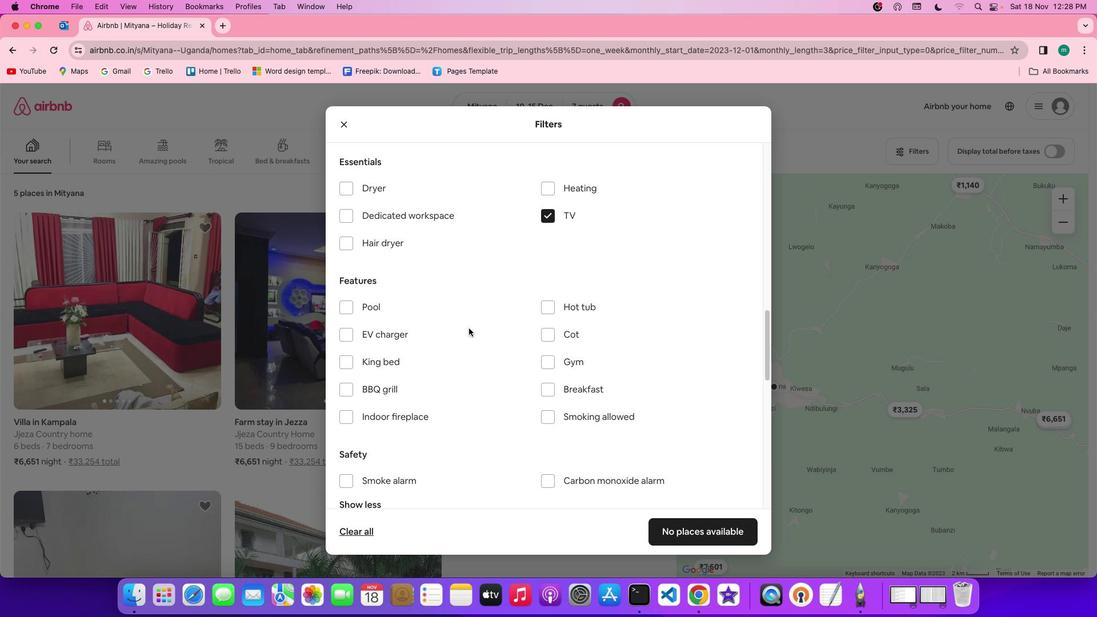 
Action: Mouse scrolled (469, 328) with delta (0, 0)
Screenshot: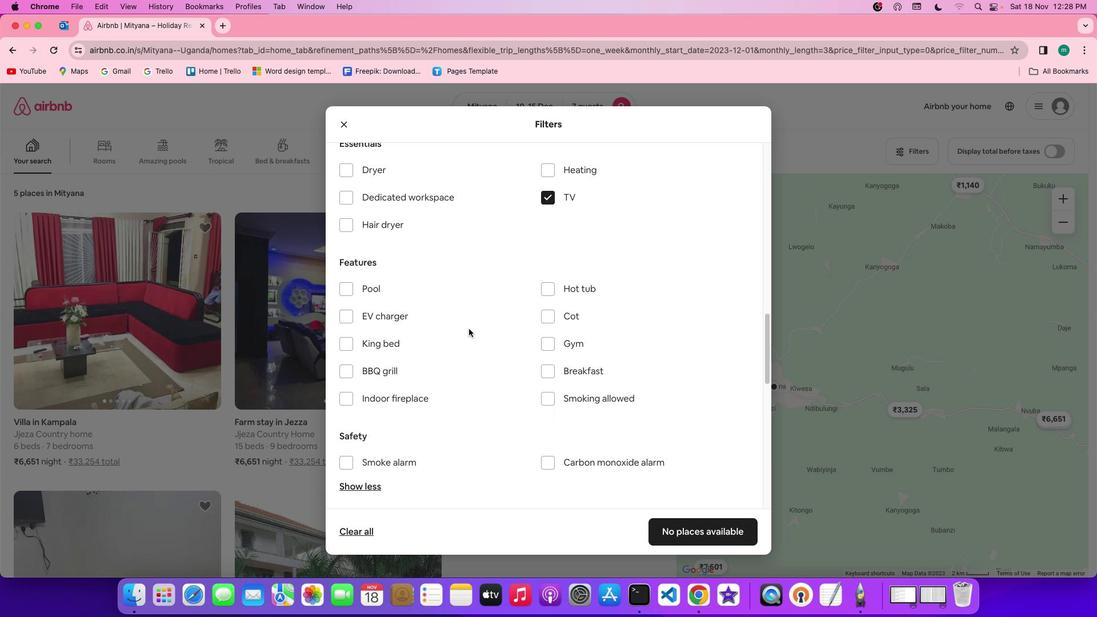 
Action: Mouse moved to (469, 328)
Screenshot: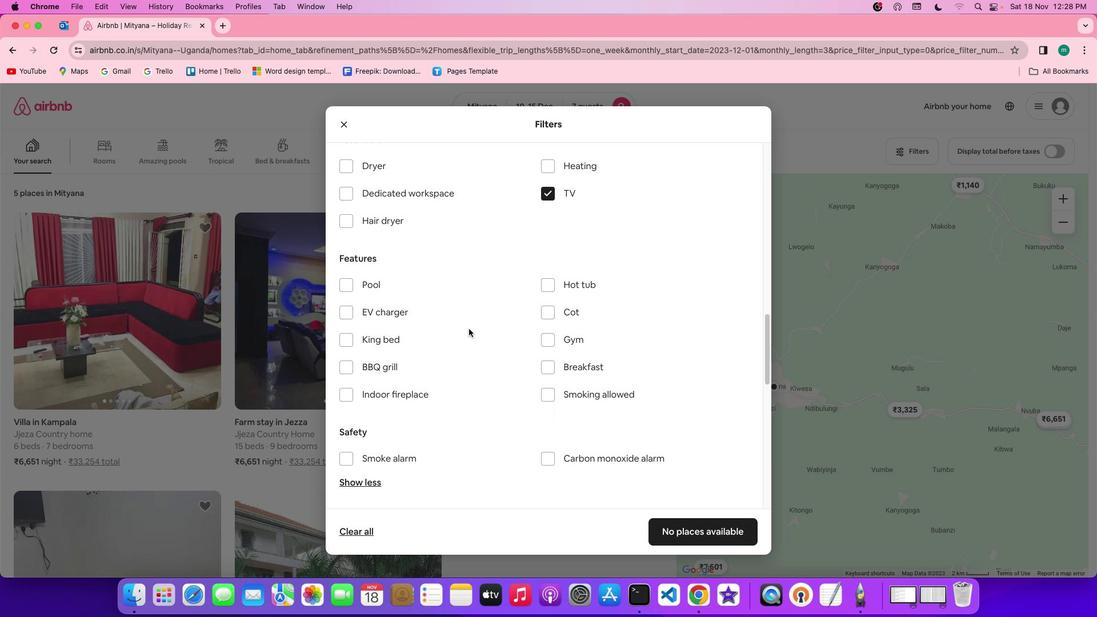 
Action: Mouse scrolled (469, 328) with delta (0, 0)
Screenshot: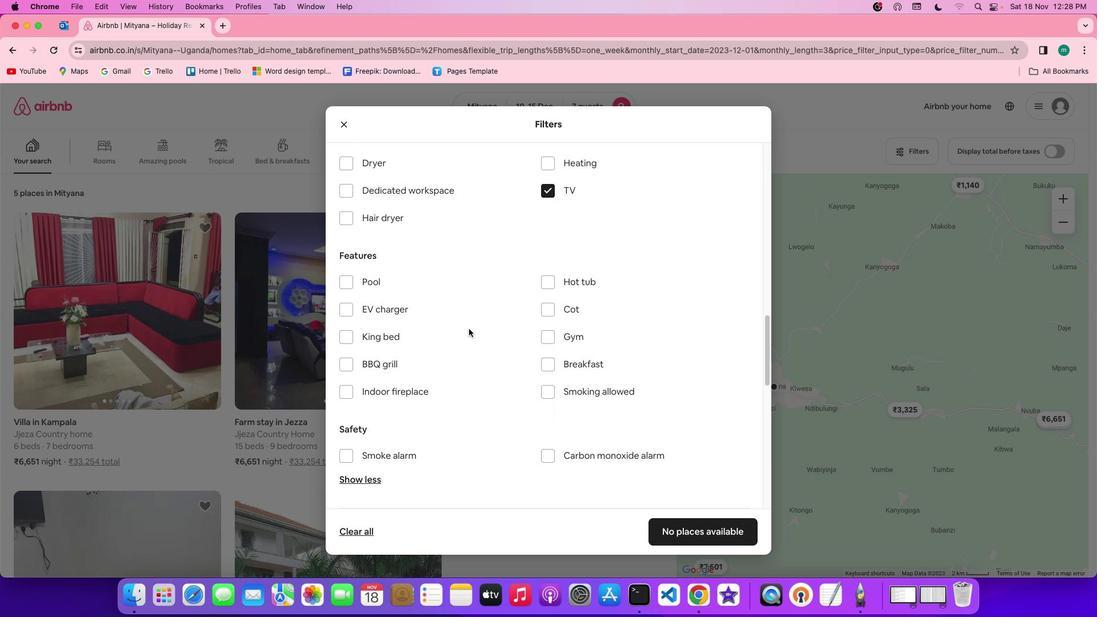 
Action: Mouse scrolled (469, 328) with delta (0, 0)
Screenshot: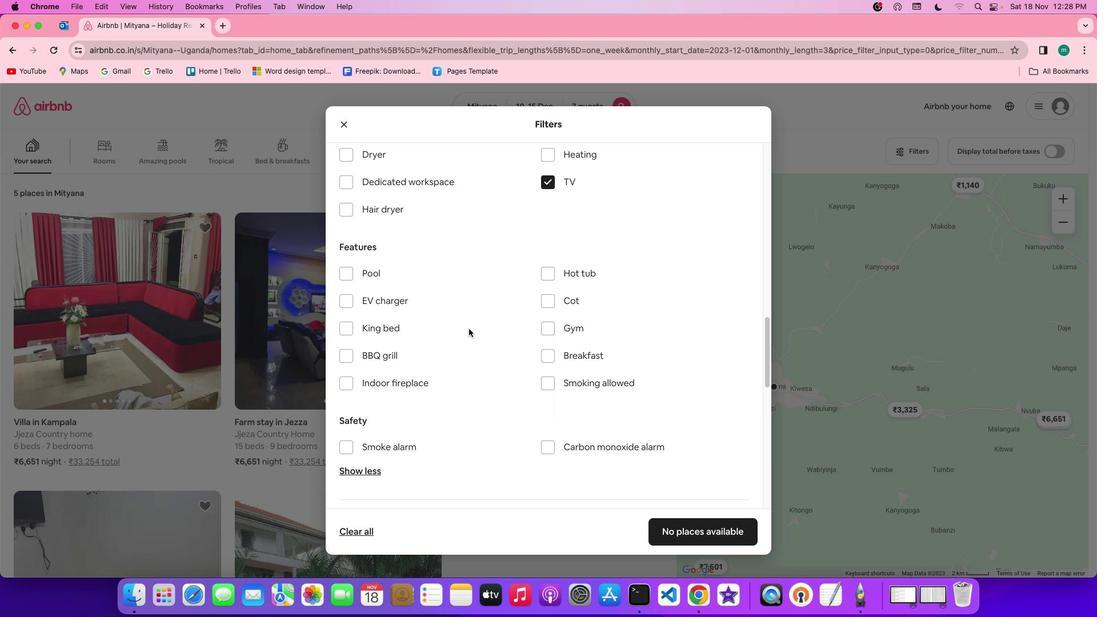 
Action: Mouse scrolled (469, 328) with delta (0, 0)
Screenshot: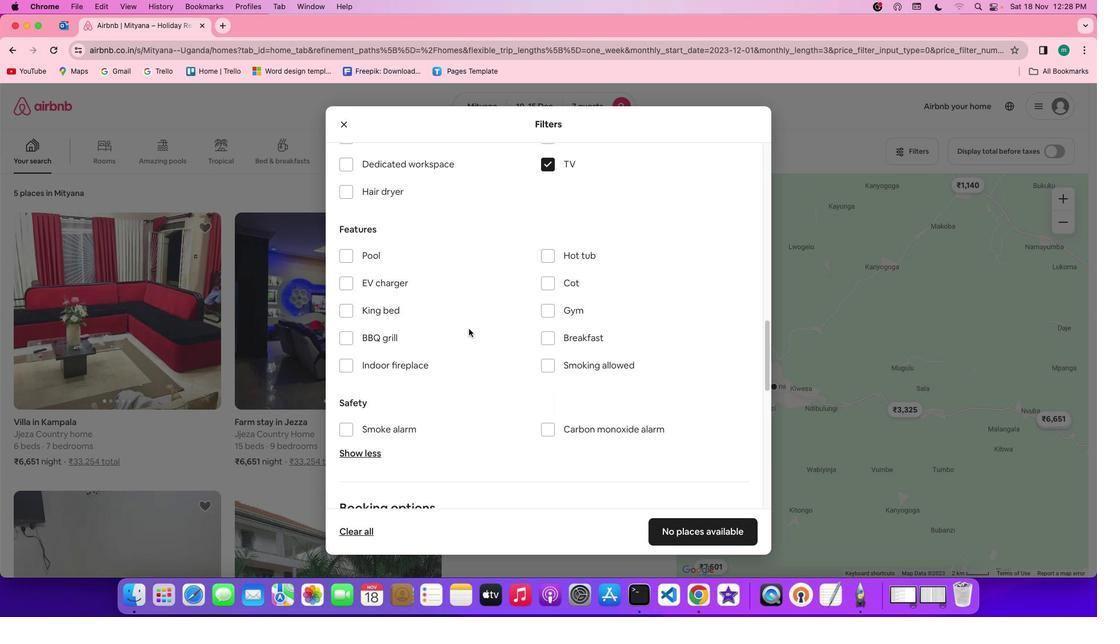 
Action: Mouse scrolled (469, 328) with delta (0, 0)
Screenshot: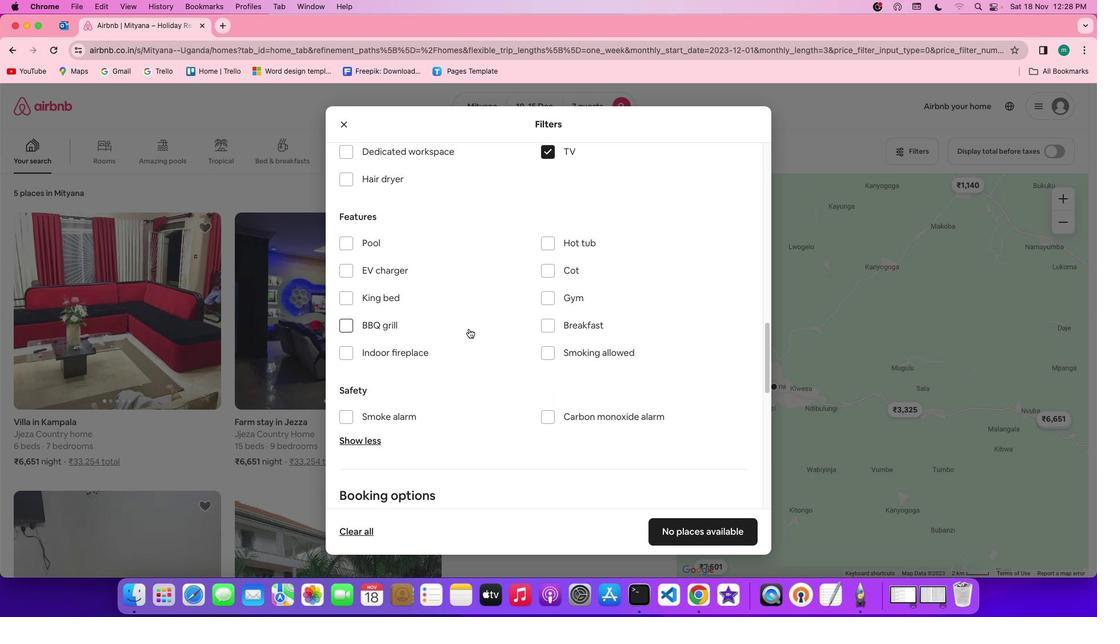 
Action: Mouse scrolled (469, 328) with delta (0, 0)
Screenshot: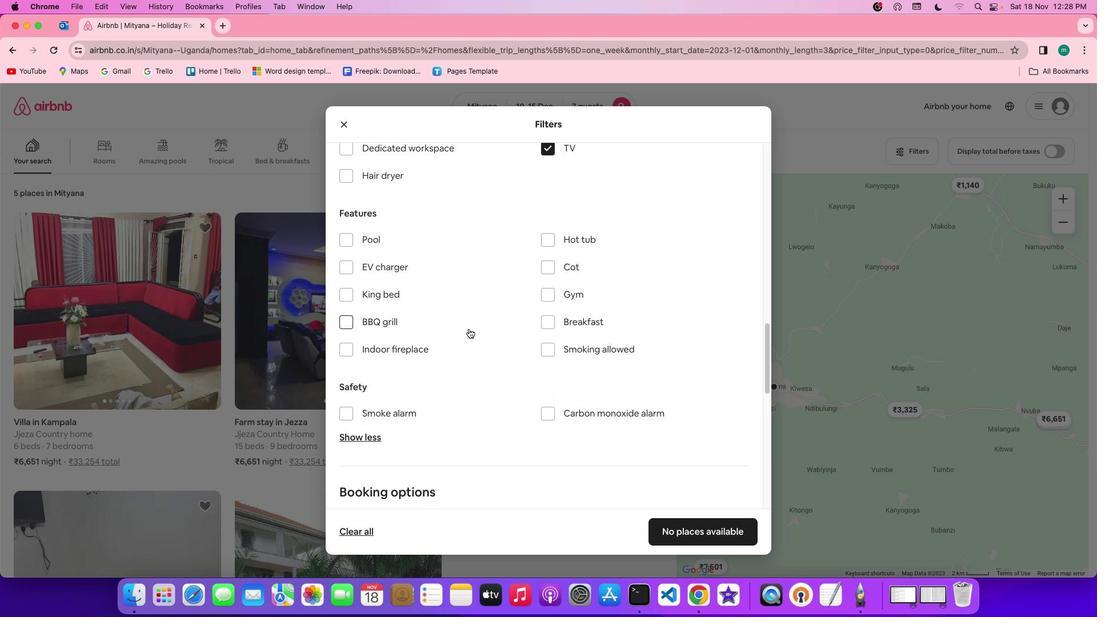 
Action: Mouse scrolled (469, 328) with delta (0, 0)
Screenshot: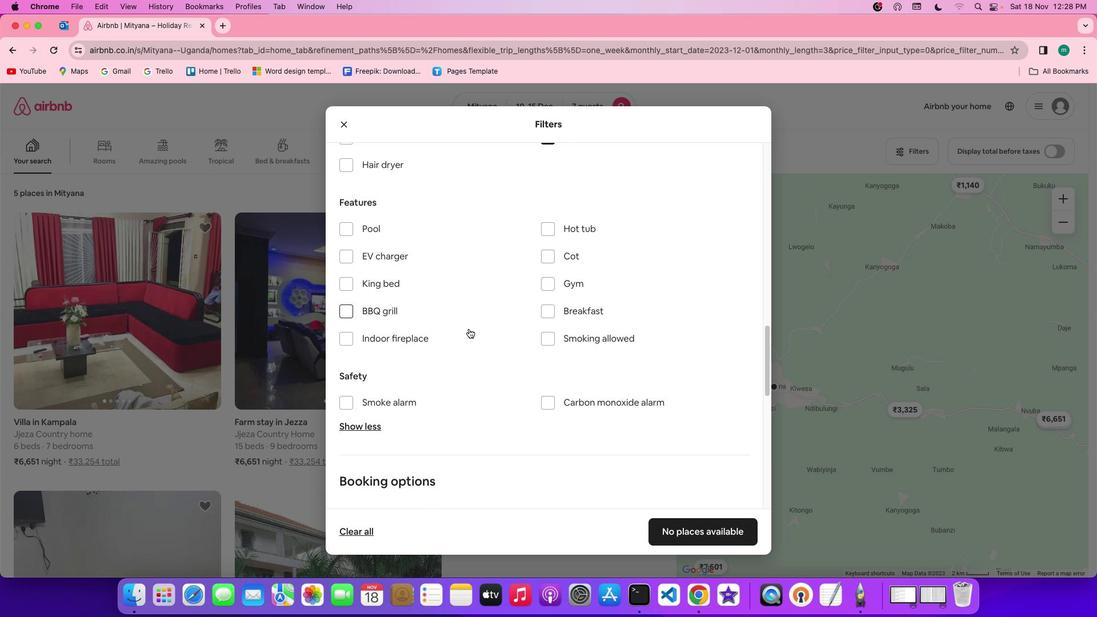 
Action: Mouse moved to (546, 265)
Screenshot: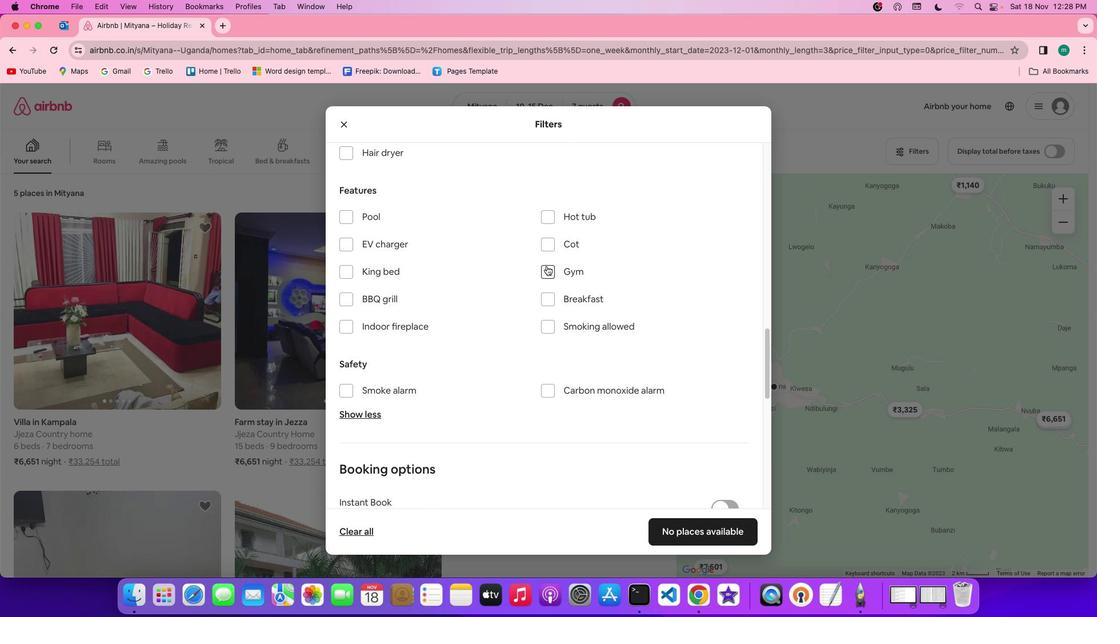 
Action: Mouse pressed left at (546, 265)
Screenshot: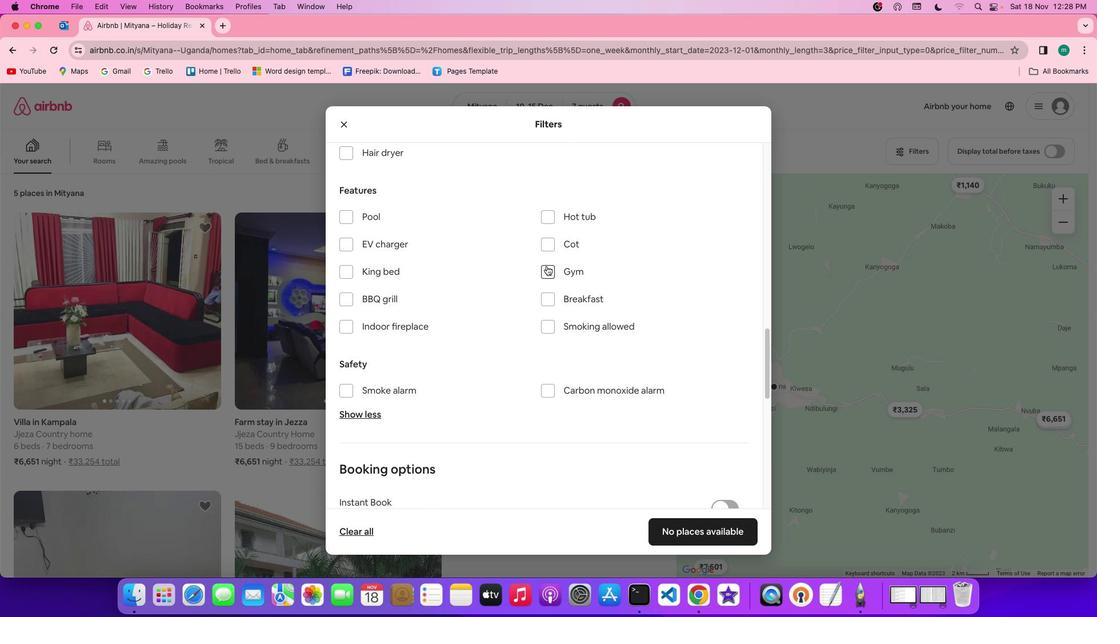 
Action: Mouse moved to (556, 300)
Screenshot: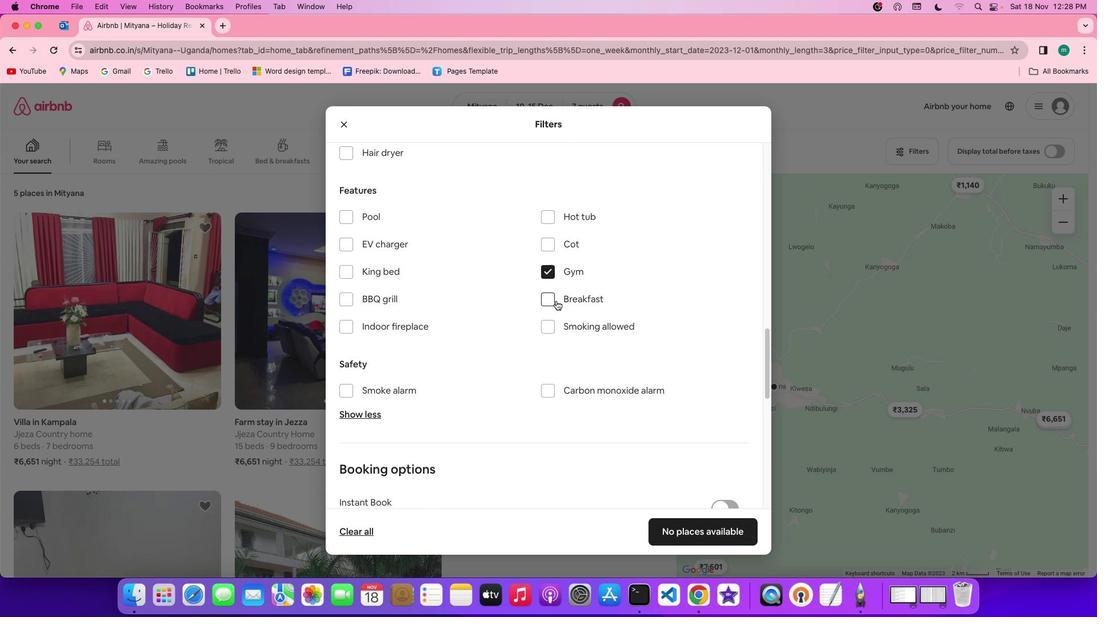
Action: Mouse pressed left at (556, 300)
Screenshot: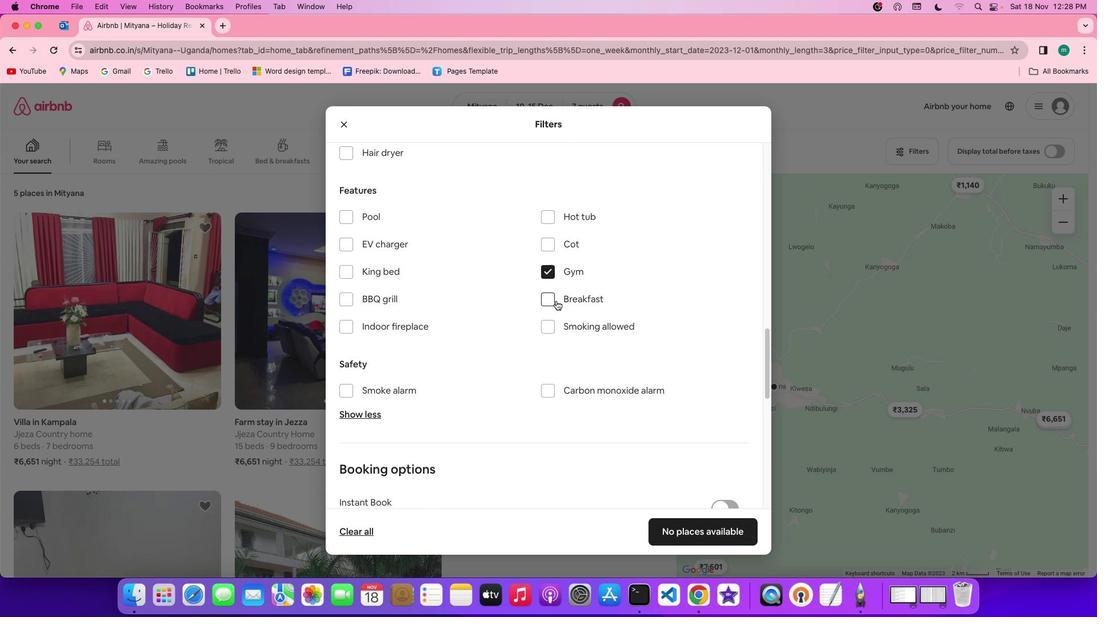 
Action: Mouse moved to (620, 373)
Screenshot: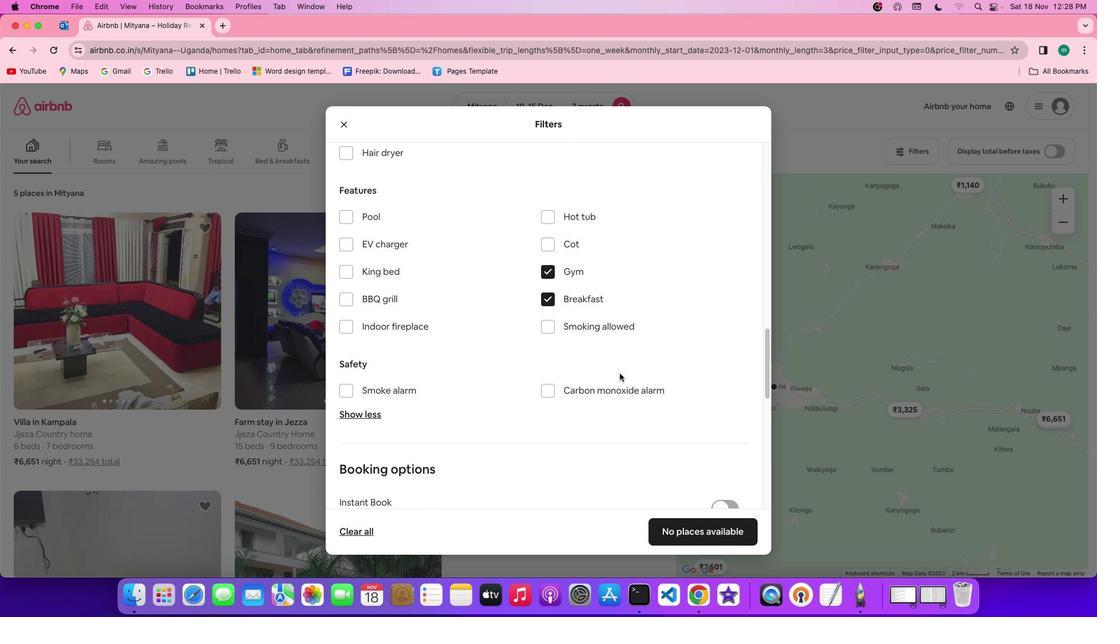 
Action: Mouse scrolled (620, 373) with delta (0, 0)
Screenshot: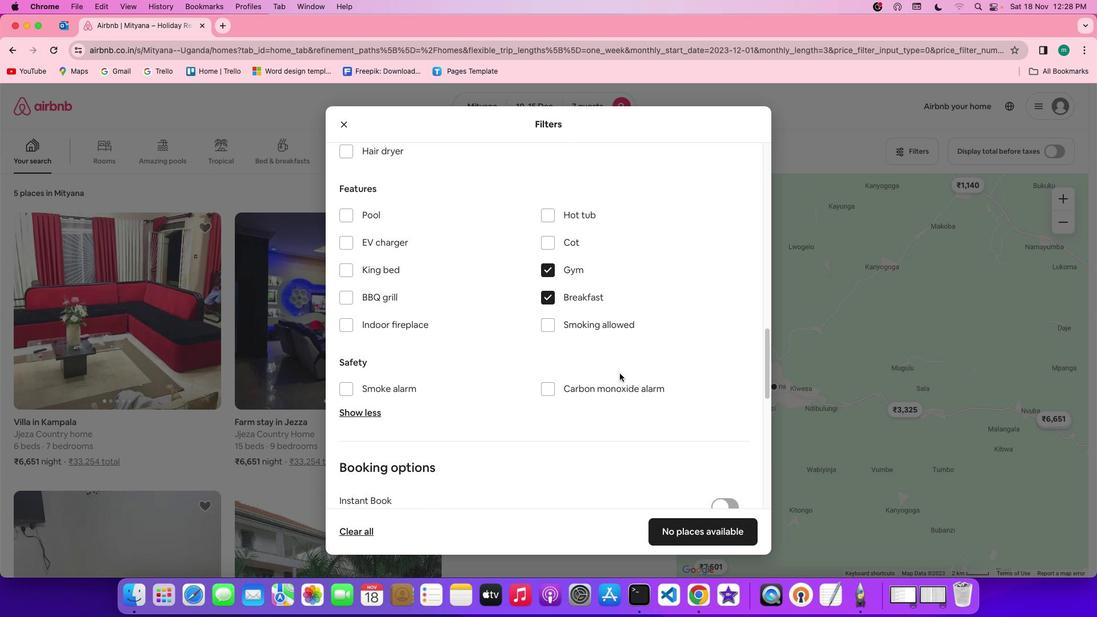 
Action: Mouse scrolled (620, 373) with delta (0, 0)
Screenshot: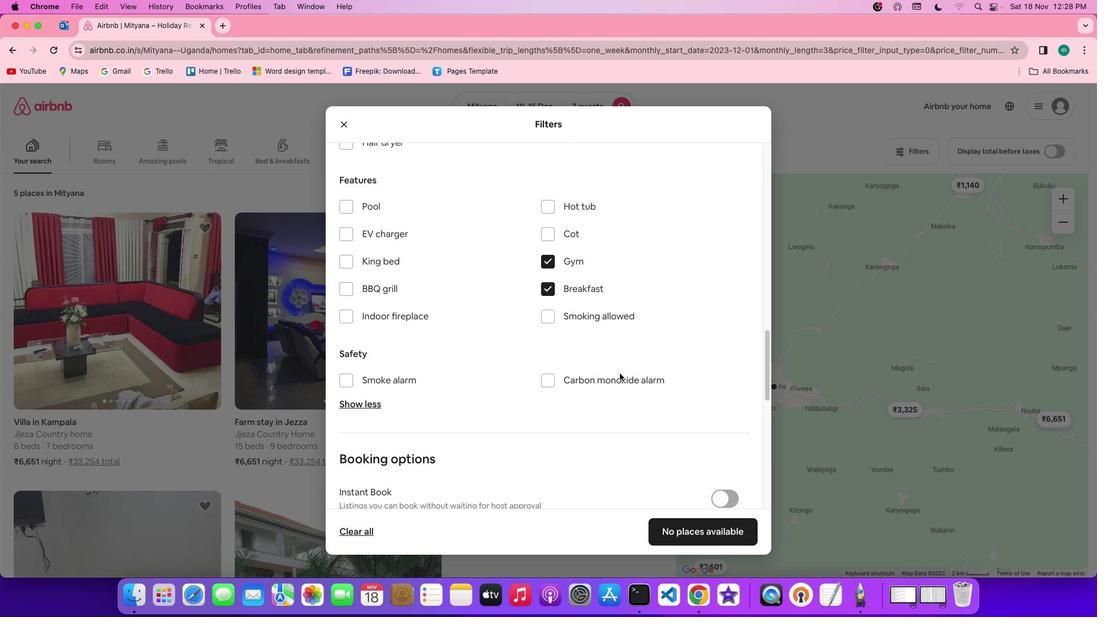 
Action: Mouse scrolled (620, 373) with delta (0, 0)
Screenshot: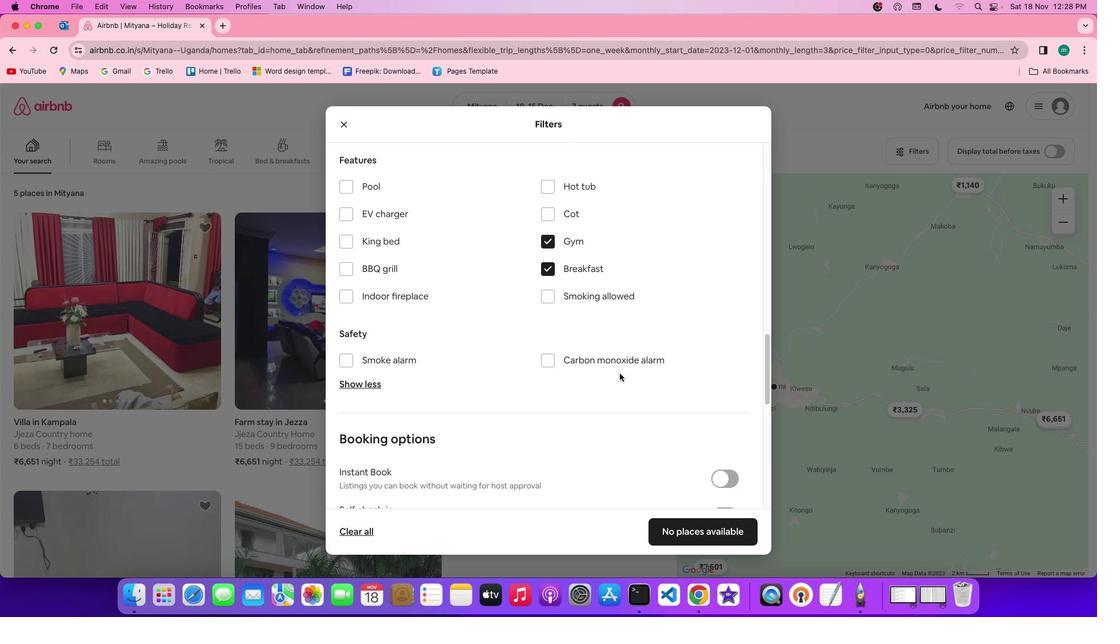 
Action: Mouse scrolled (620, 373) with delta (0, 0)
Screenshot: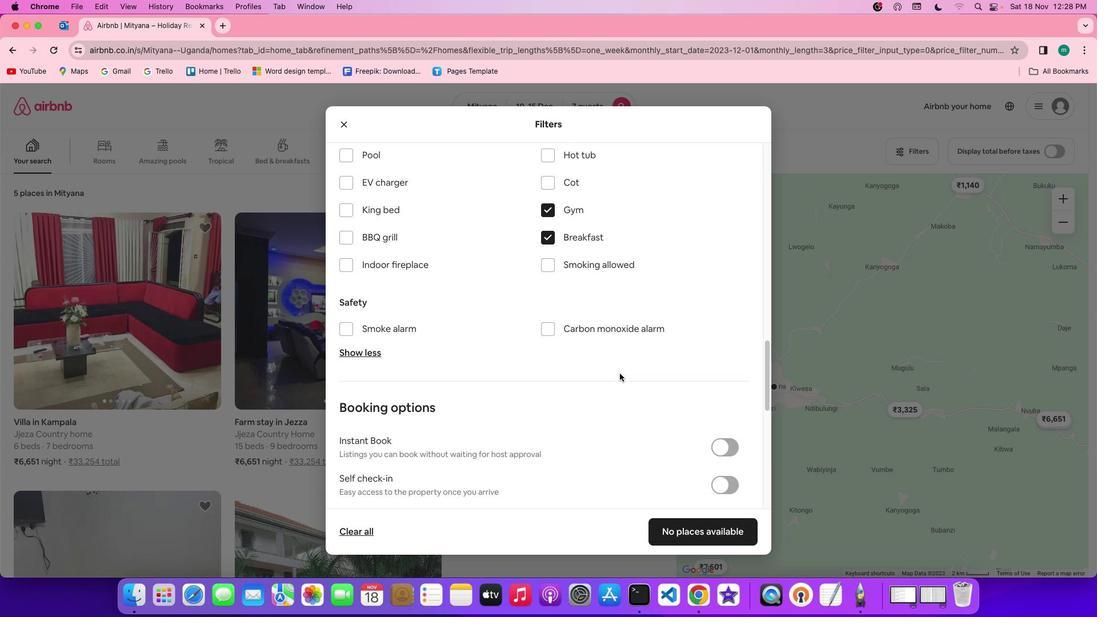 
Action: Mouse scrolled (620, 373) with delta (0, 0)
Screenshot: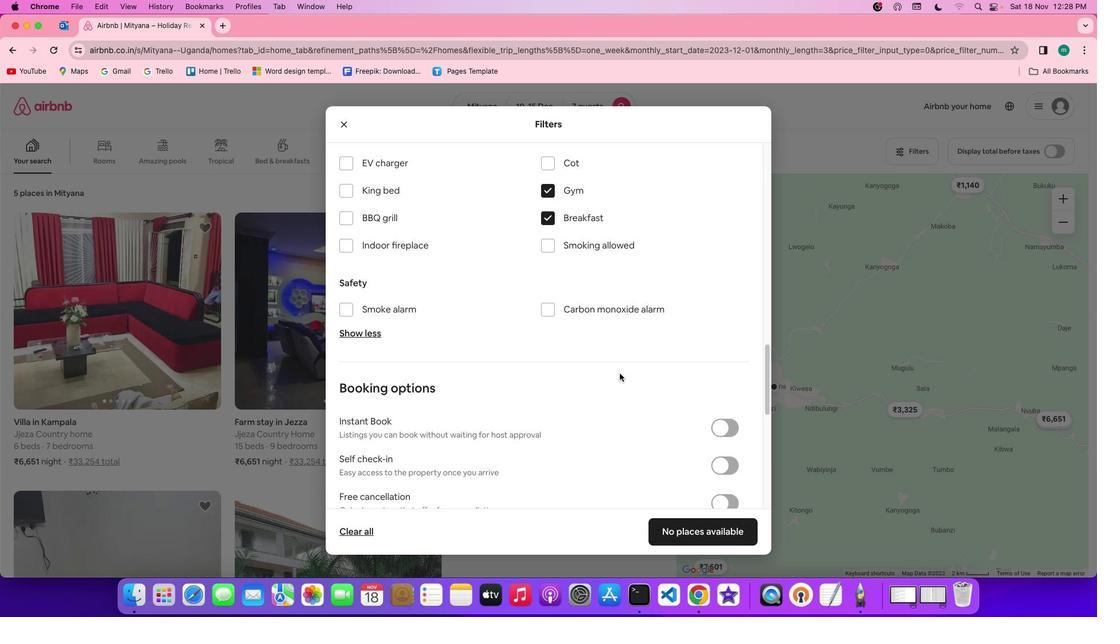 
Action: Mouse scrolled (620, 373) with delta (0, 0)
Screenshot: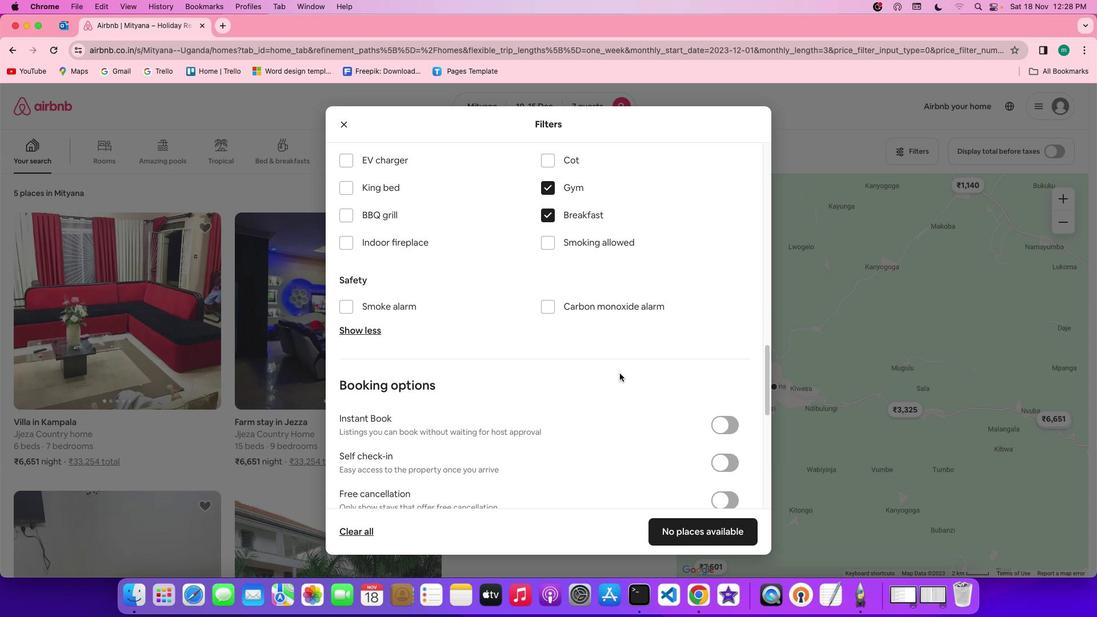
Action: Mouse scrolled (620, 373) with delta (0, 0)
Screenshot: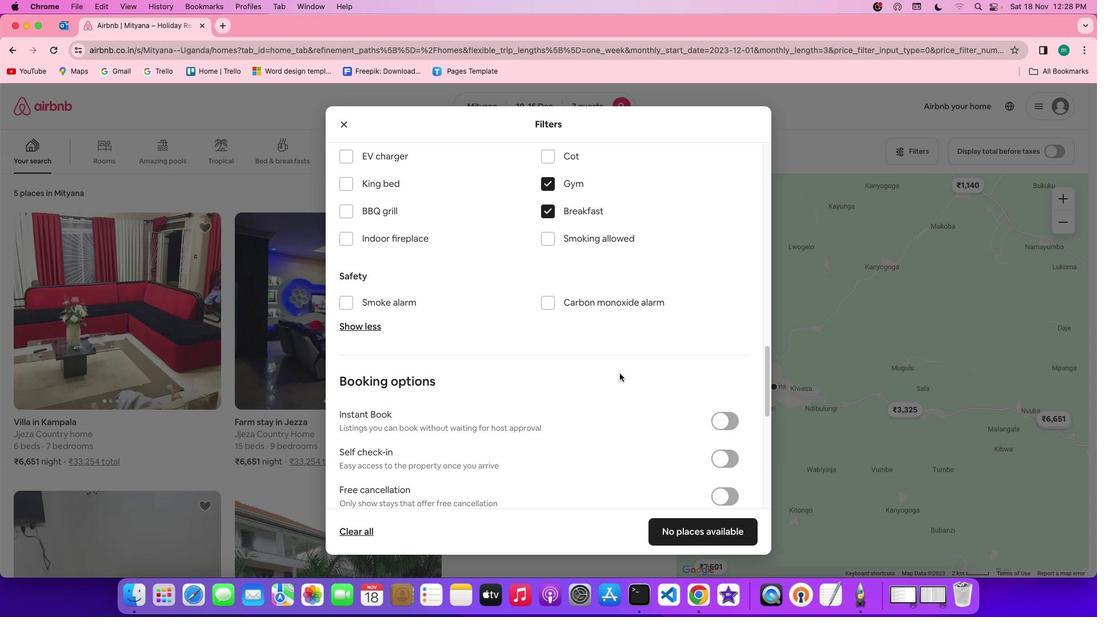 
Action: Mouse scrolled (620, 373) with delta (0, 0)
Screenshot: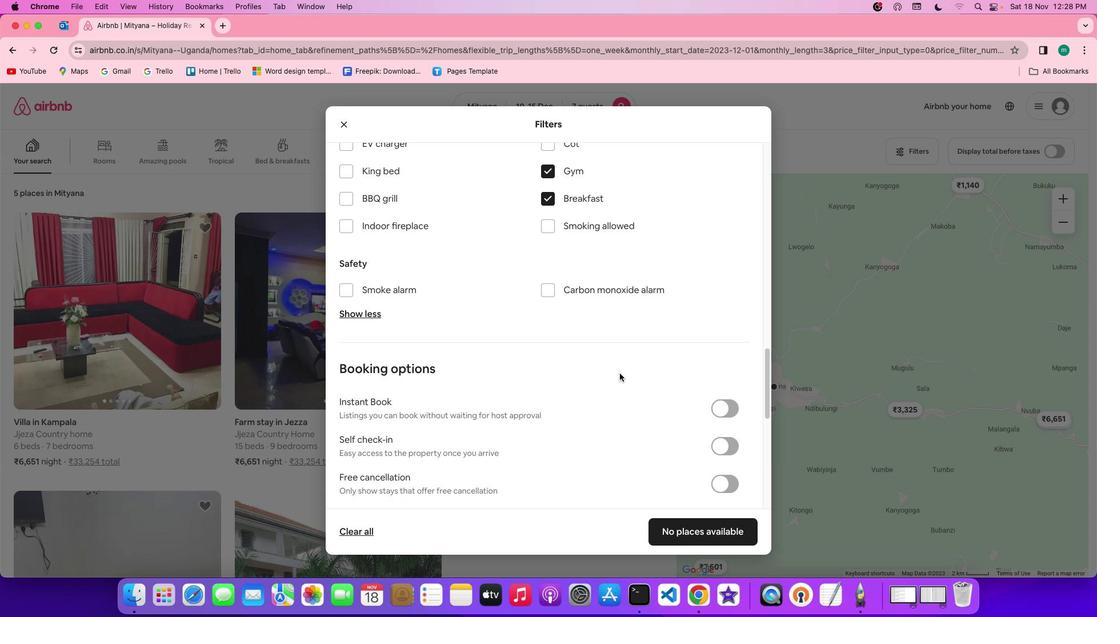 
Action: Mouse scrolled (620, 373) with delta (0, 0)
Screenshot: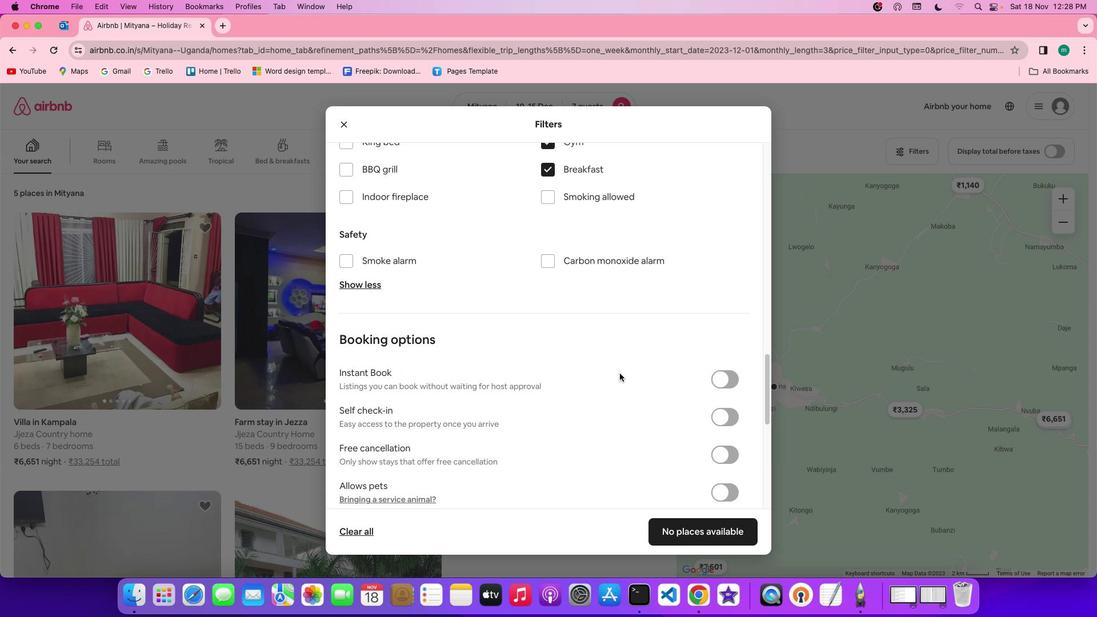 
Action: Mouse scrolled (620, 373) with delta (0, 0)
Screenshot: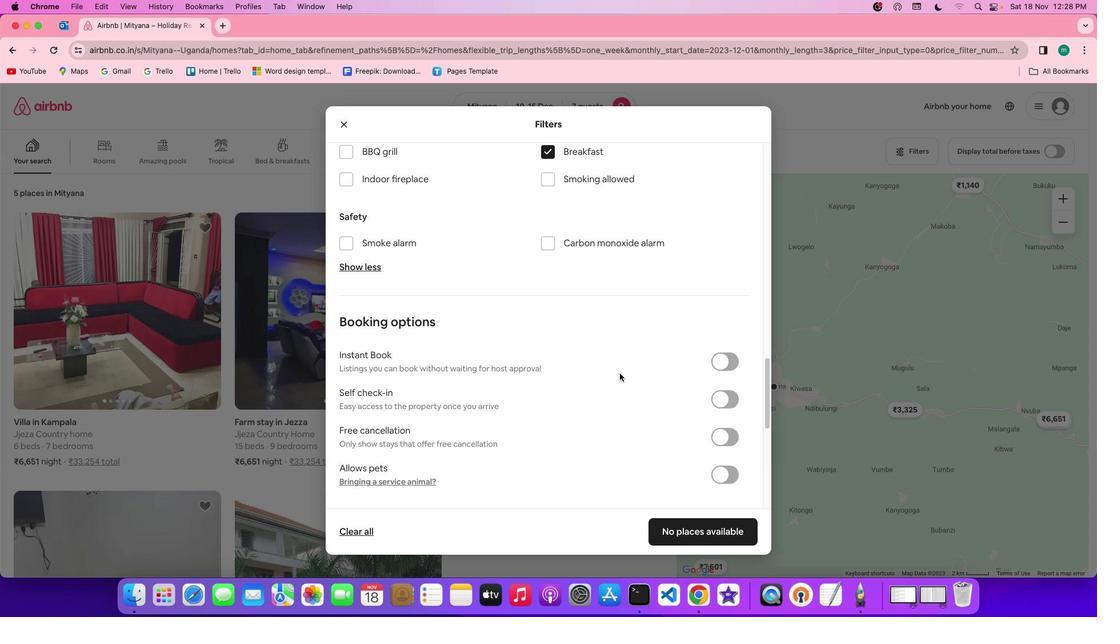 
Action: Mouse scrolled (620, 373) with delta (0, 0)
Screenshot: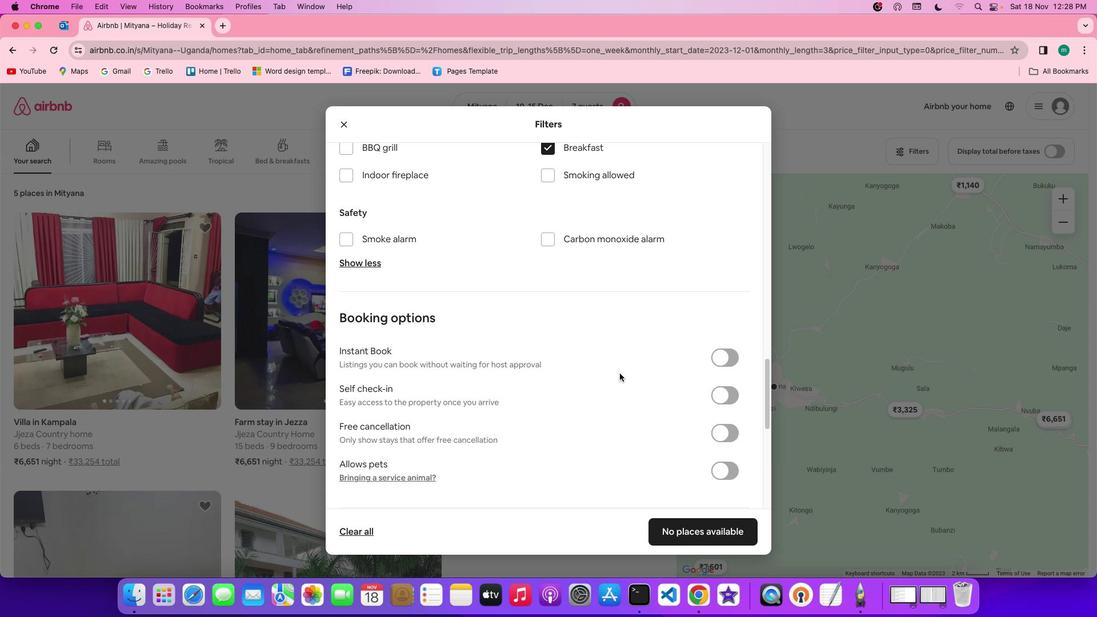 
Action: Mouse scrolled (620, 373) with delta (0, 0)
Screenshot: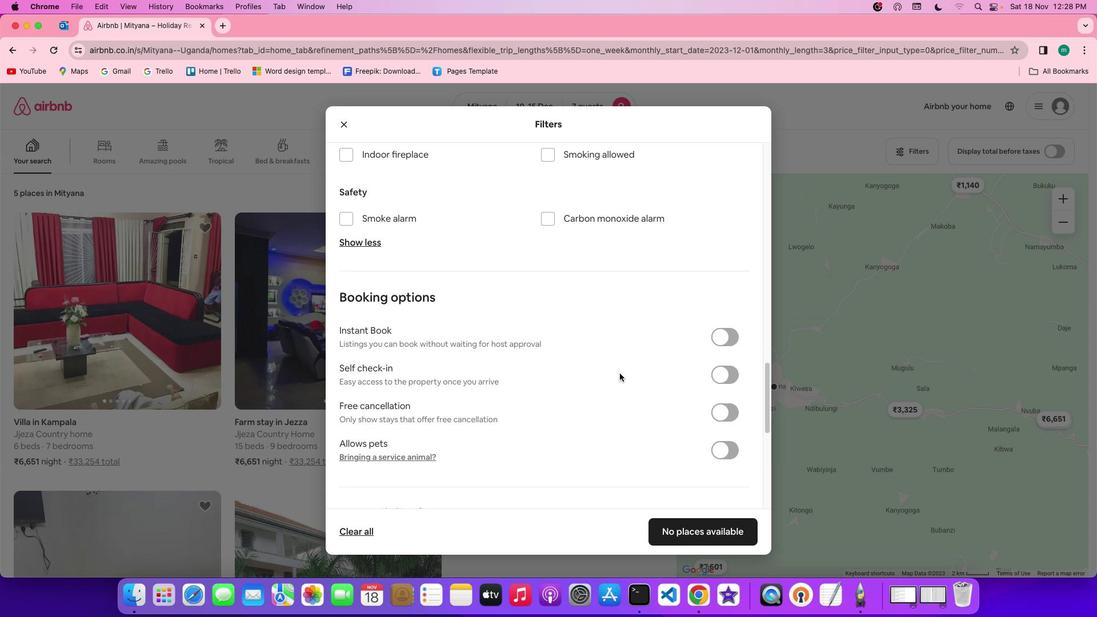 
Action: Mouse scrolled (620, 373) with delta (0, -1)
Screenshot: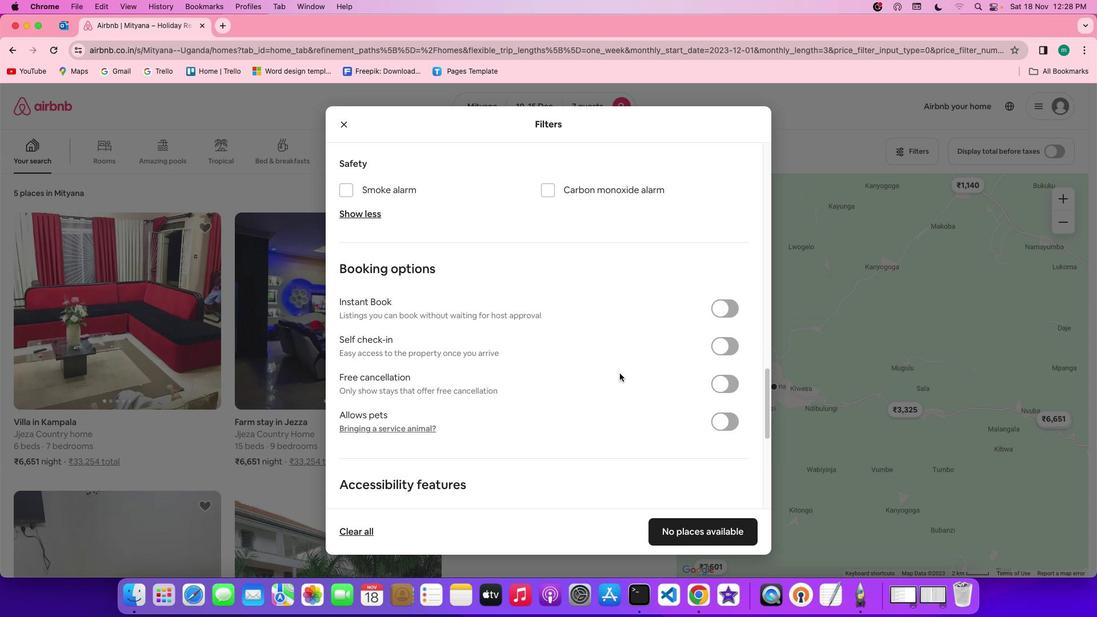 
Action: Mouse scrolled (620, 373) with delta (0, -1)
Screenshot: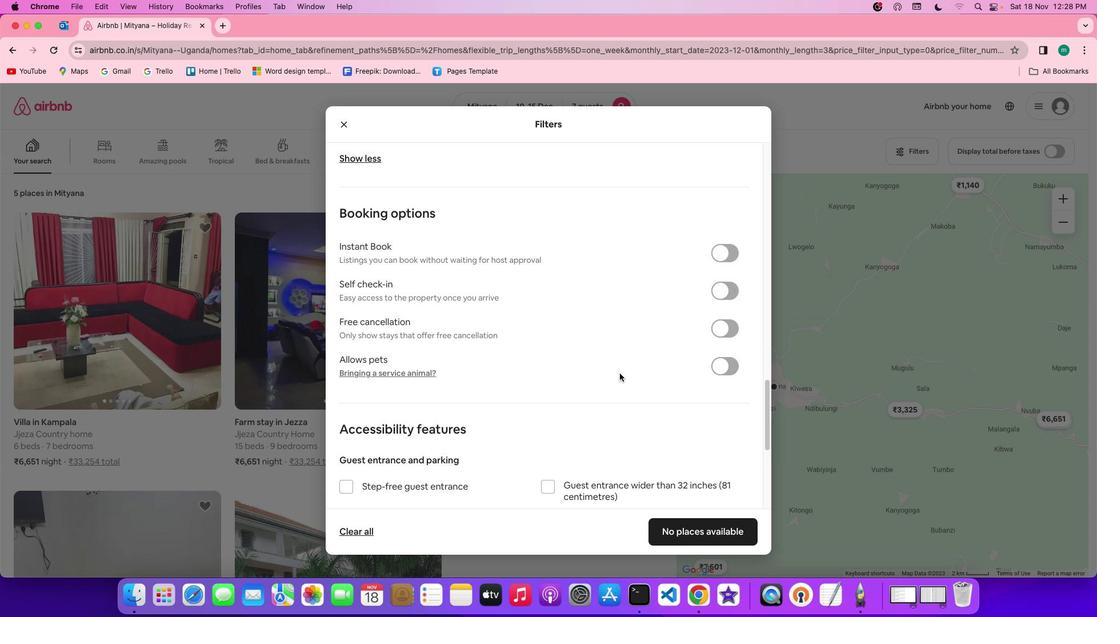 
Action: Mouse scrolled (620, 373) with delta (0, -1)
Screenshot: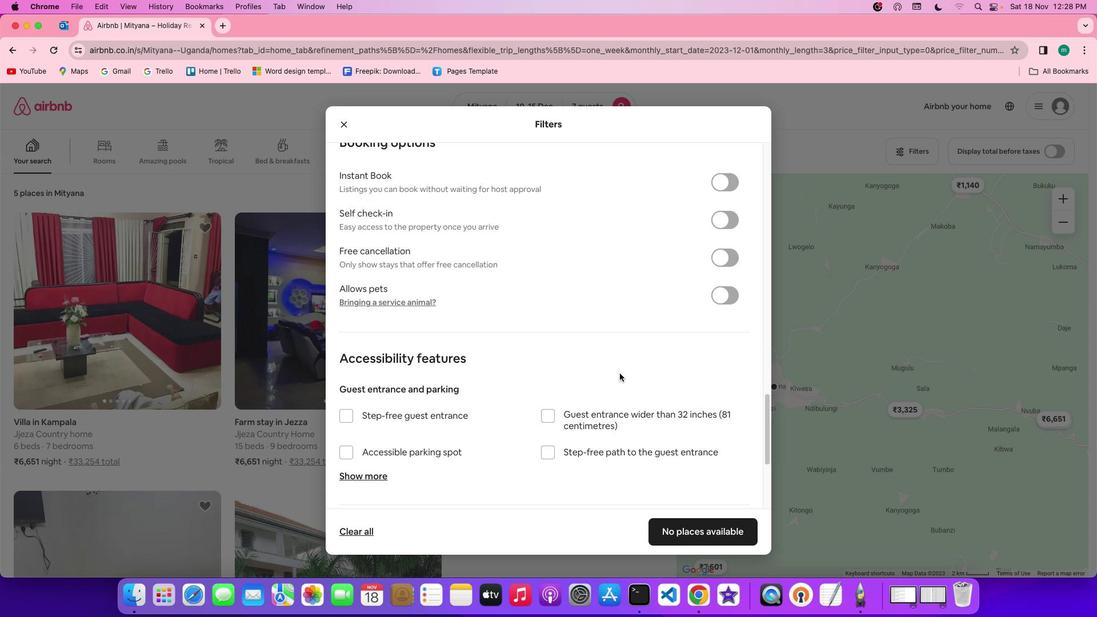 
Action: Mouse scrolled (620, 373) with delta (0, 0)
Screenshot: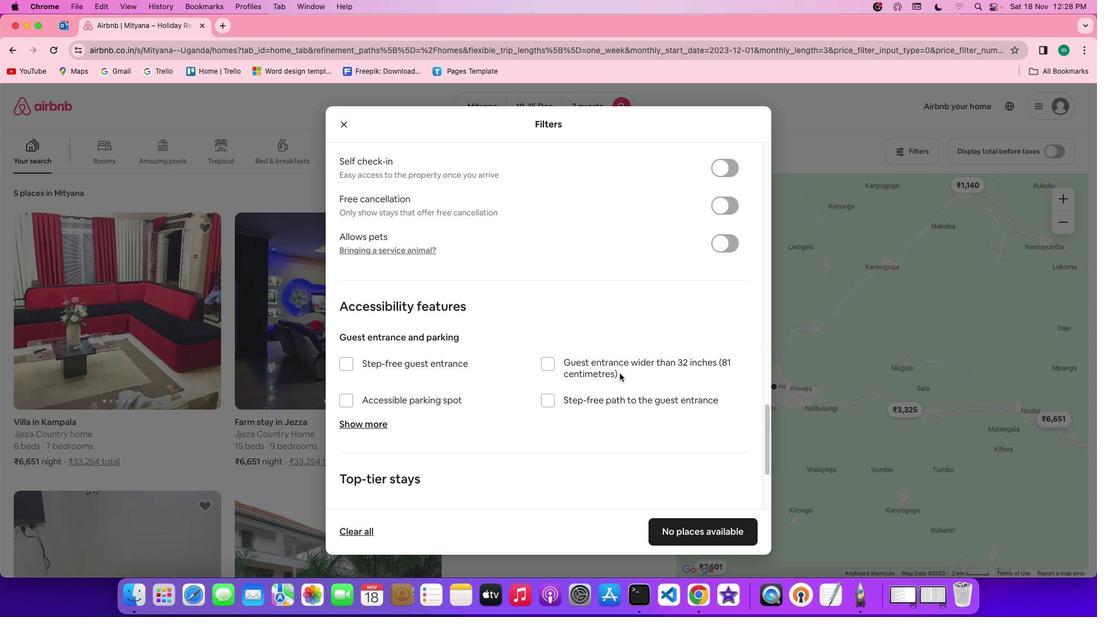 
Action: Mouse scrolled (620, 373) with delta (0, 0)
Screenshot: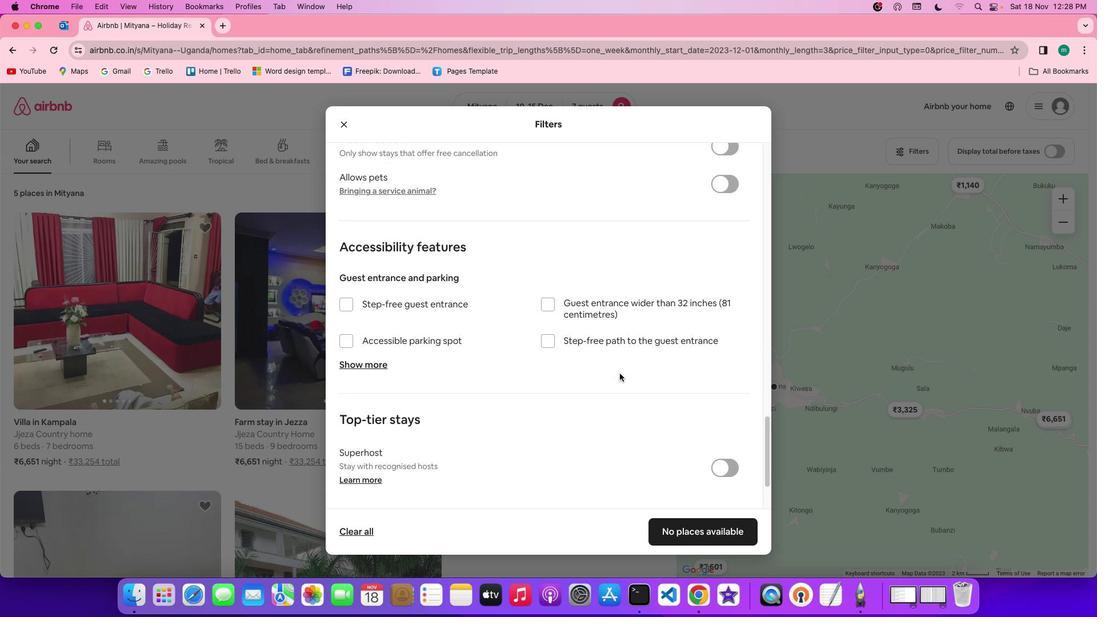 
Action: Mouse scrolled (620, 373) with delta (0, -1)
Screenshot: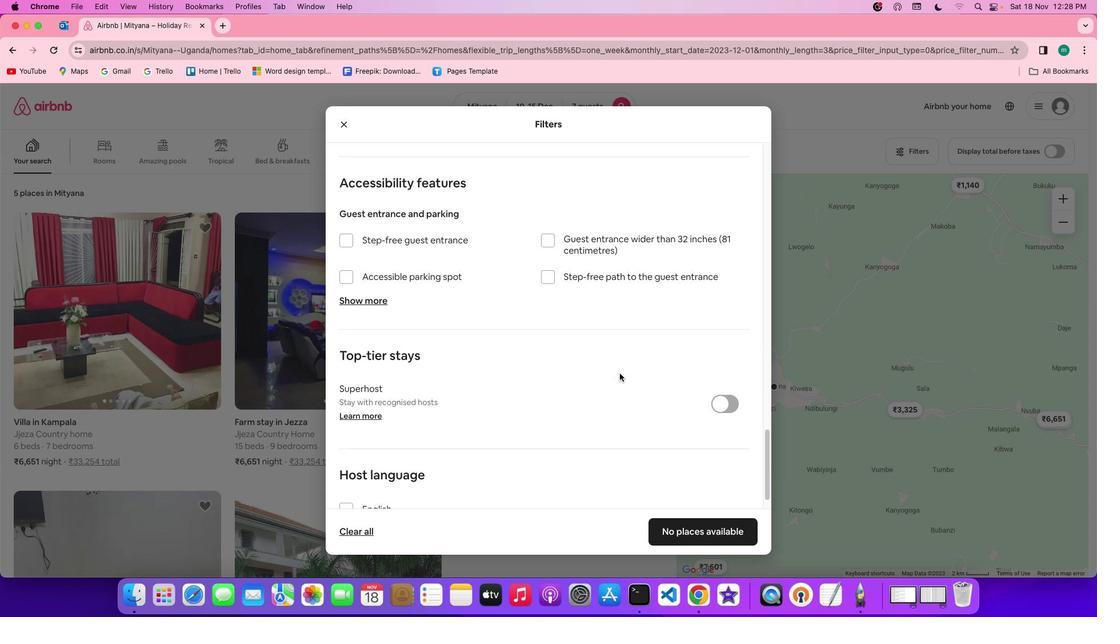 
Action: Mouse scrolled (620, 373) with delta (0, -2)
Screenshot: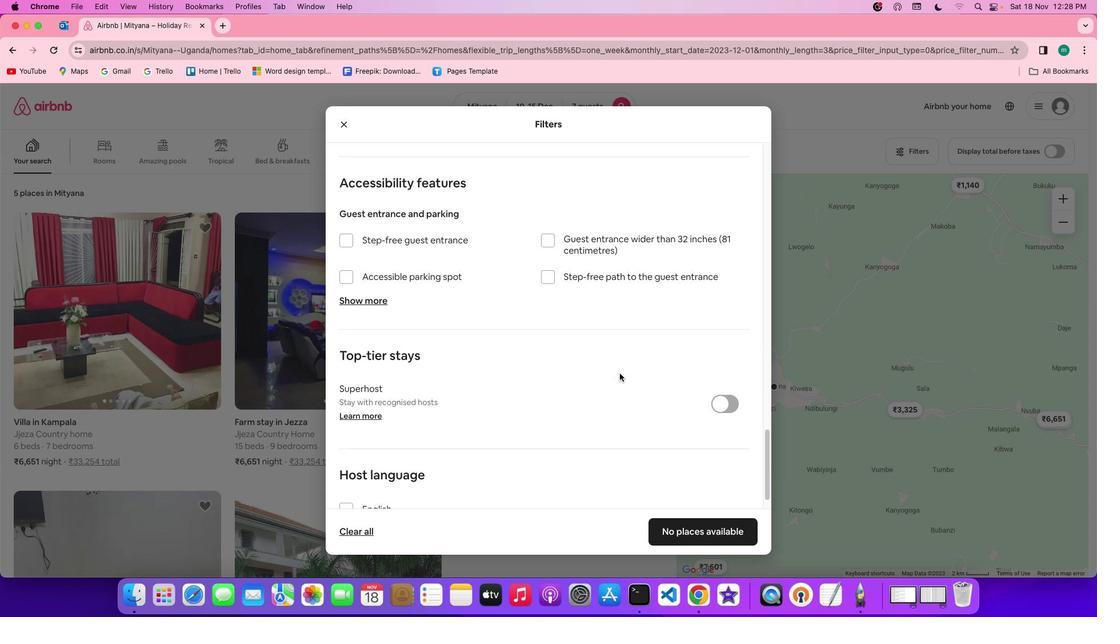 
Action: Mouse scrolled (620, 373) with delta (0, -3)
Screenshot: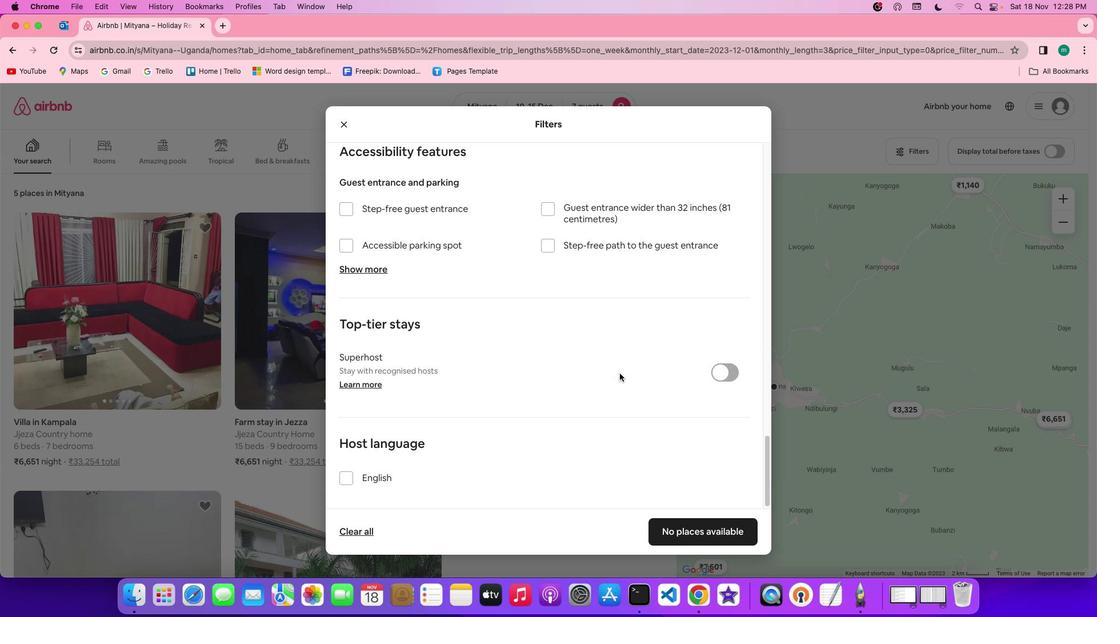 
Action: Mouse scrolled (620, 373) with delta (0, -3)
Screenshot: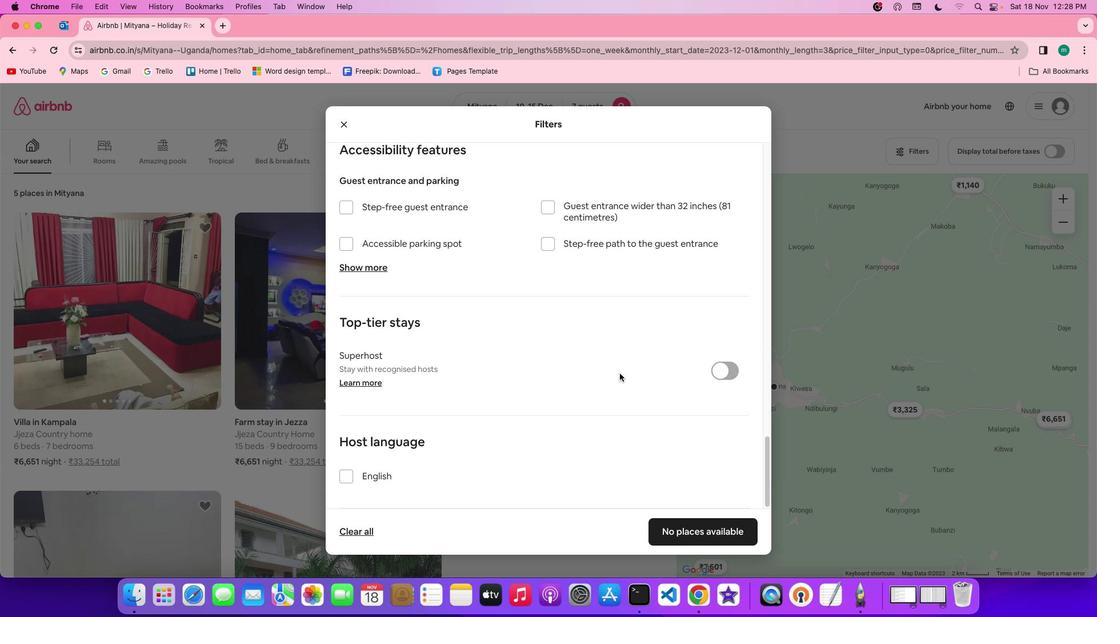 
Action: Mouse scrolled (620, 373) with delta (0, 0)
Screenshot: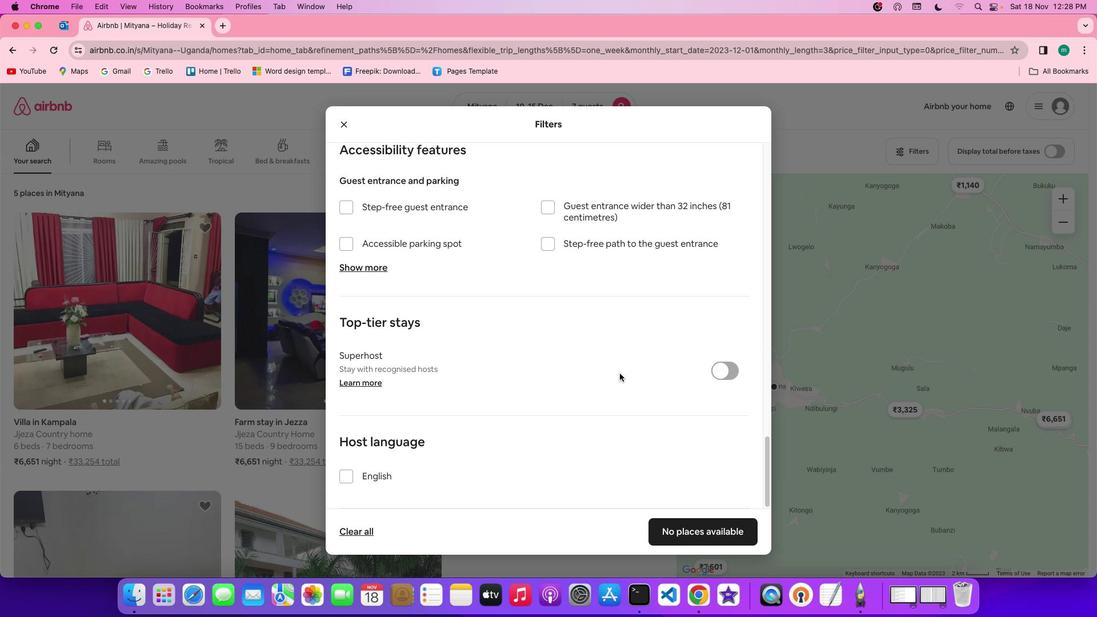 
Action: Mouse scrolled (620, 373) with delta (0, 0)
Screenshot: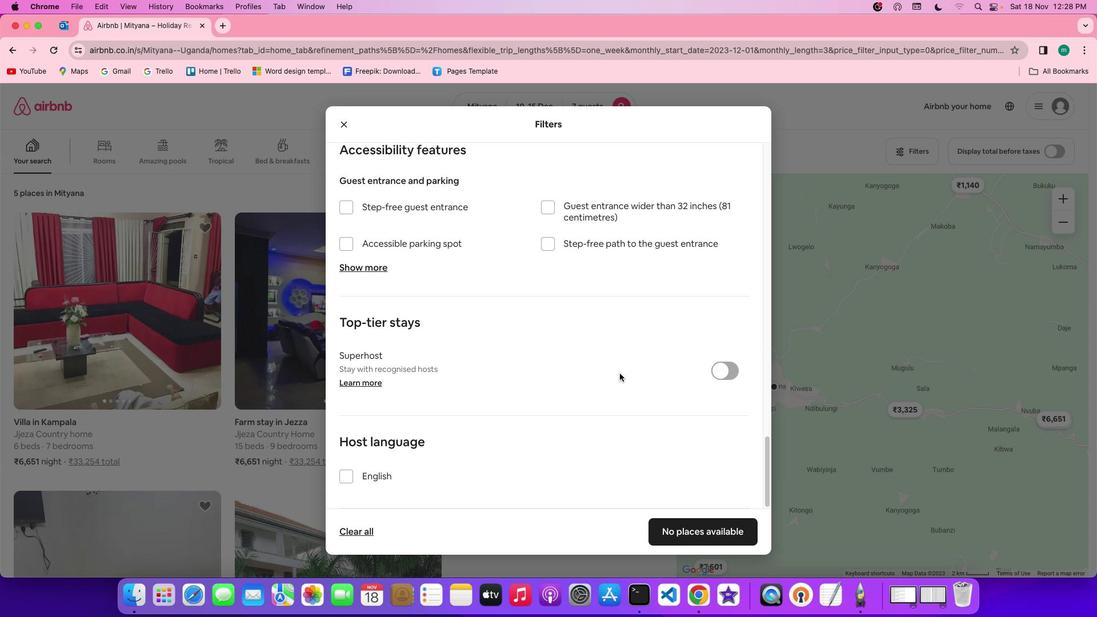 
Action: Mouse scrolled (620, 373) with delta (0, -1)
Screenshot: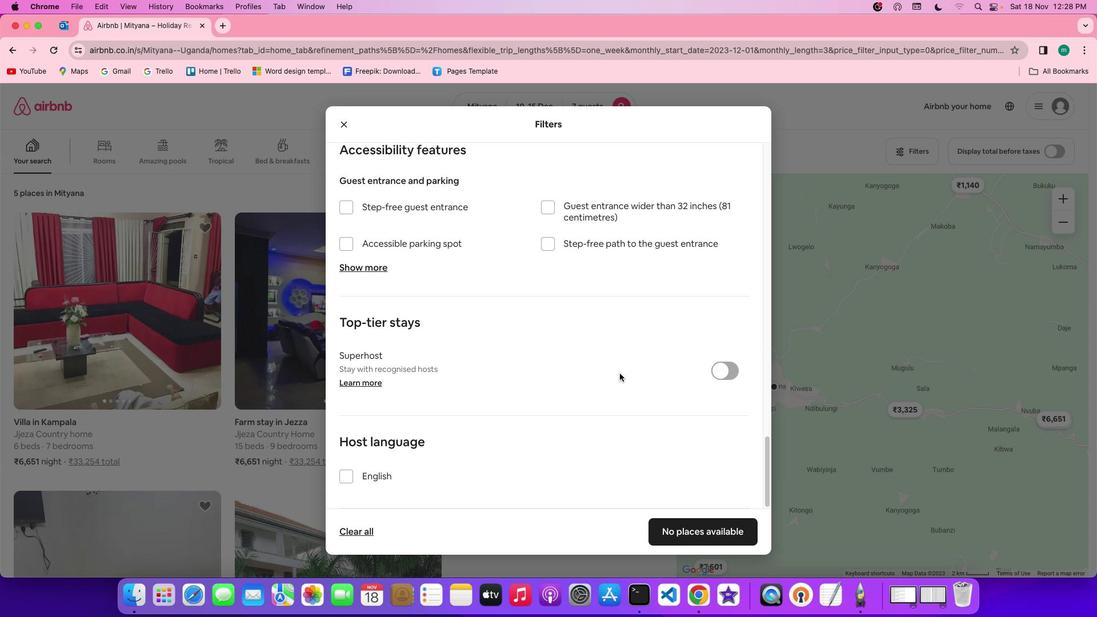 
Action: Mouse scrolled (620, 373) with delta (0, -2)
Screenshot: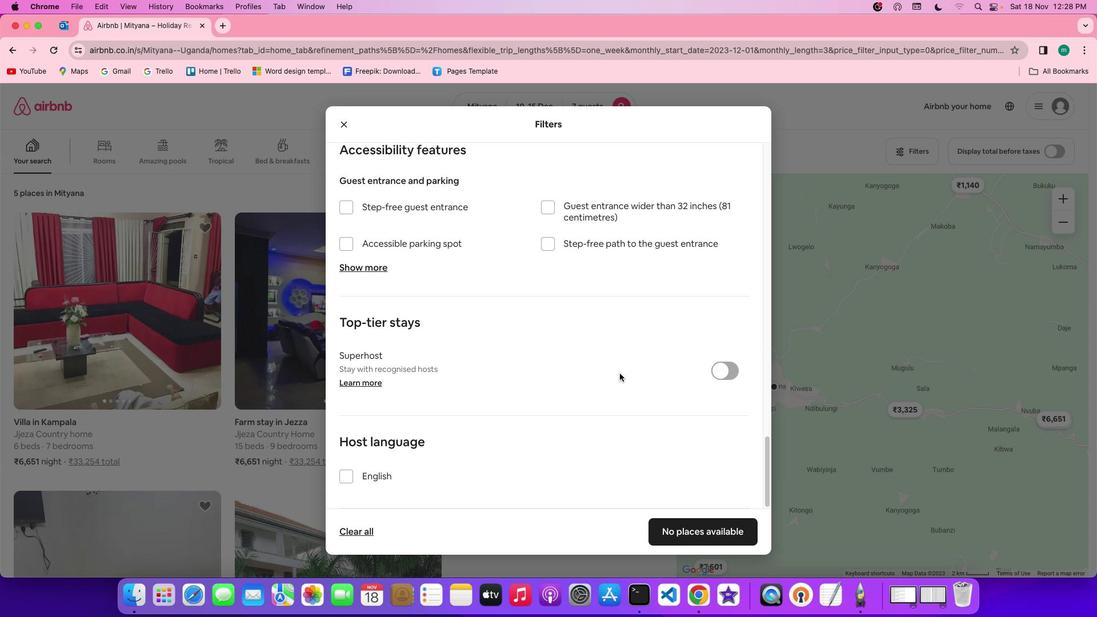 
Action: Mouse scrolled (620, 373) with delta (0, -3)
Screenshot: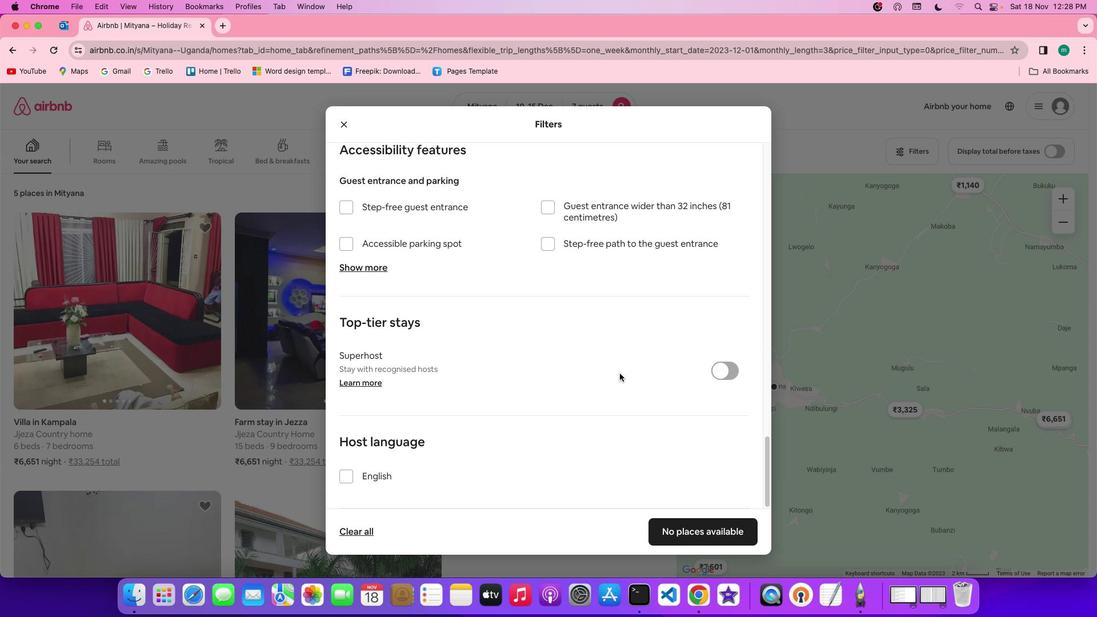 
Action: Mouse scrolled (620, 373) with delta (0, -4)
Screenshot: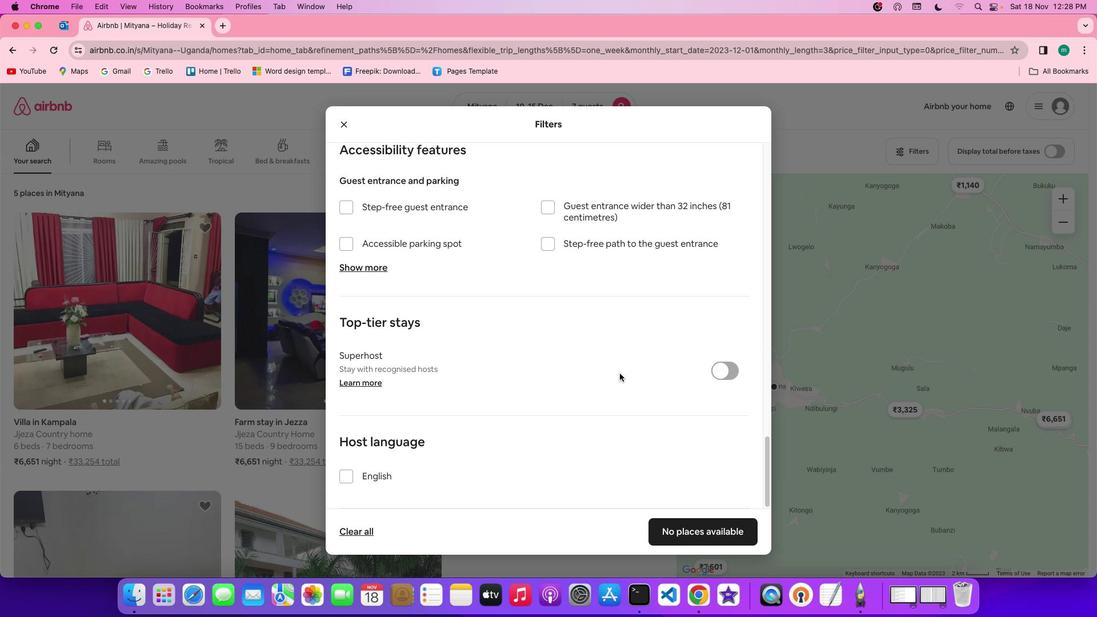 
Action: Mouse scrolled (620, 373) with delta (0, -3)
Screenshot: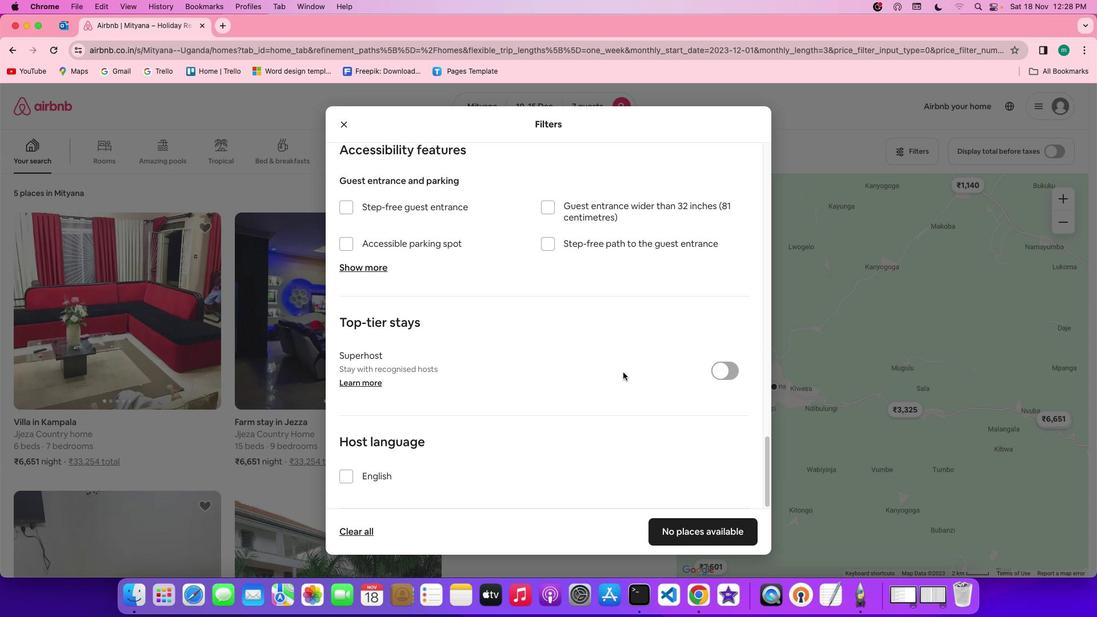 
Action: Mouse moved to (680, 531)
Screenshot: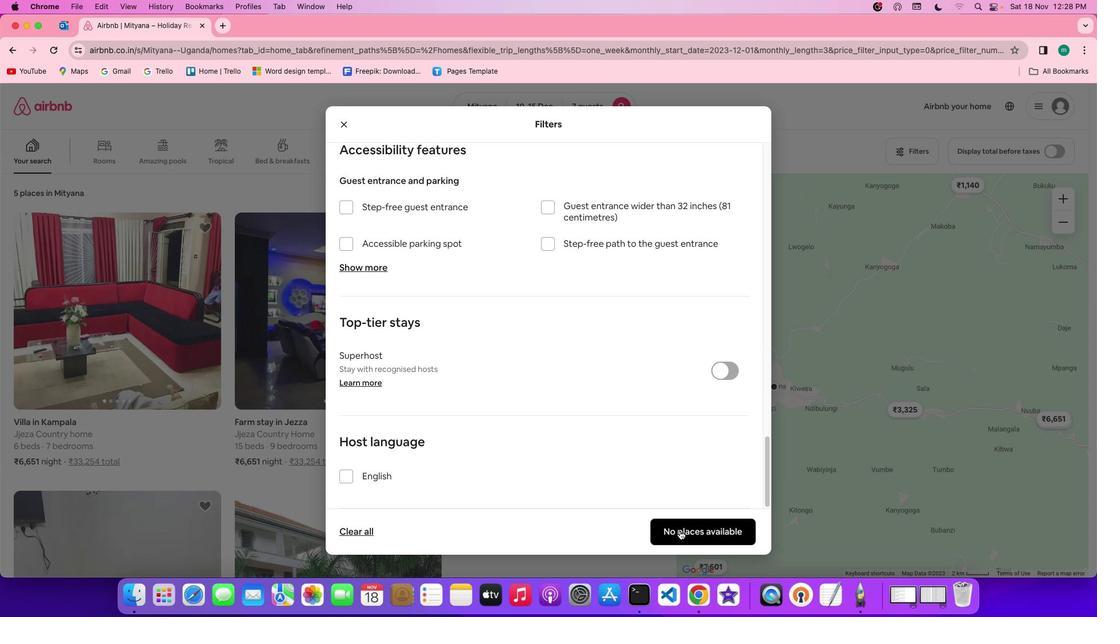 
Action: Mouse pressed left at (680, 531)
Screenshot: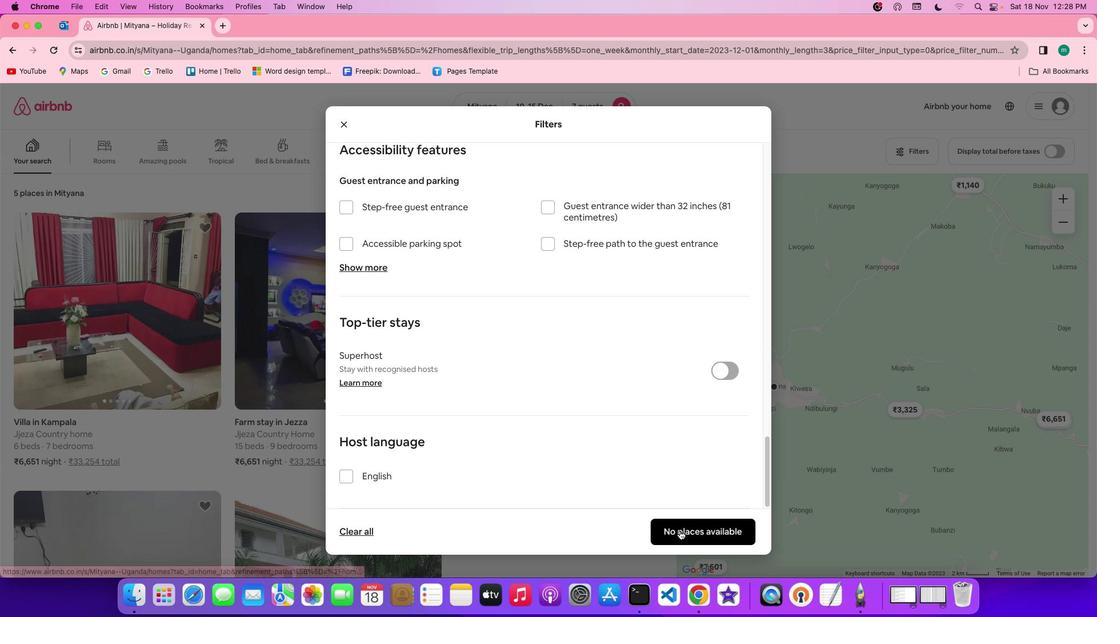 
Action: Mouse moved to (393, 428)
Screenshot: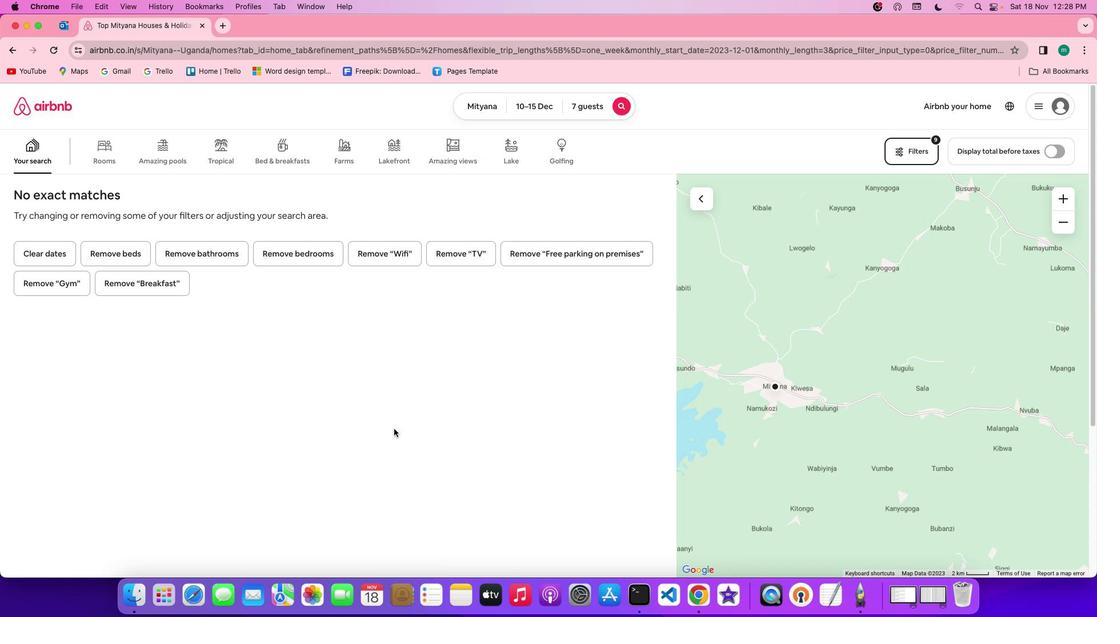 
